 Task: Find connections with filter location Gebre Guracha with filter topic #businesscoachwith filter profile language Spanish with filter current company NTPC Limited with filter school Desh Bhagat University with filter industry Language Schools with filter service category Accounting with filter keywords title Mining Engineer
Action: Mouse moved to (171, 261)
Screenshot: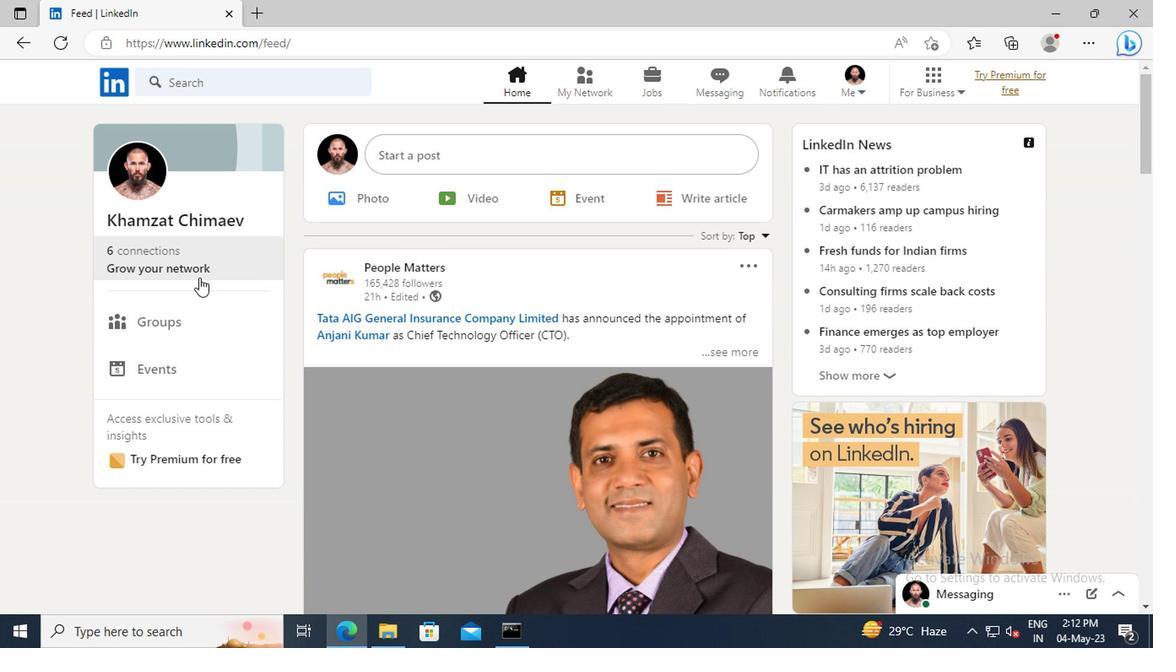
Action: Mouse pressed left at (171, 261)
Screenshot: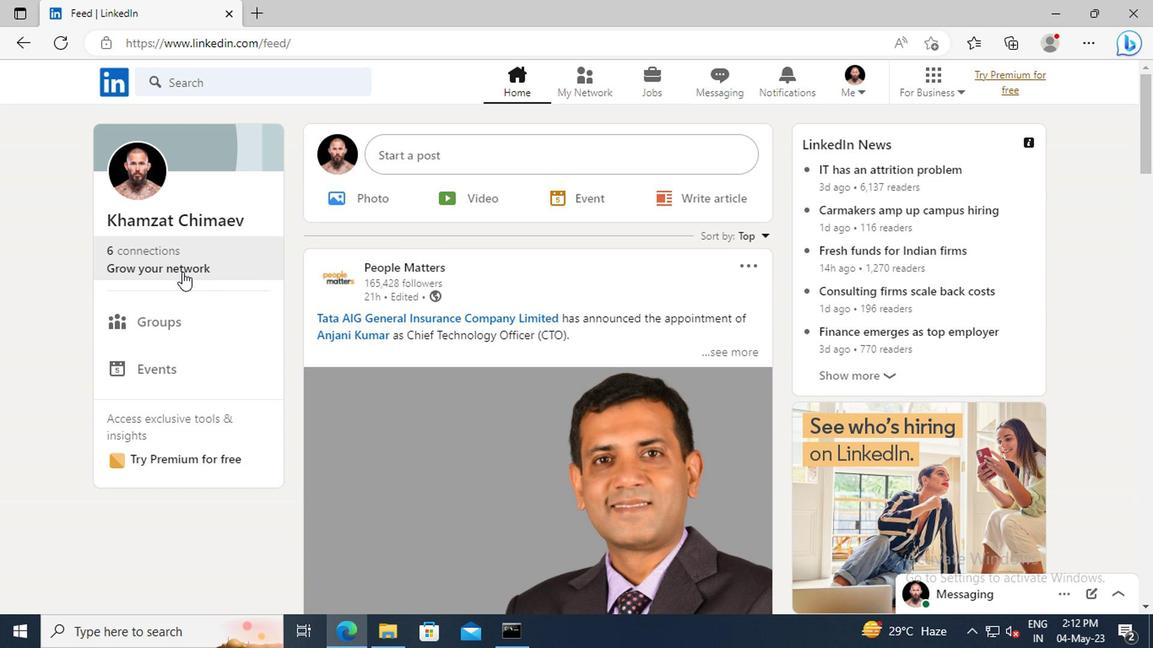 
Action: Mouse moved to (177, 180)
Screenshot: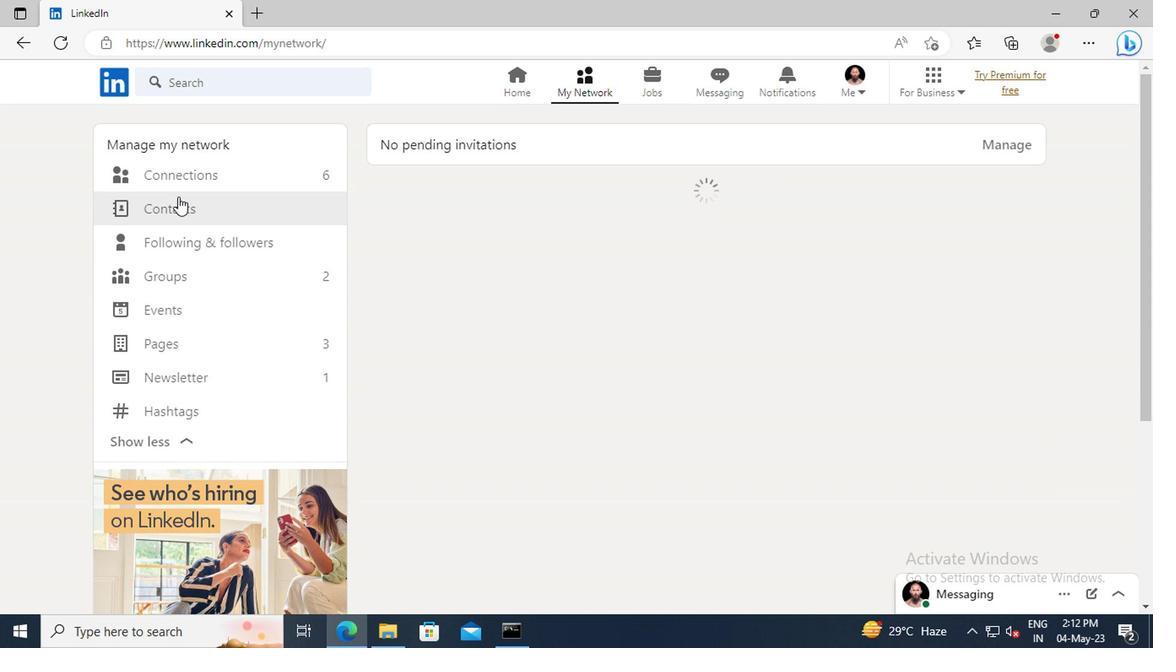 
Action: Mouse pressed left at (177, 180)
Screenshot: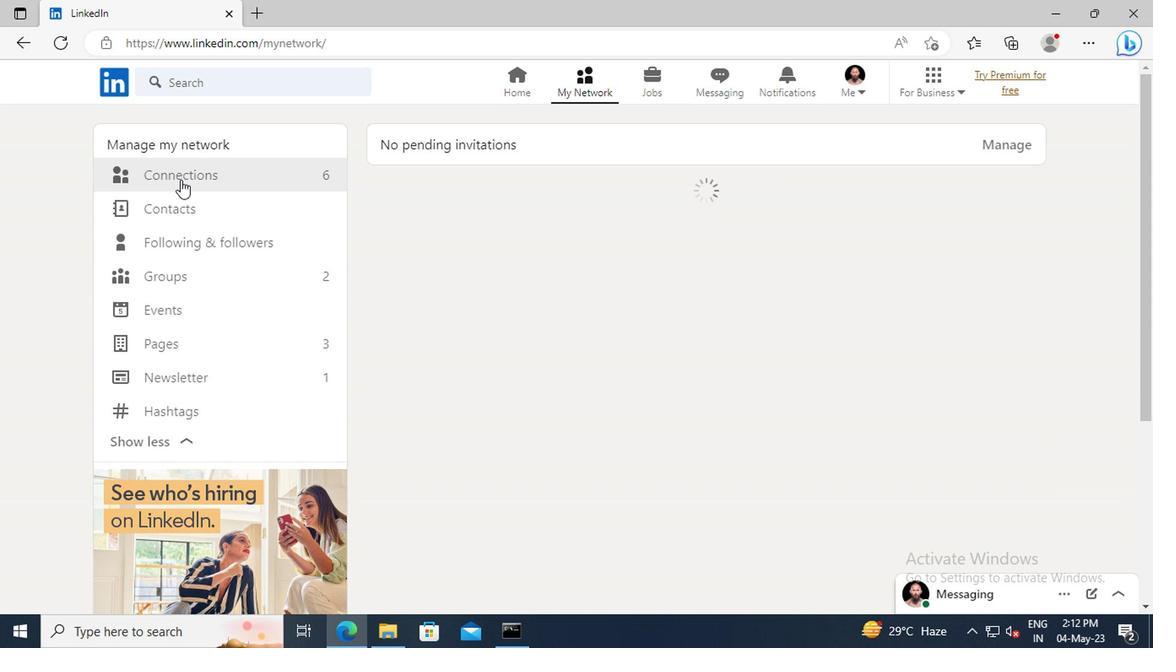 
Action: Mouse moved to (681, 184)
Screenshot: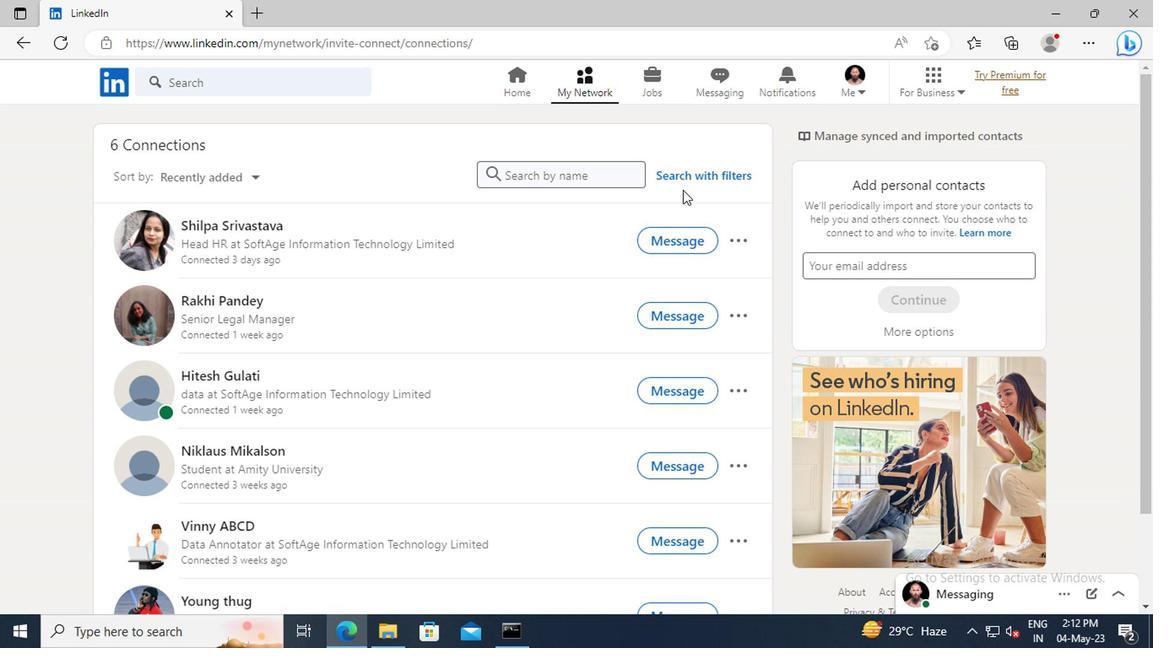 
Action: Mouse pressed left at (681, 184)
Screenshot: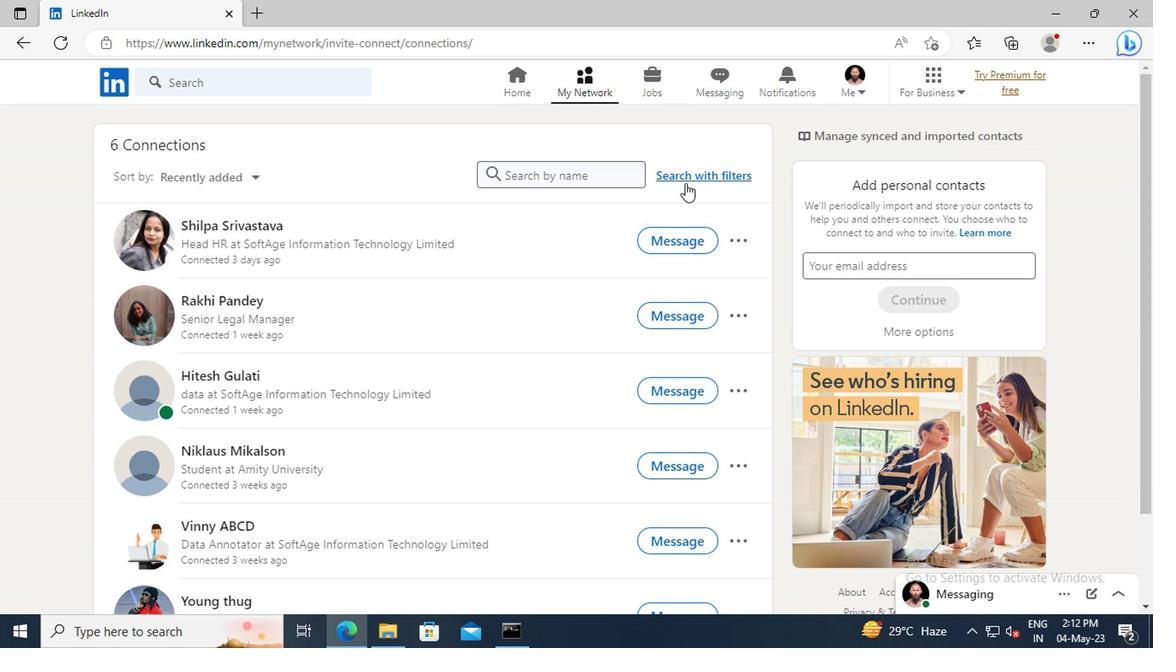 
Action: Mouse moved to (643, 135)
Screenshot: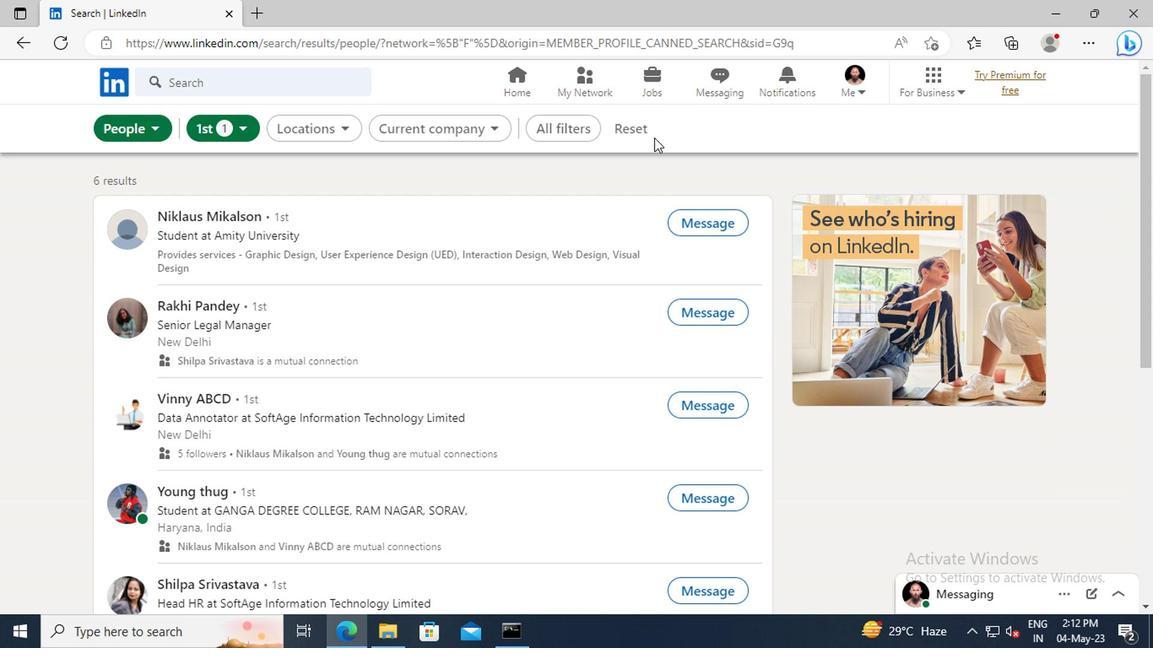 
Action: Mouse pressed left at (643, 135)
Screenshot: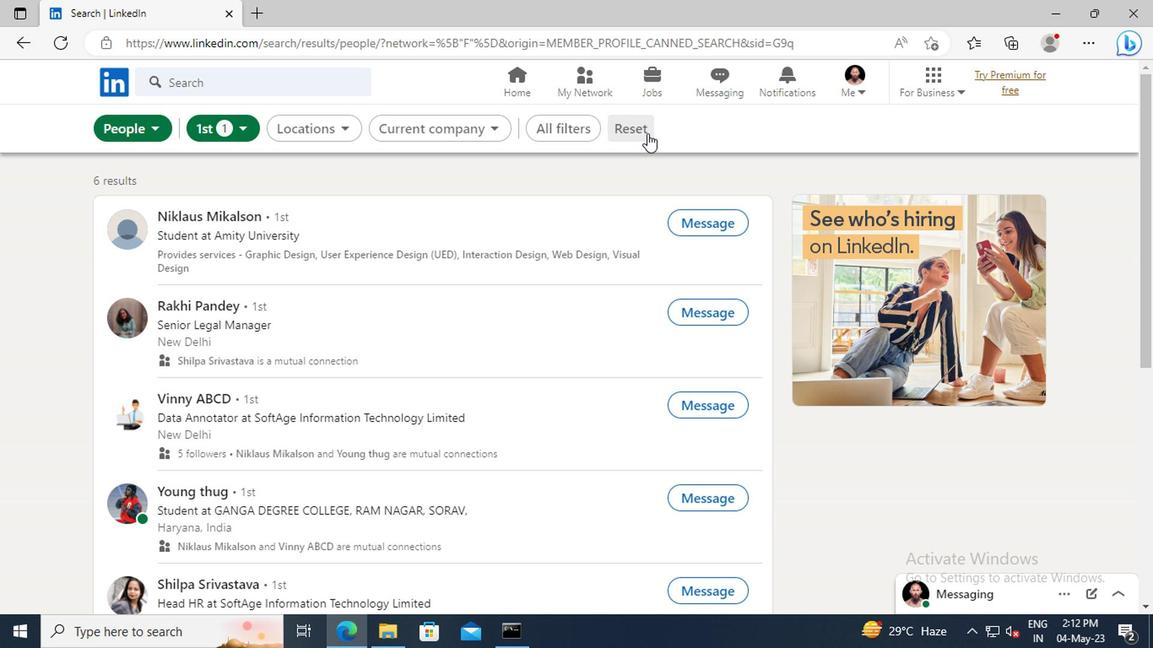 
Action: Mouse moved to (607, 135)
Screenshot: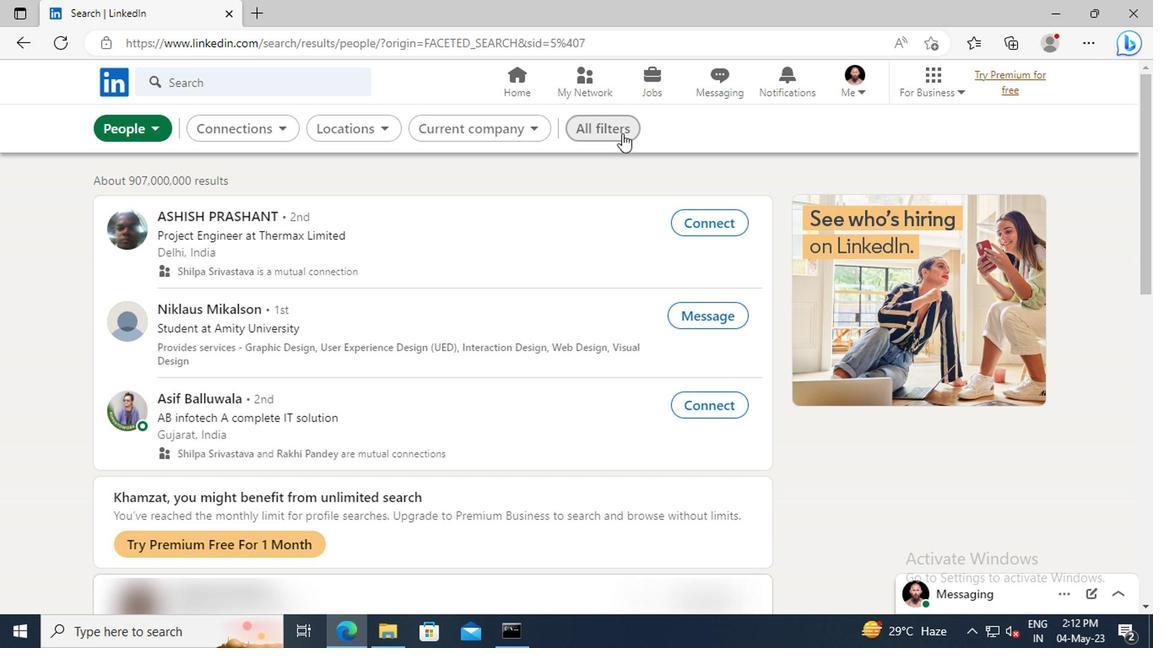 
Action: Mouse pressed left at (607, 135)
Screenshot: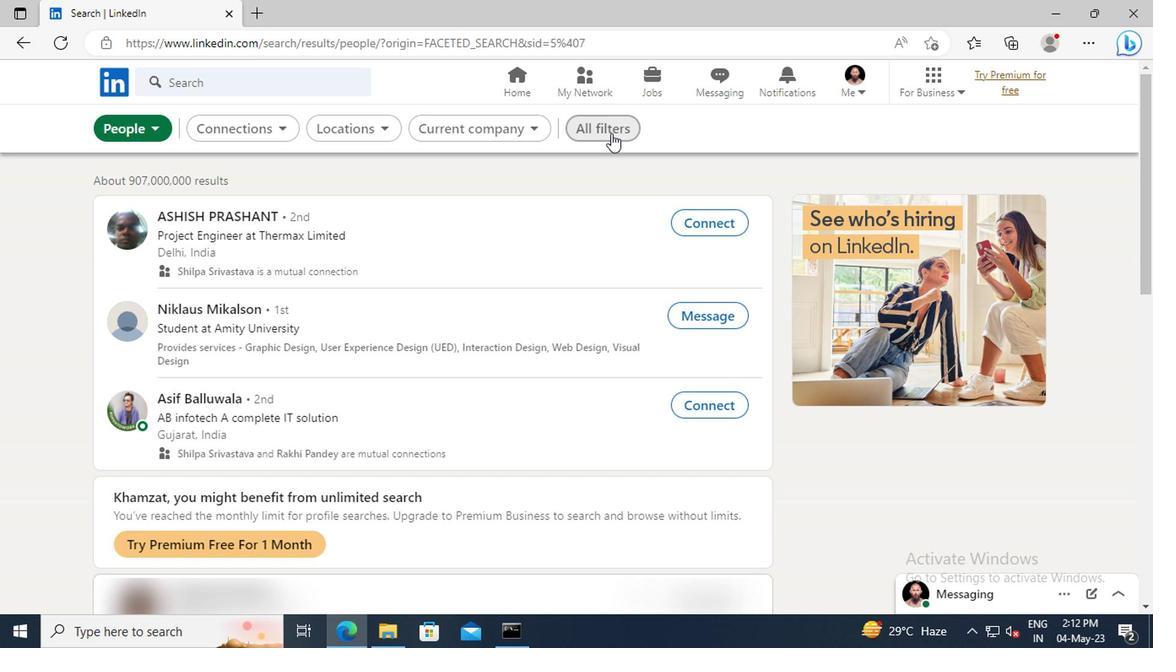 
Action: Mouse moved to (915, 304)
Screenshot: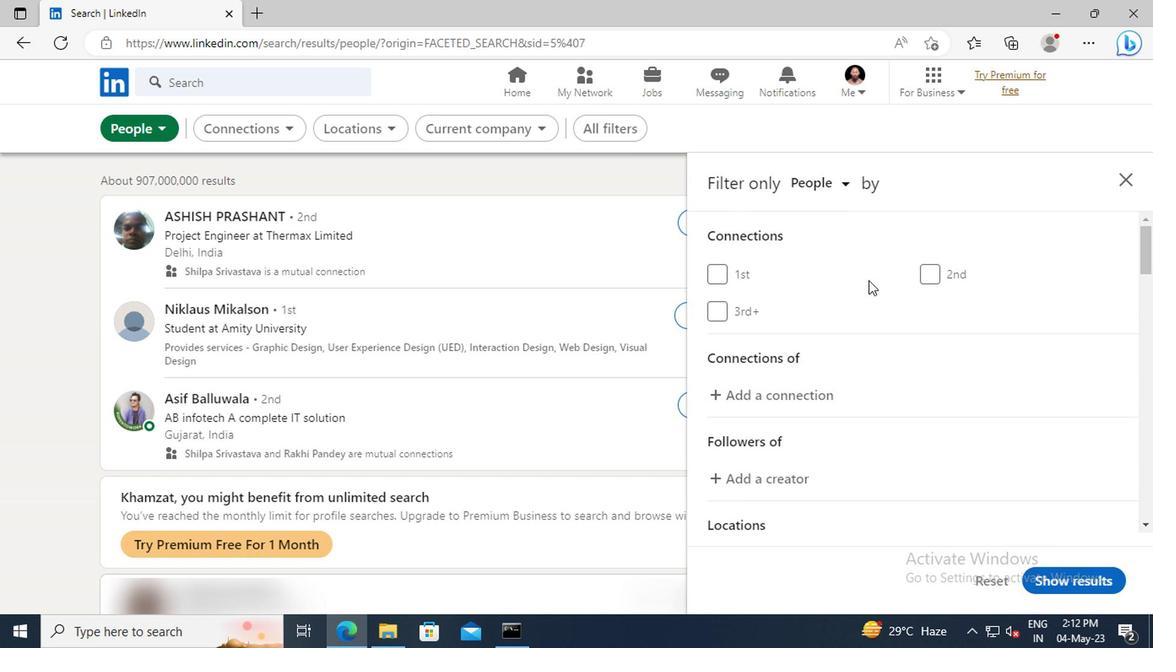 
Action: Mouse scrolled (915, 303) with delta (0, 0)
Screenshot: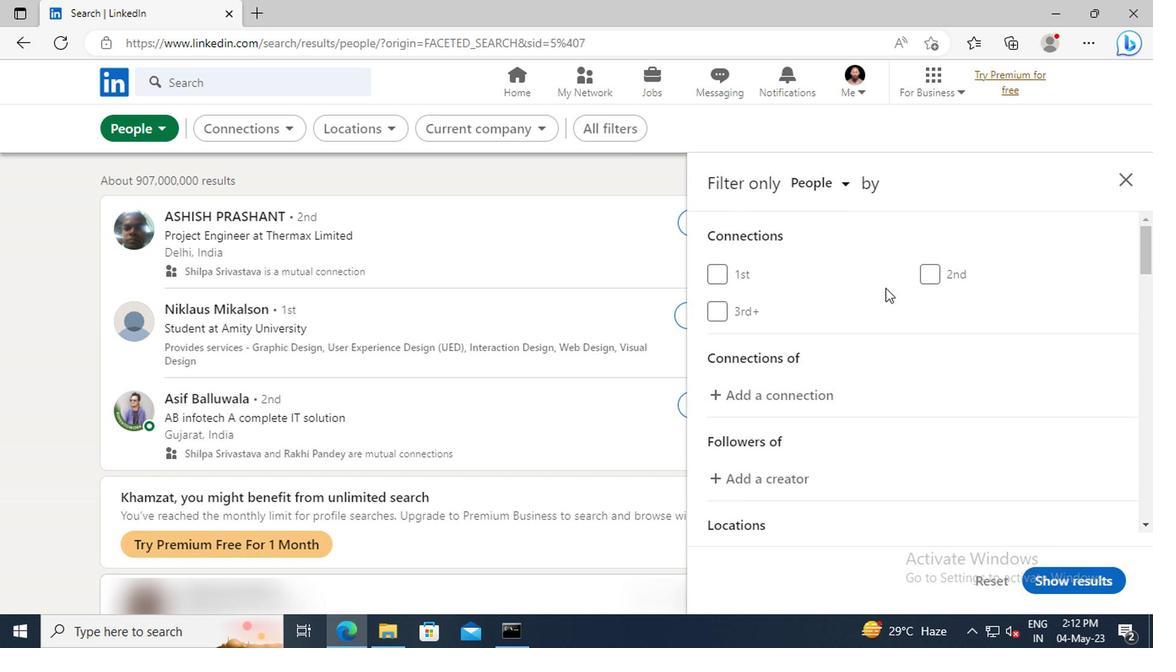 
Action: Mouse scrolled (915, 303) with delta (0, 0)
Screenshot: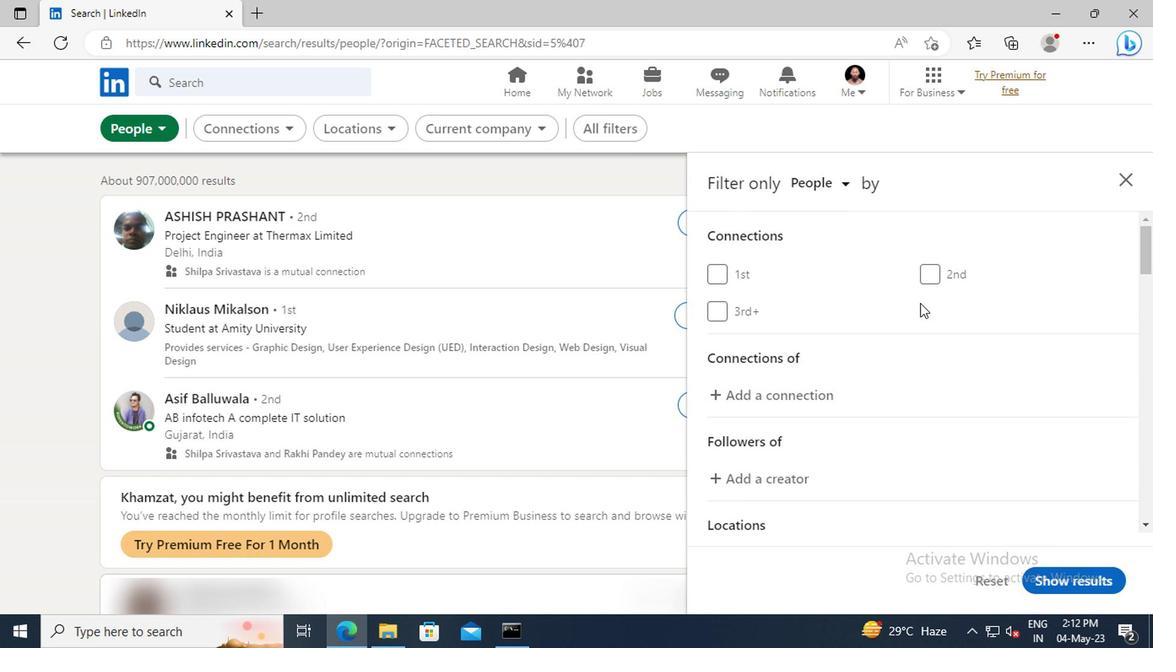 
Action: Mouse scrolled (915, 303) with delta (0, 0)
Screenshot: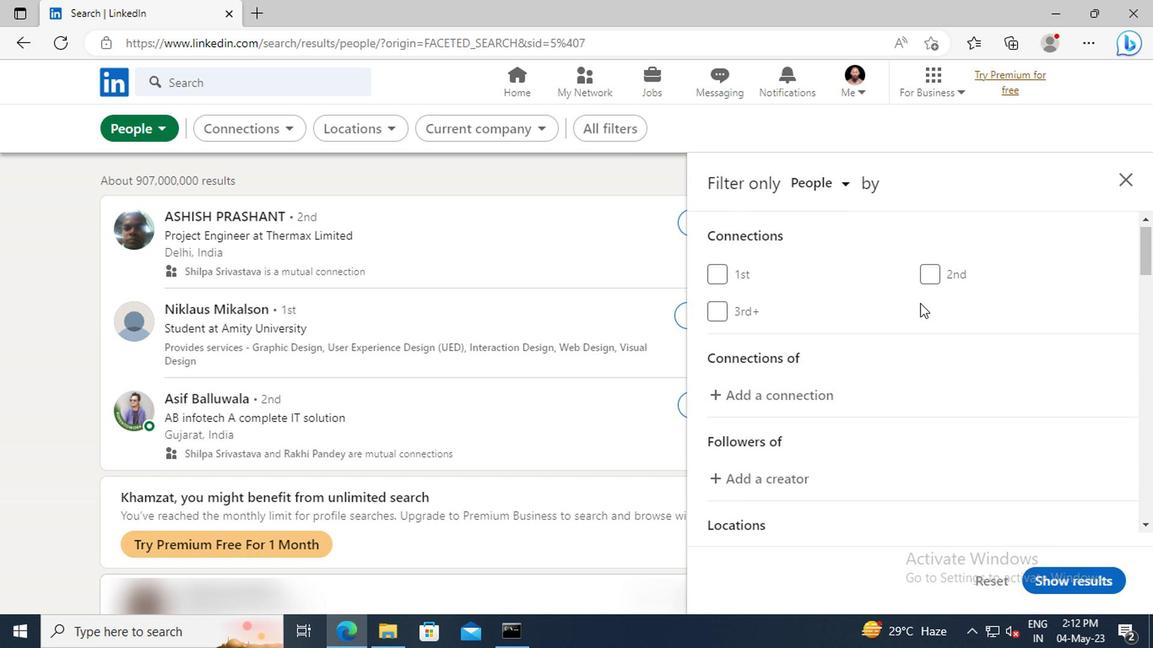 
Action: Mouse scrolled (915, 303) with delta (0, 0)
Screenshot: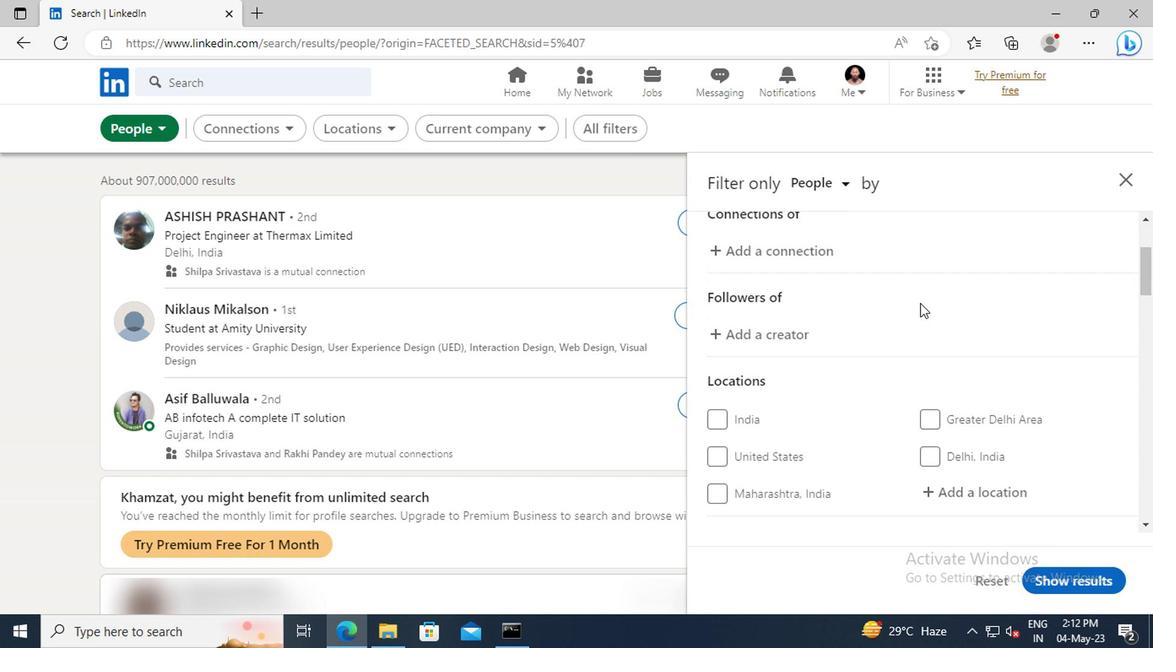 
Action: Mouse scrolled (915, 303) with delta (0, 0)
Screenshot: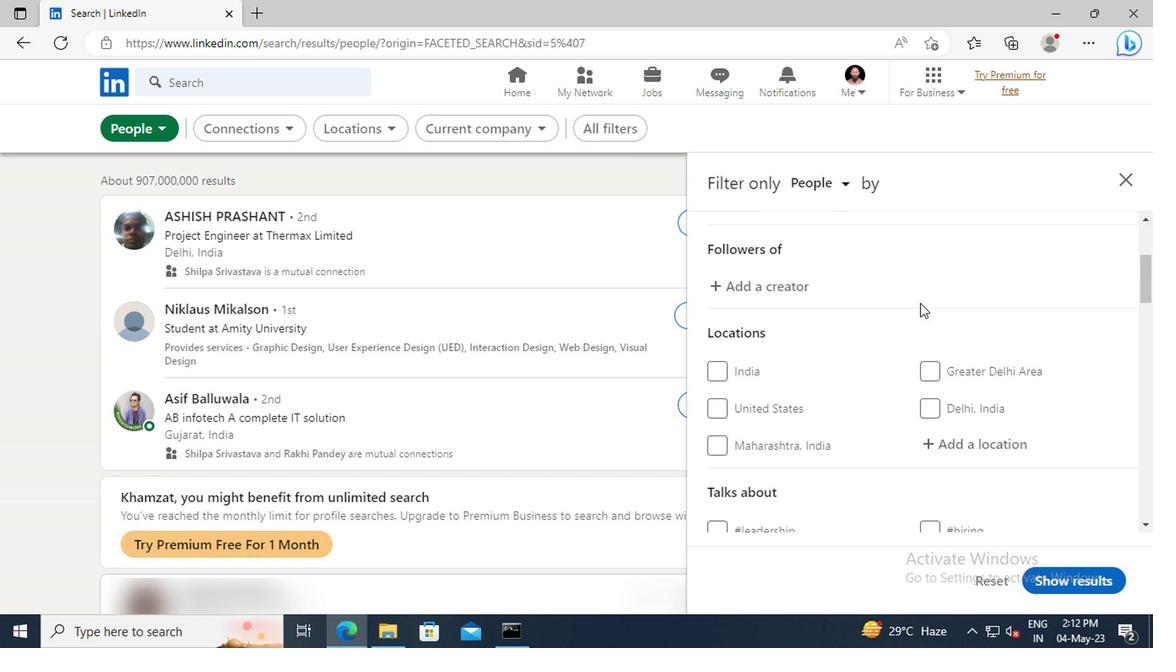 
Action: Mouse scrolled (915, 303) with delta (0, 0)
Screenshot: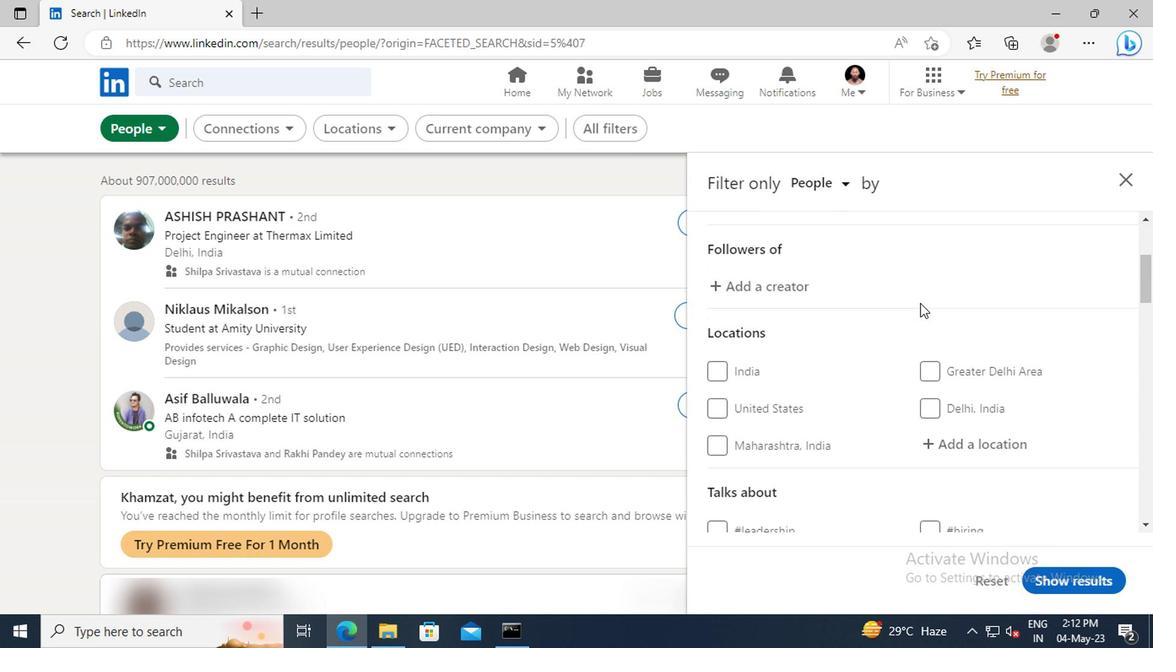 
Action: Mouse moved to (930, 347)
Screenshot: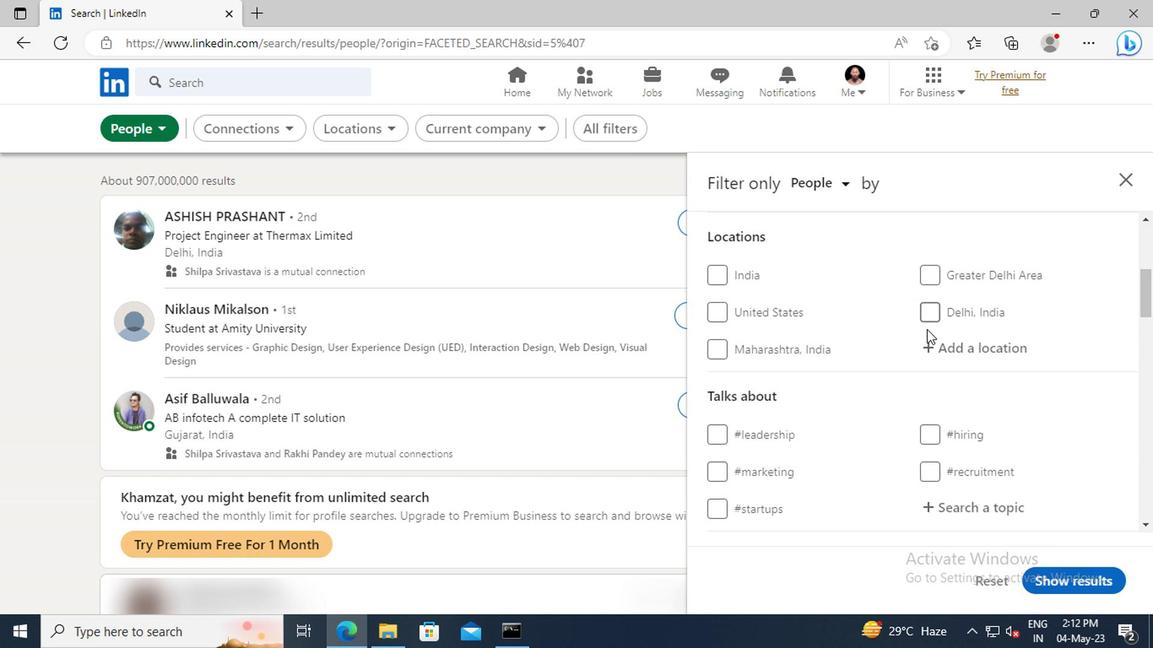 
Action: Mouse pressed left at (930, 347)
Screenshot: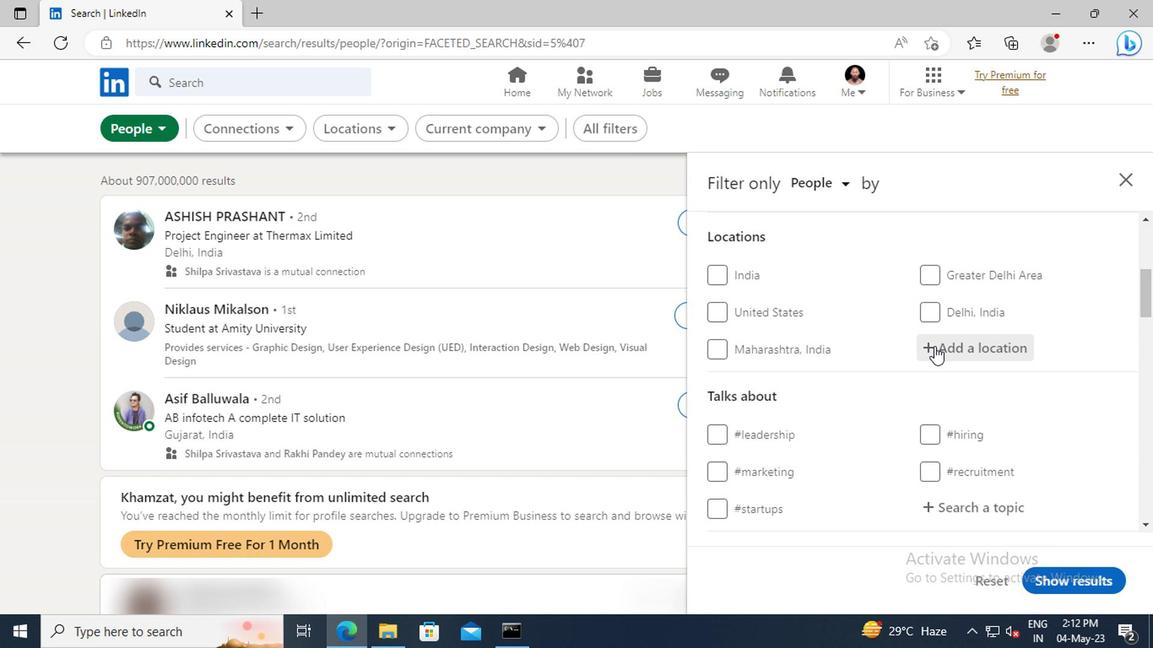 
Action: Key pressed <Key.shift>GEBRE<Key.space><Key.shift>GURACHA<Key.enter>
Screenshot: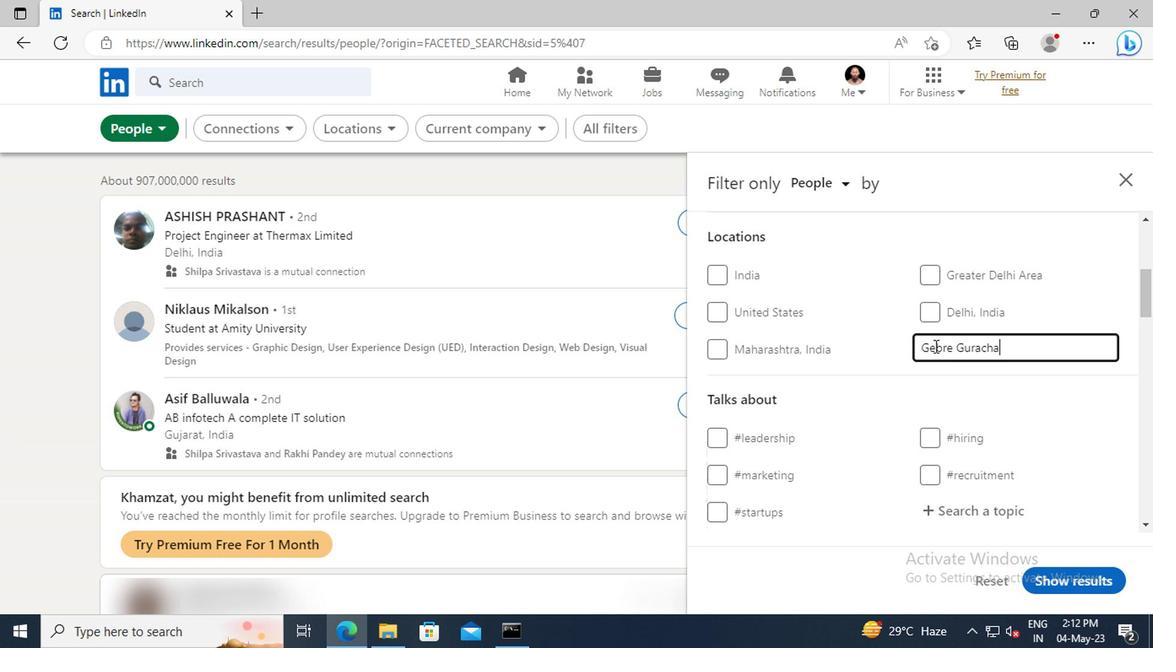 
Action: Mouse scrolled (930, 346) with delta (0, -1)
Screenshot: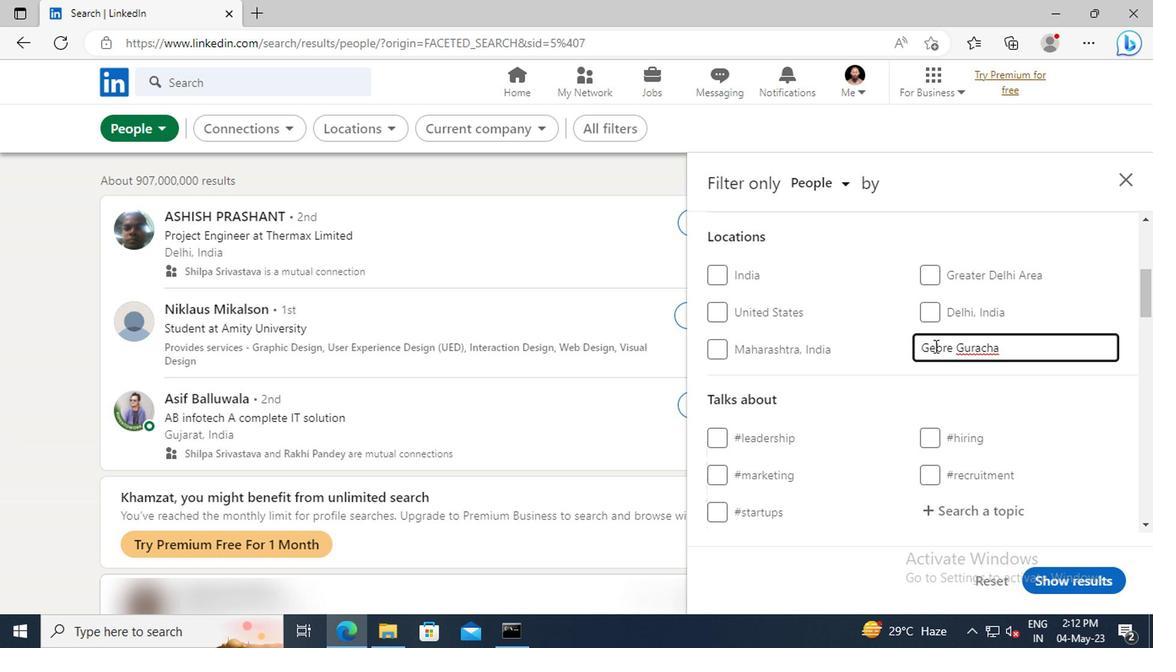 
Action: Mouse scrolled (930, 346) with delta (0, -1)
Screenshot: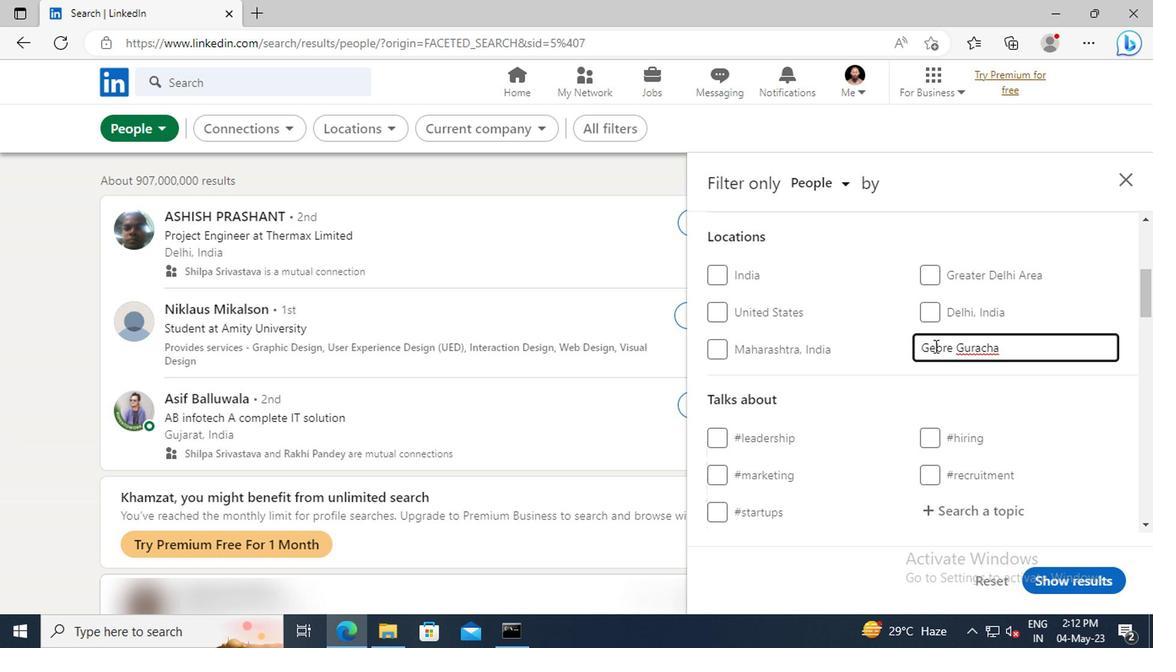 
Action: Mouse scrolled (930, 346) with delta (0, -1)
Screenshot: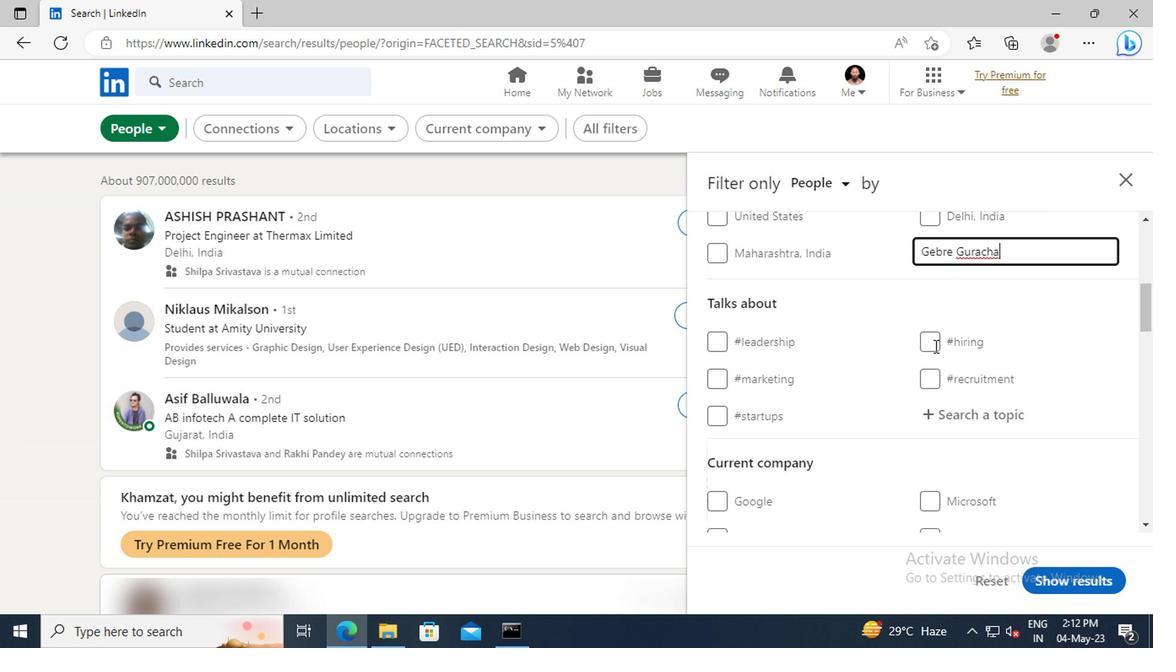 
Action: Mouse moved to (937, 364)
Screenshot: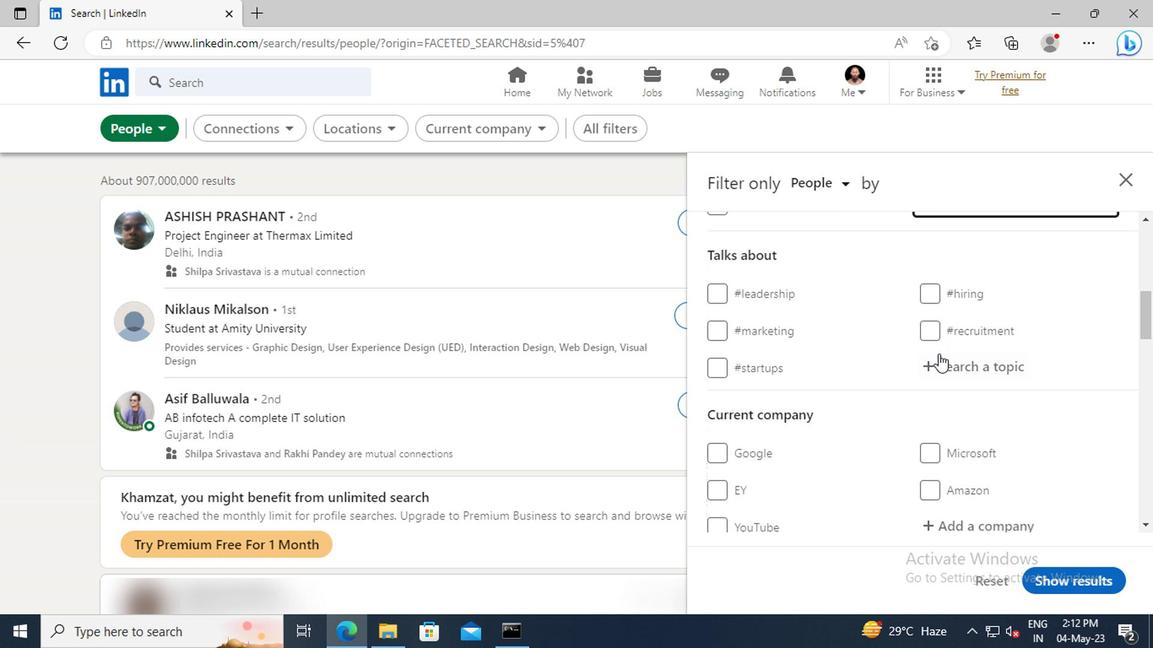 
Action: Mouse pressed left at (937, 364)
Screenshot: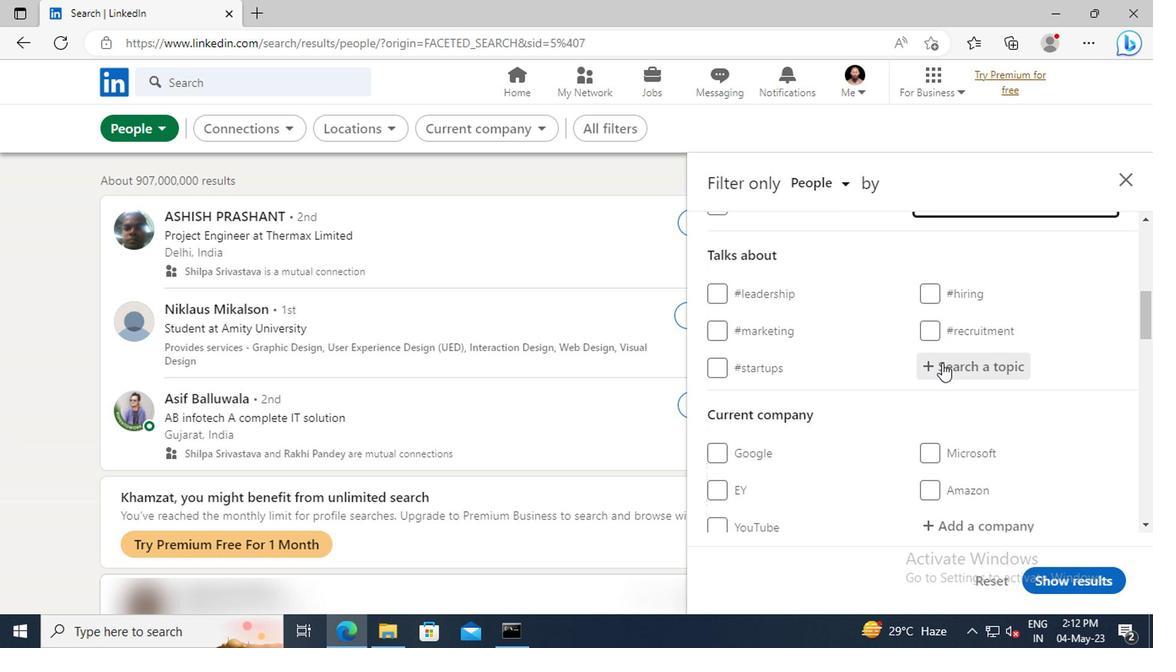 
Action: Key pressed BUSINESSCOA
Screenshot: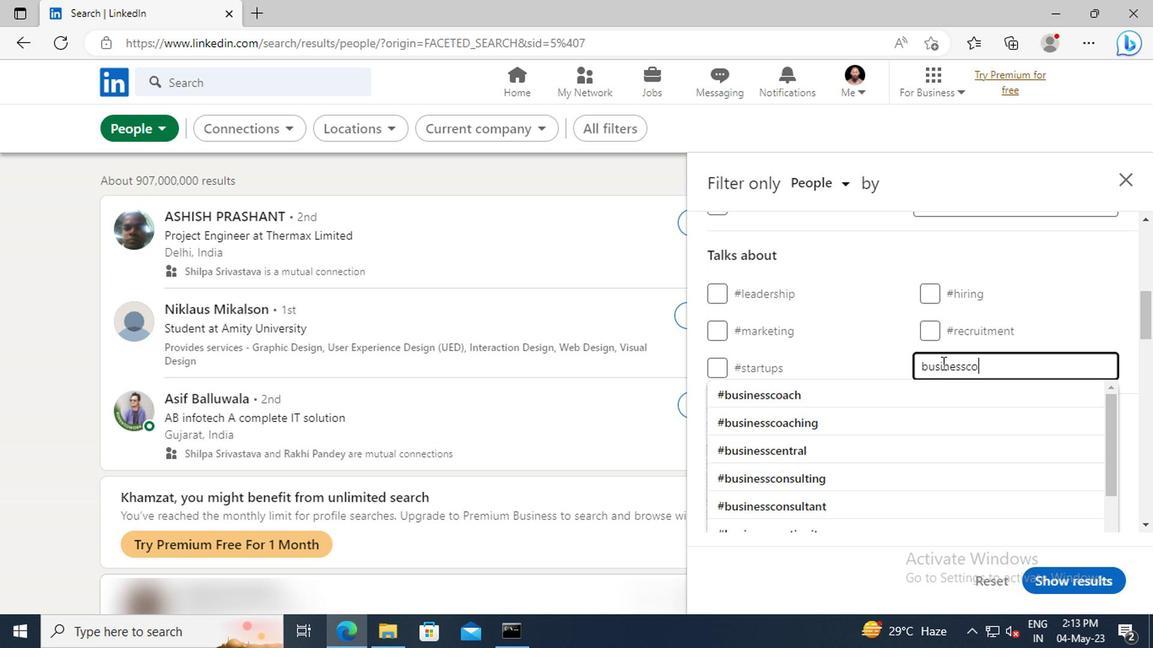 
Action: Mouse moved to (940, 387)
Screenshot: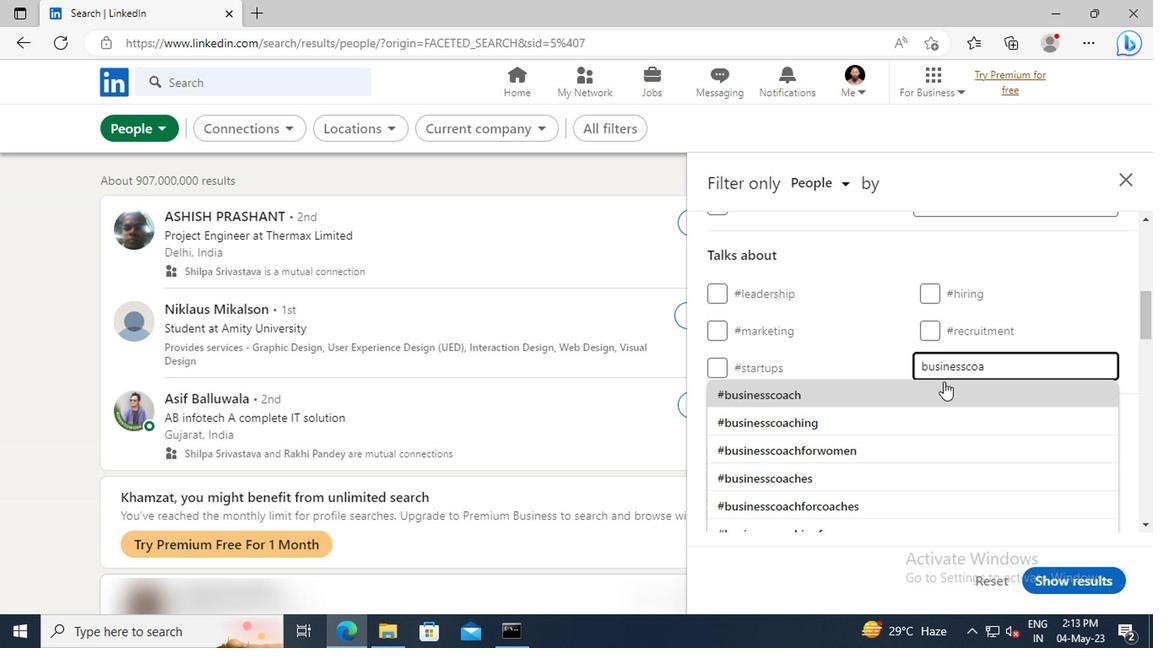 
Action: Mouse pressed left at (940, 387)
Screenshot: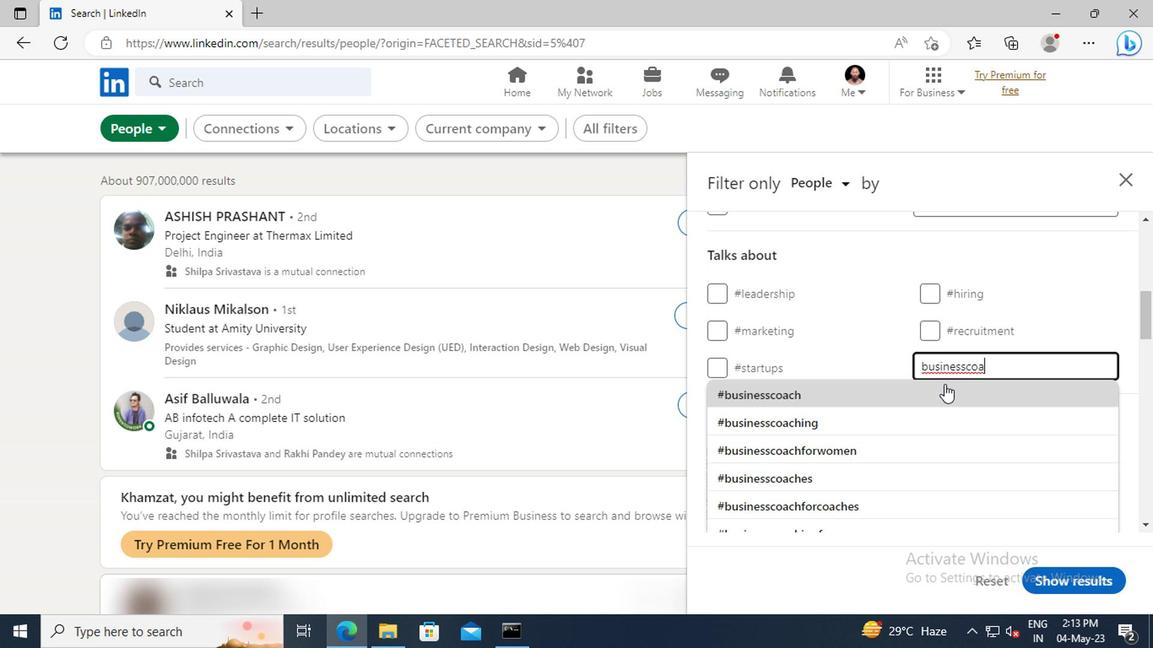 
Action: Mouse moved to (940, 388)
Screenshot: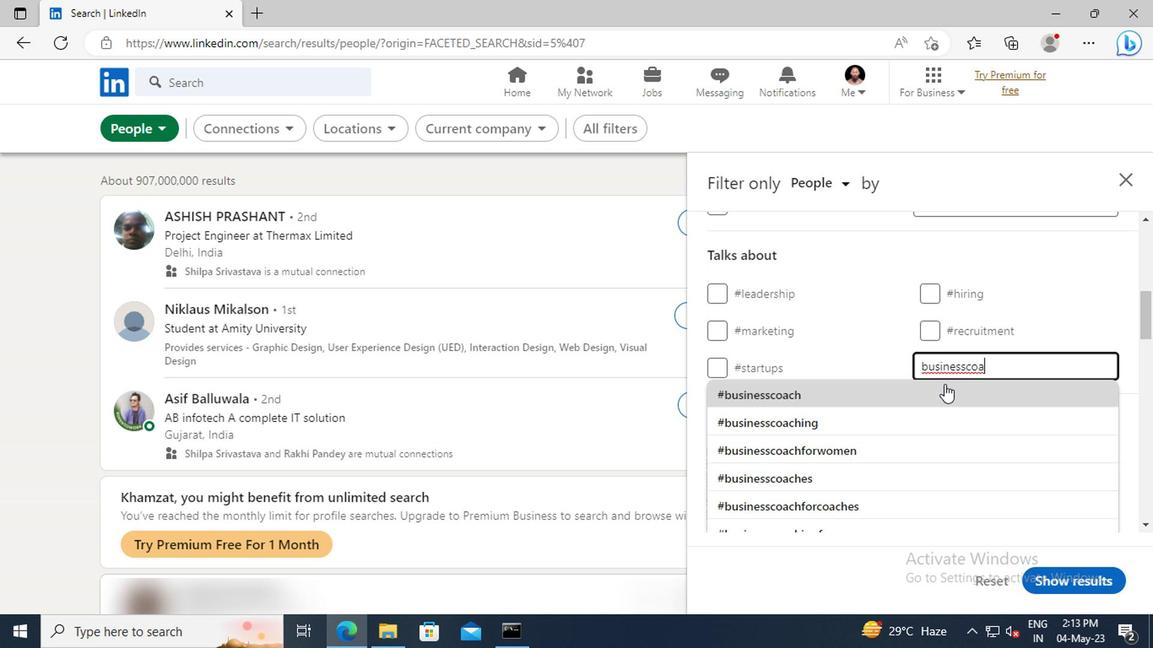 
Action: Mouse scrolled (940, 387) with delta (0, 0)
Screenshot: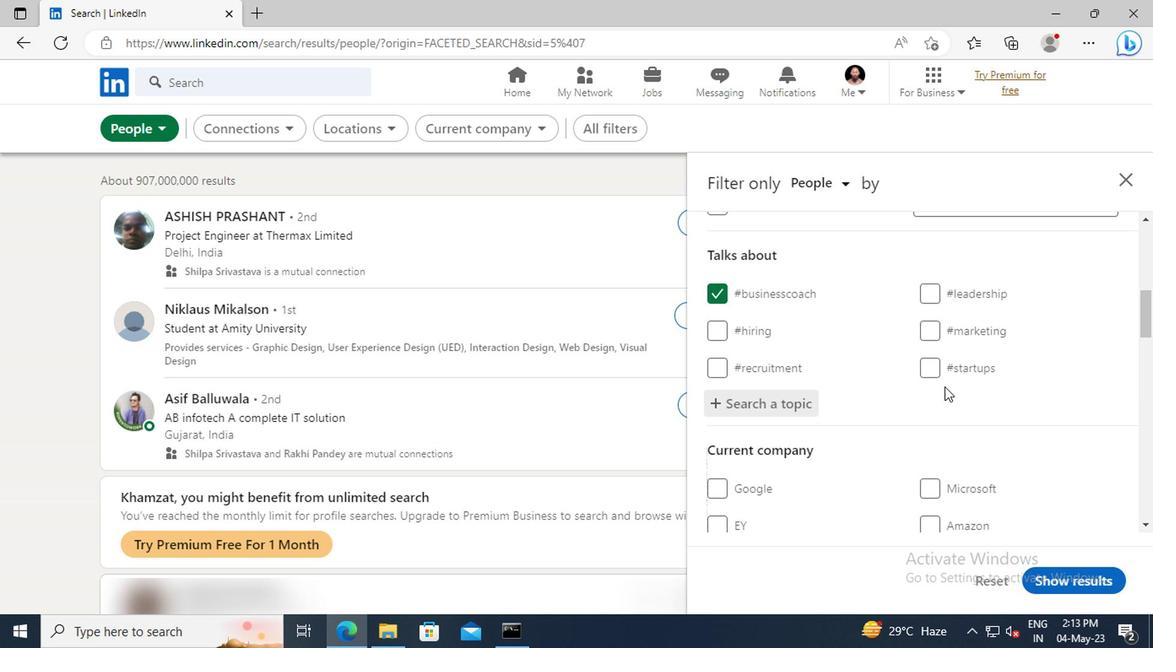 
Action: Mouse scrolled (940, 387) with delta (0, 0)
Screenshot: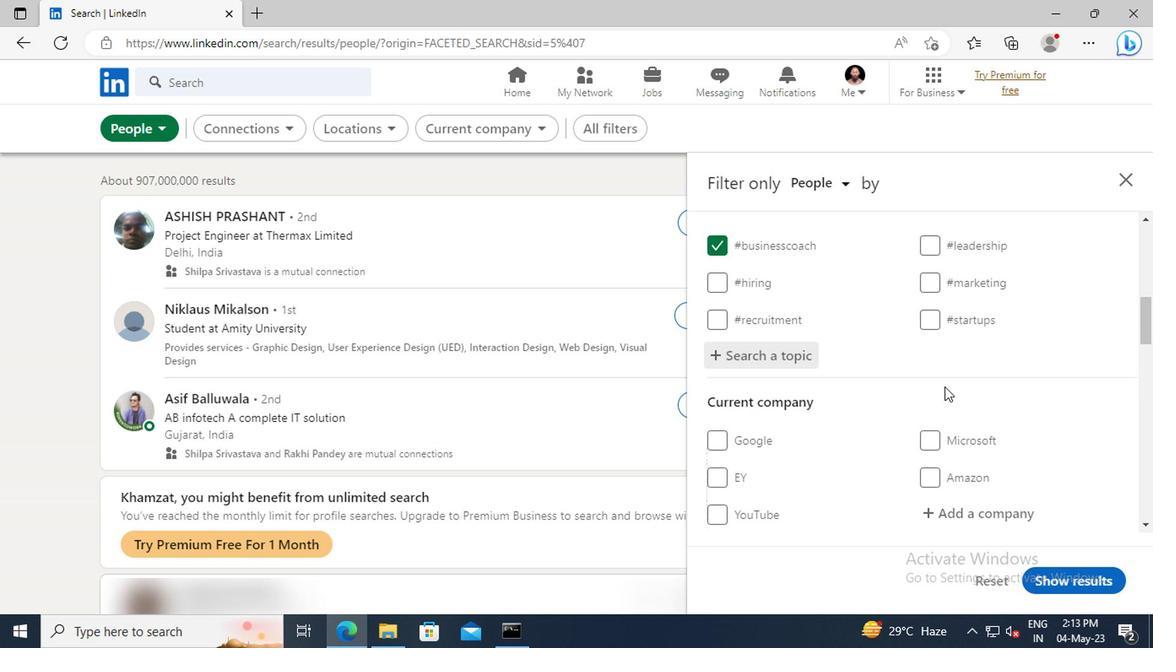 
Action: Mouse scrolled (940, 387) with delta (0, 0)
Screenshot: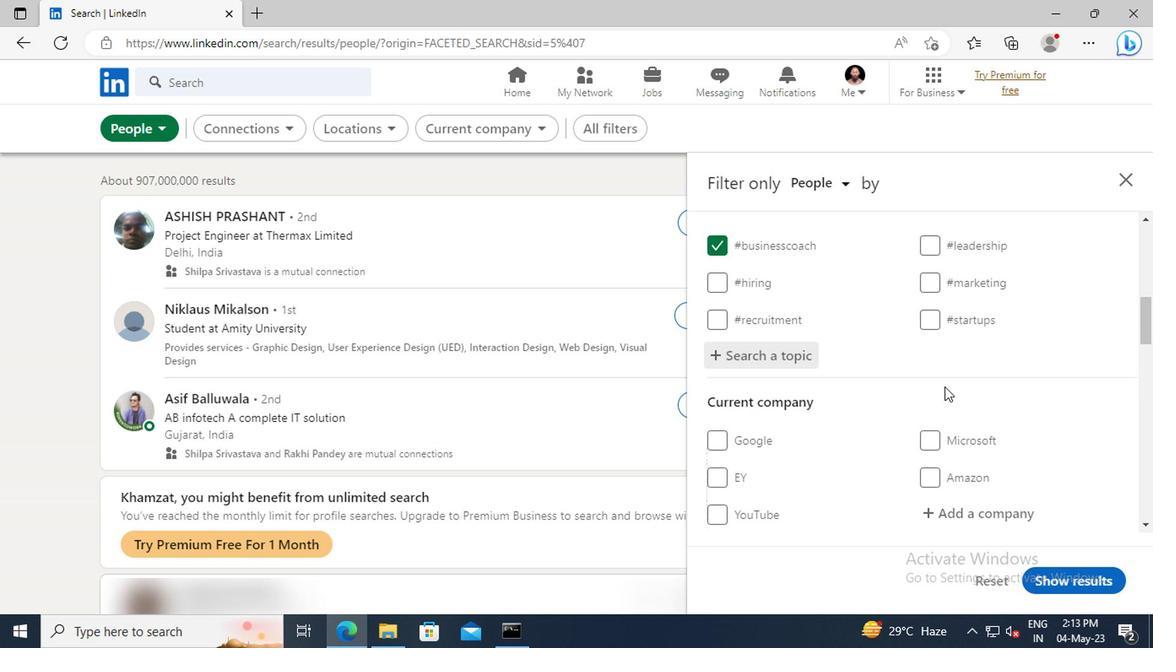 
Action: Mouse scrolled (940, 387) with delta (0, 0)
Screenshot: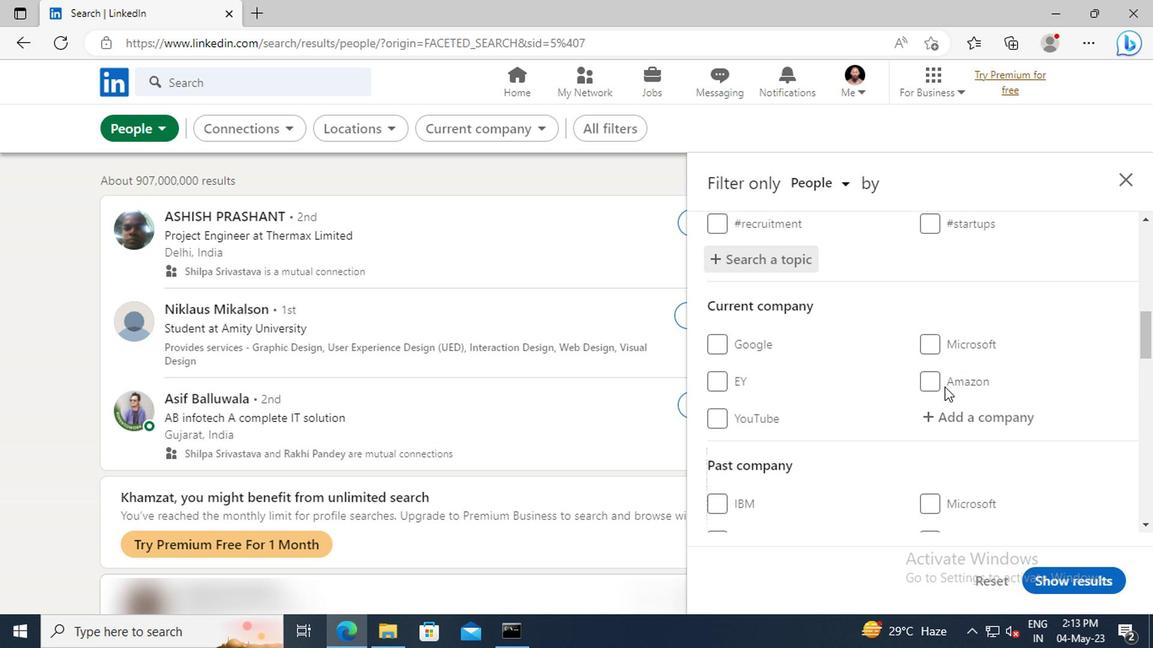 
Action: Mouse scrolled (940, 387) with delta (0, 0)
Screenshot: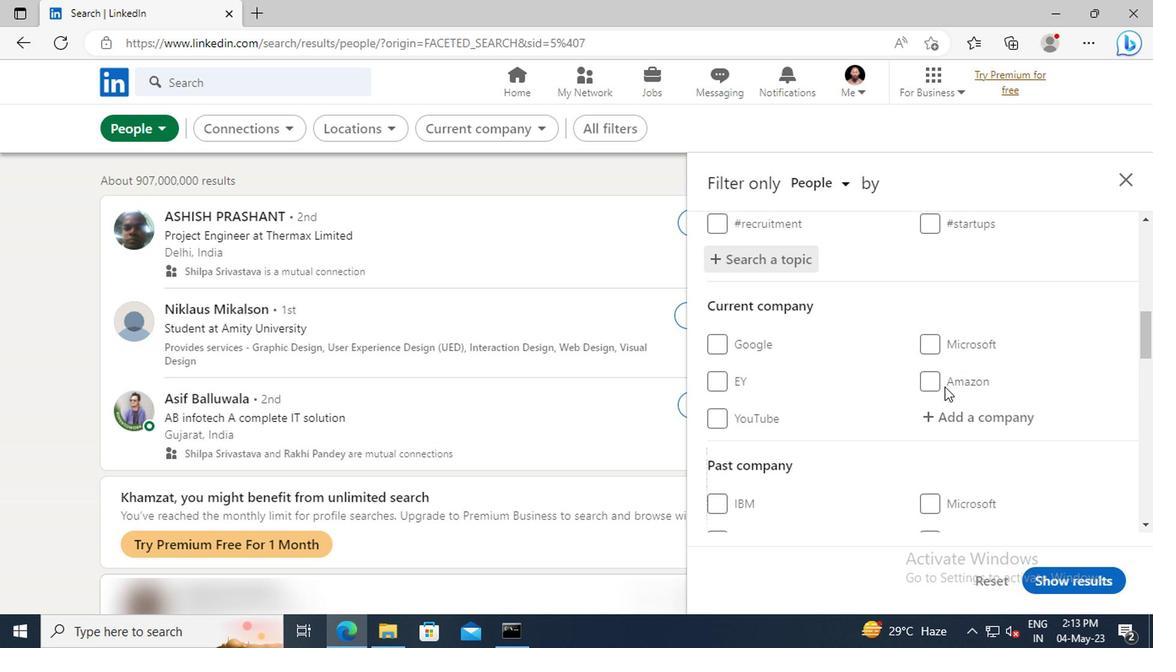 
Action: Mouse scrolled (940, 387) with delta (0, 0)
Screenshot: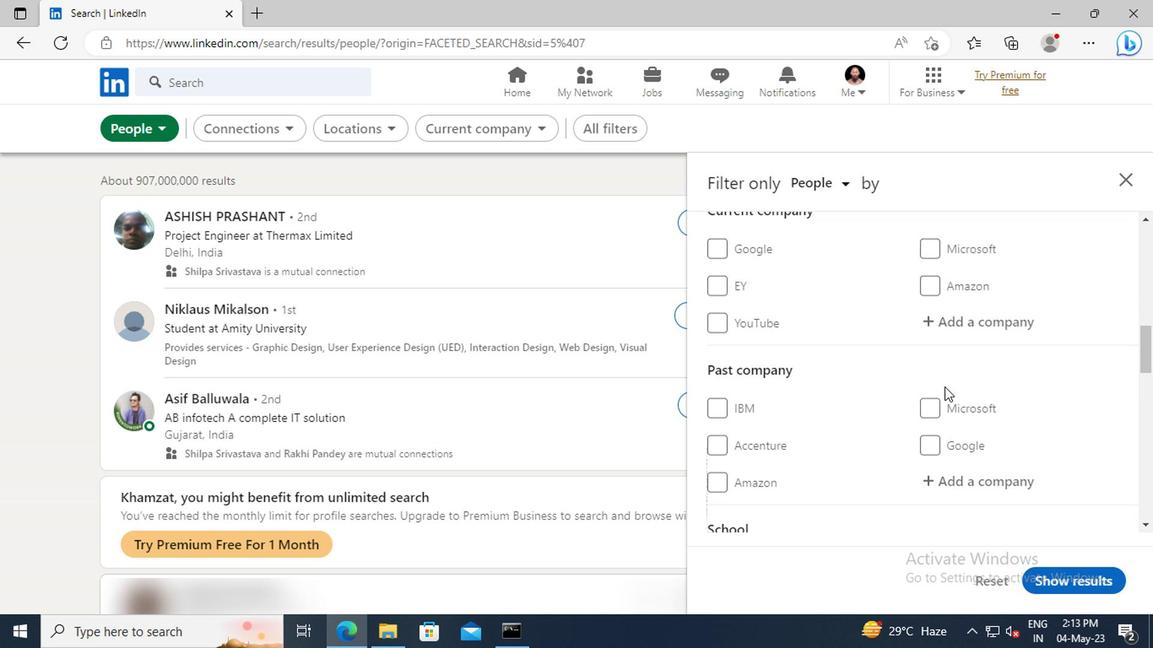 
Action: Mouse scrolled (940, 387) with delta (0, 0)
Screenshot: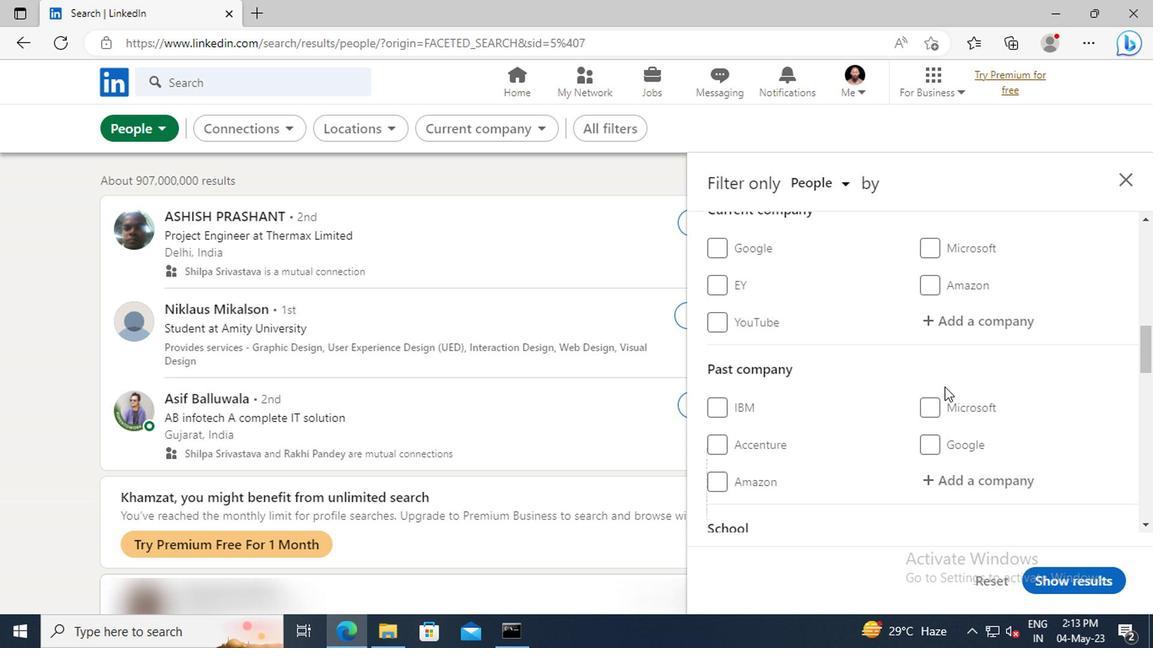 
Action: Mouse scrolled (940, 387) with delta (0, 0)
Screenshot: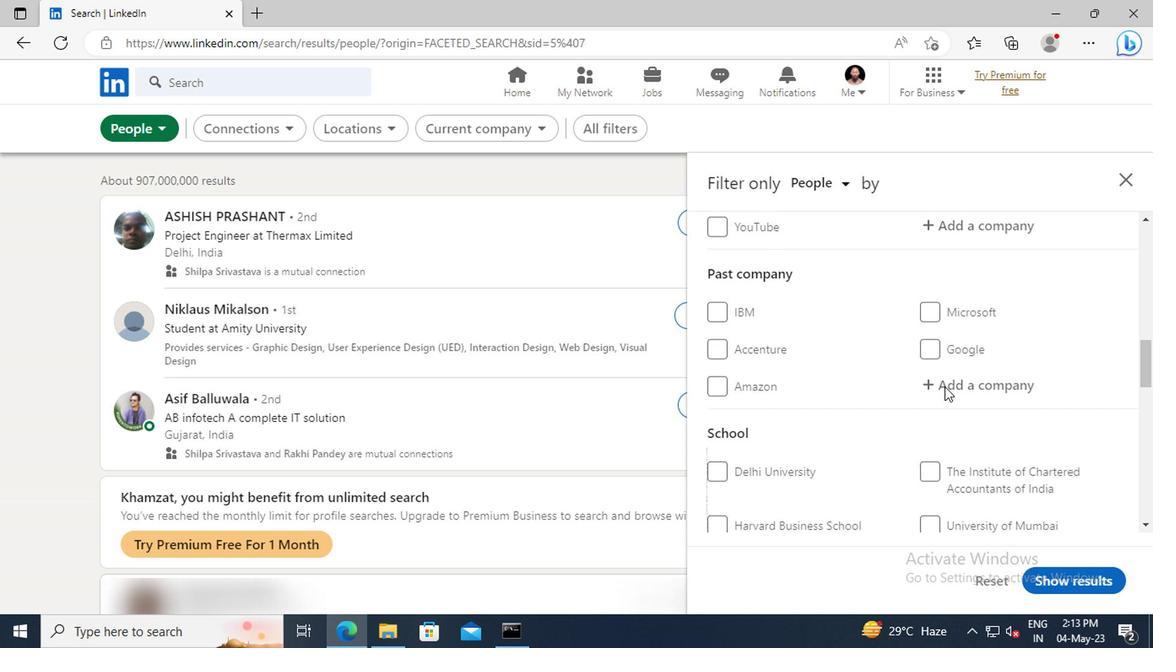 
Action: Mouse scrolled (940, 387) with delta (0, 0)
Screenshot: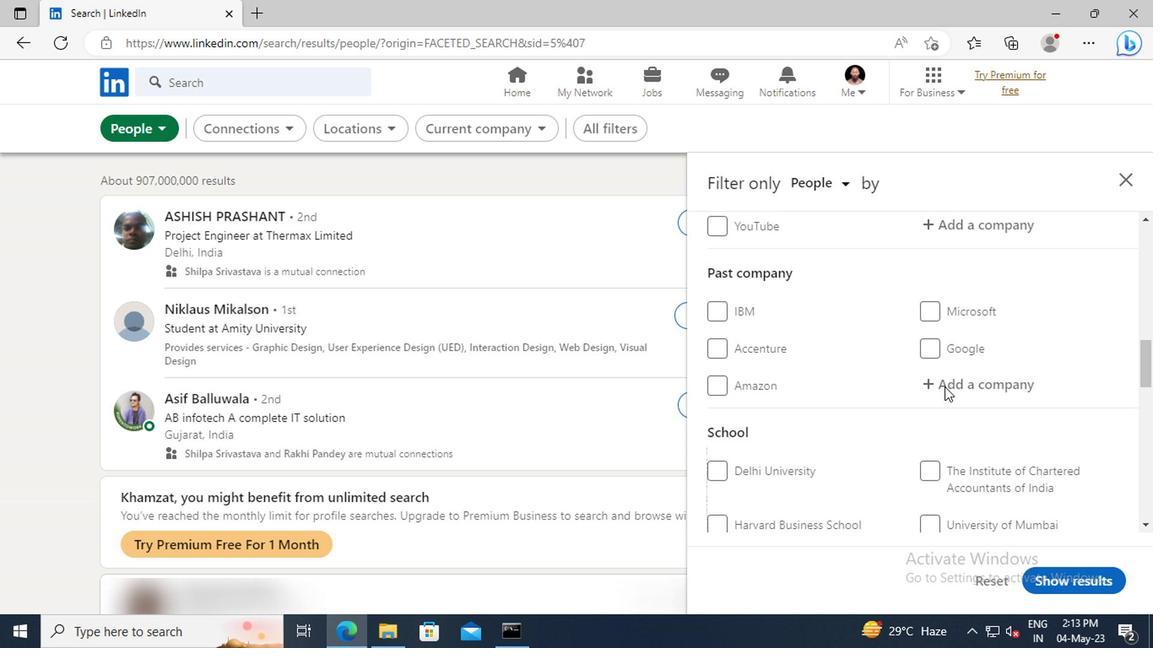 
Action: Mouse scrolled (940, 387) with delta (0, 0)
Screenshot: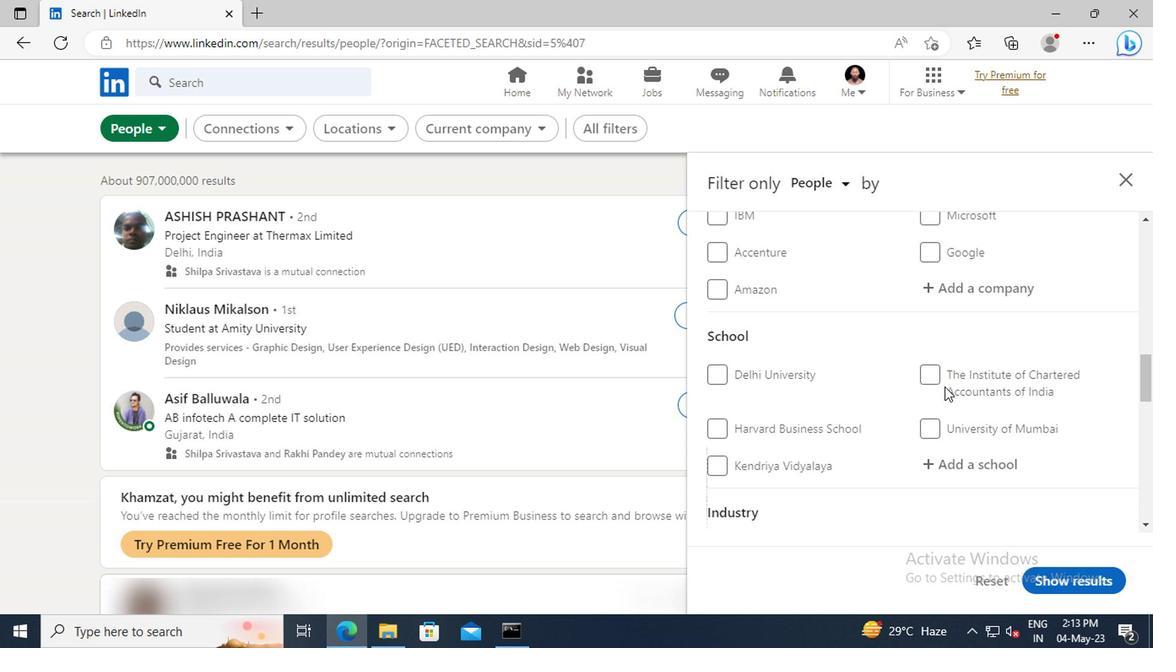 
Action: Mouse scrolled (940, 387) with delta (0, 0)
Screenshot: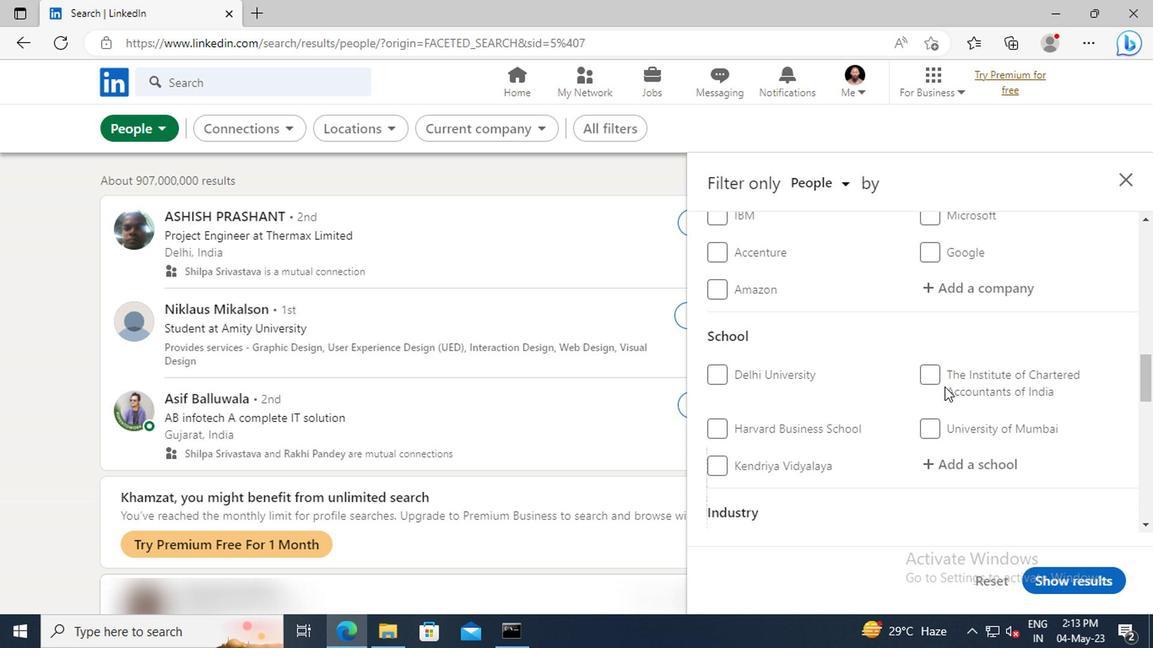 
Action: Mouse scrolled (940, 387) with delta (0, 0)
Screenshot: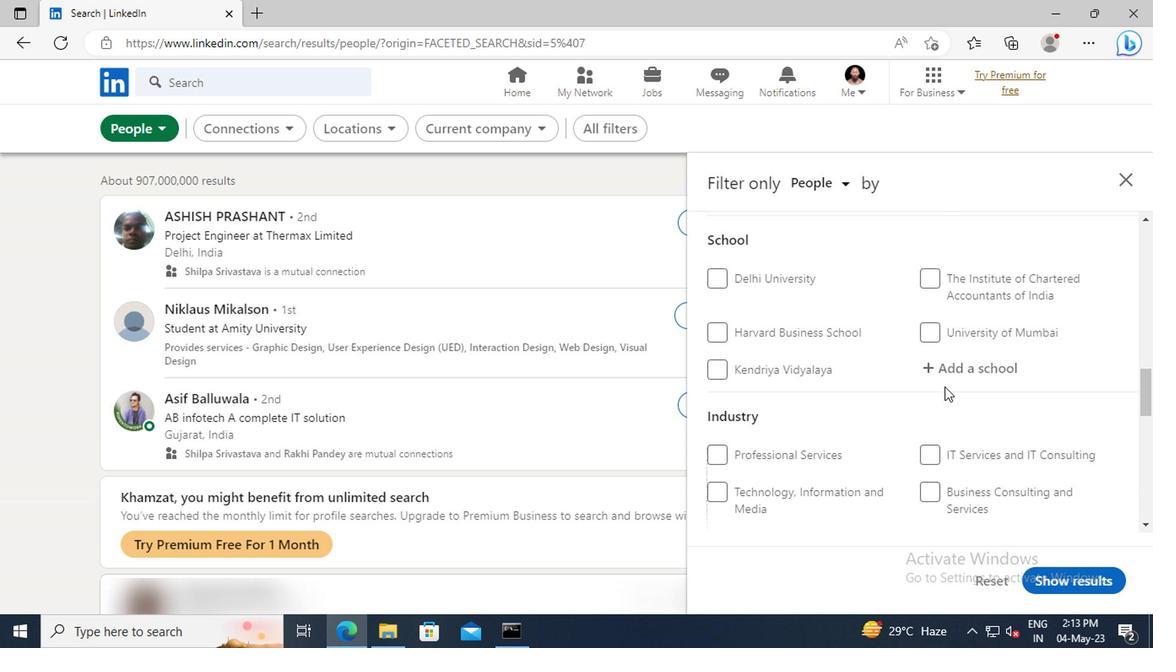
Action: Mouse scrolled (940, 387) with delta (0, 0)
Screenshot: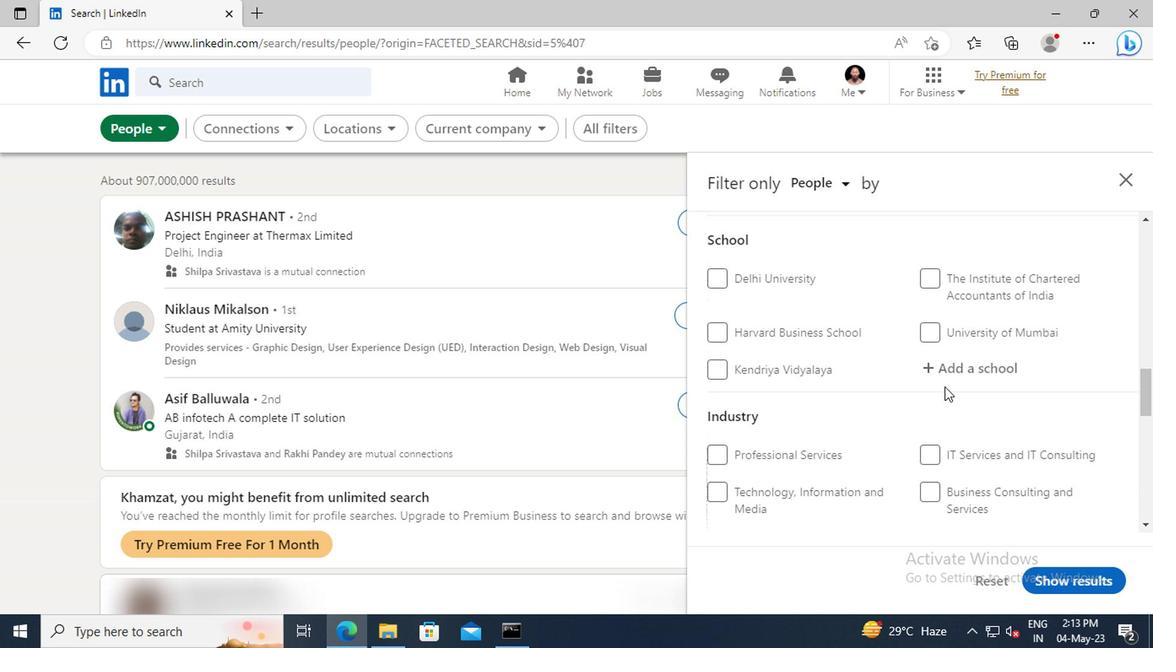 
Action: Mouse scrolled (940, 387) with delta (0, 0)
Screenshot: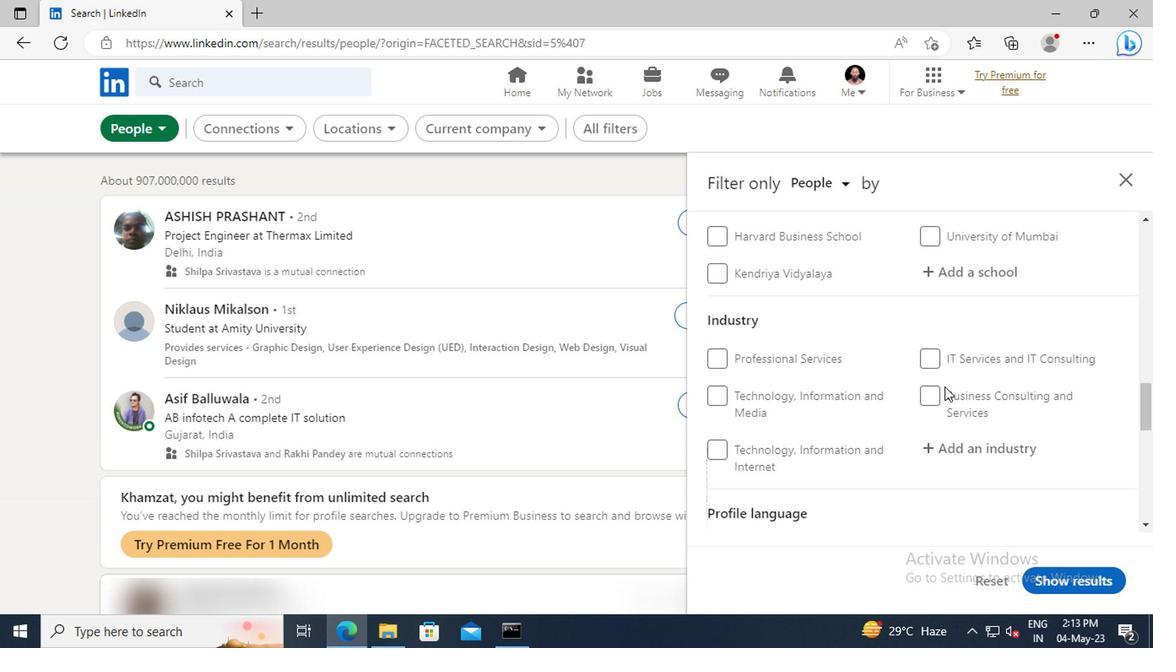 
Action: Mouse scrolled (940, 387) with delta (0, 0)
Screenshot: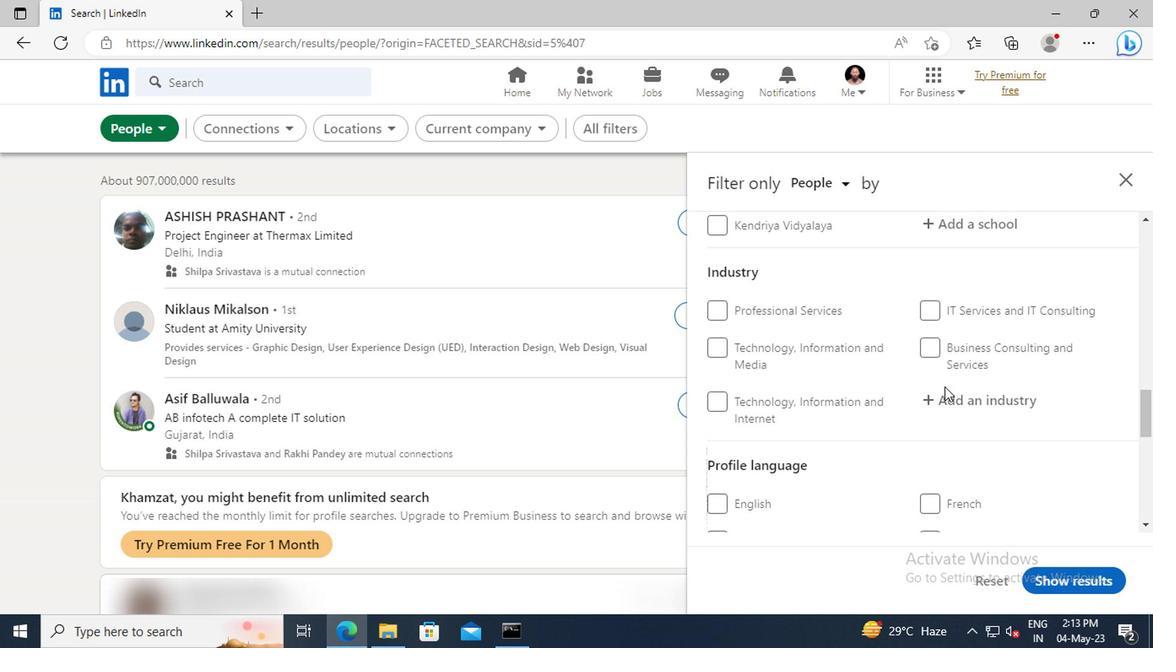 
Action: Mouse scrolled (940, 387) with delta (0, 0)
Screenshot: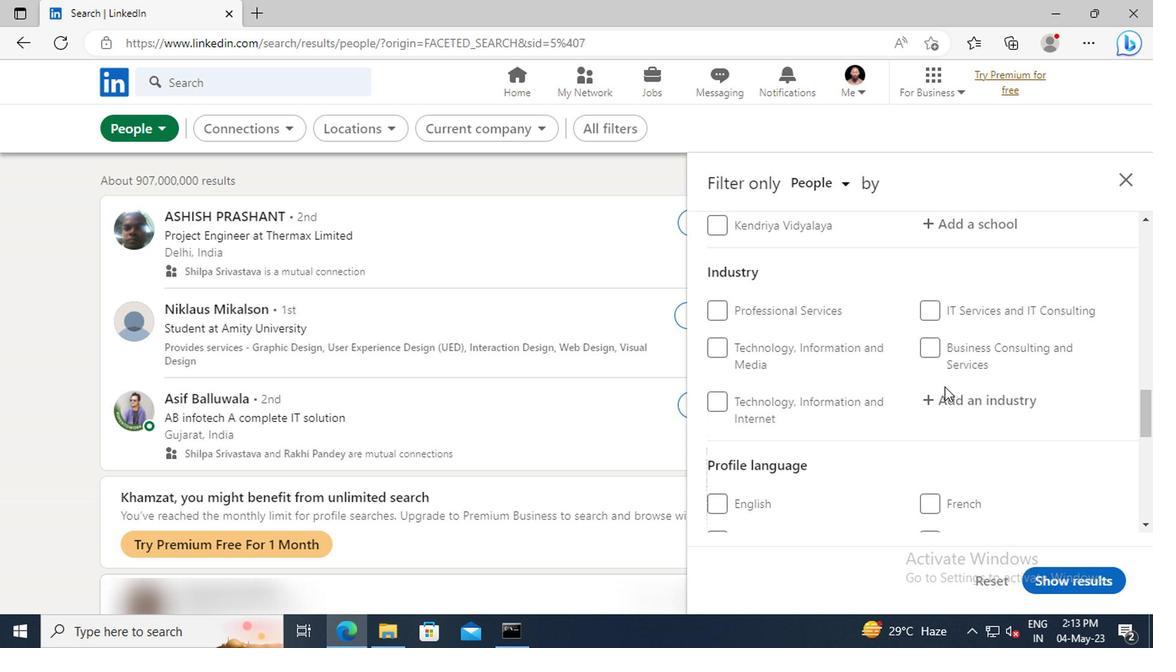 
Action: Mouse moved to (714, 448)
Screenshot: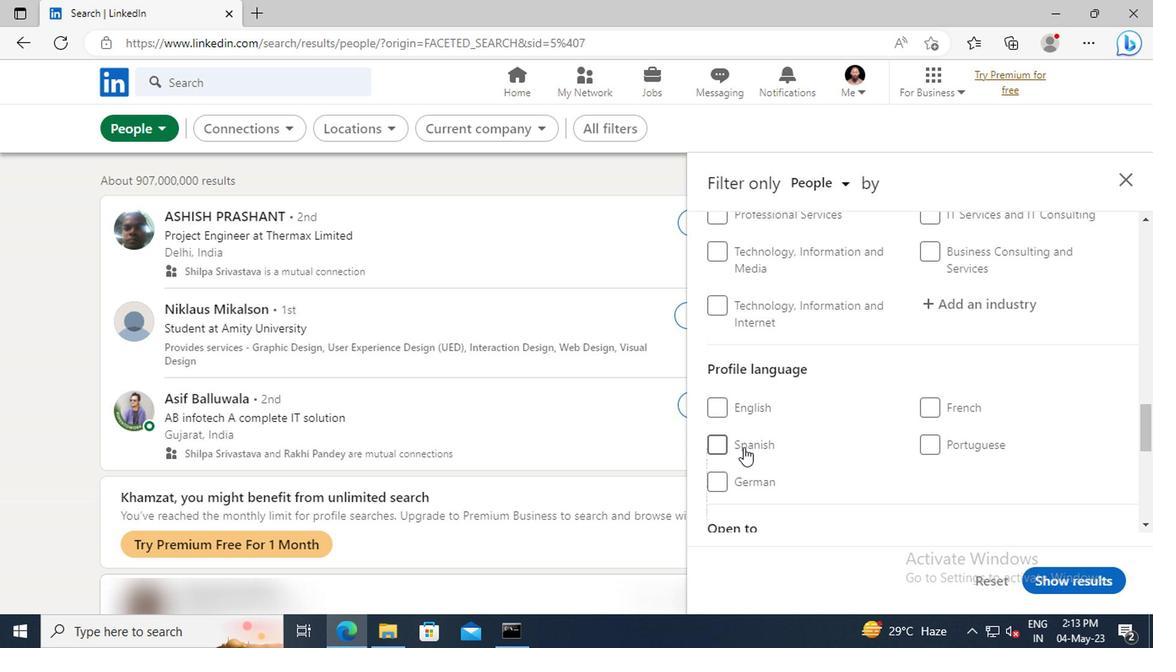 
Action: Mouse pressed left at (714, 448)
Screenshot: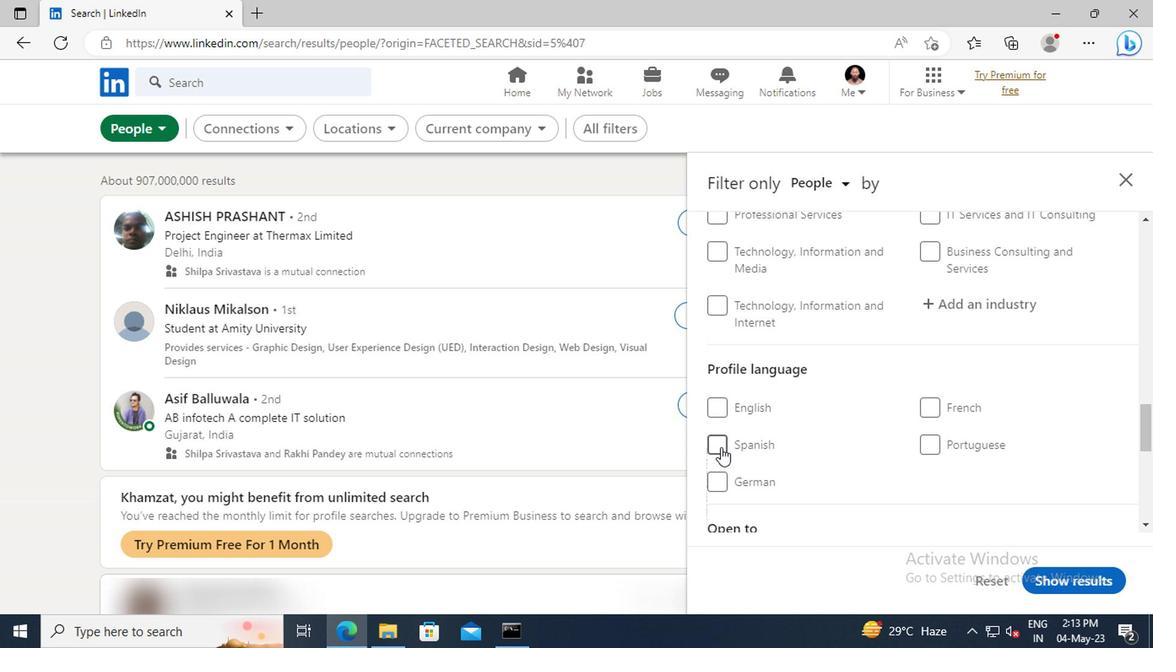 
Action: Mouse moved to (935, 418)
Screenshot: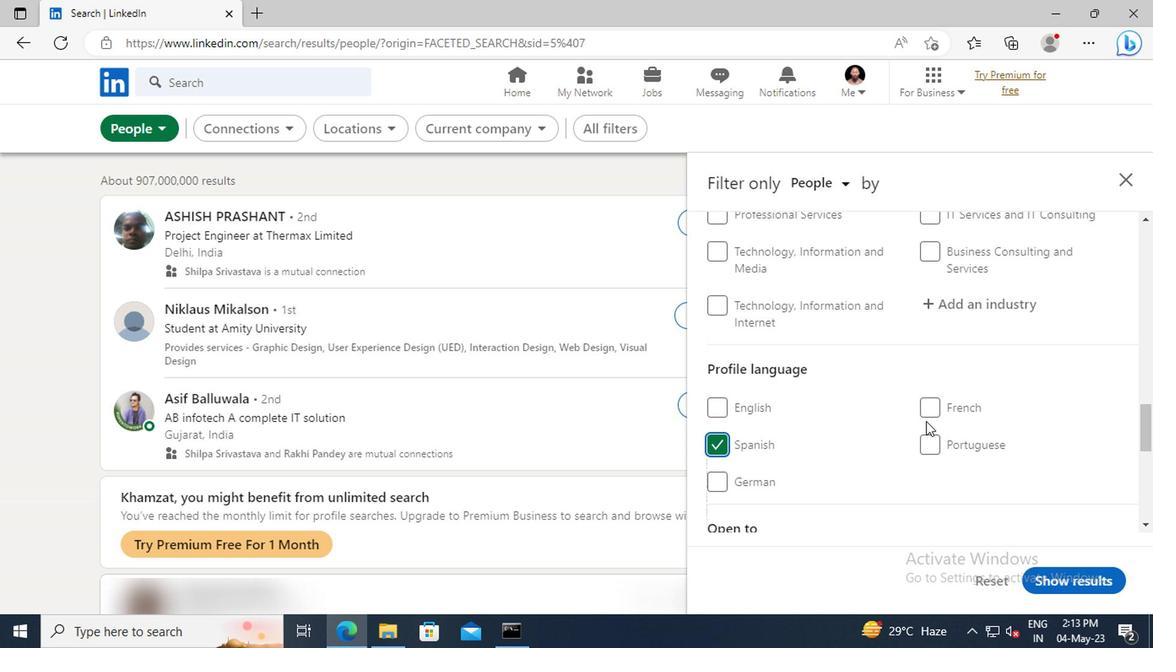 
Action: Mouse scrolled (935, 419) with delta (0, 1)
Screenshot: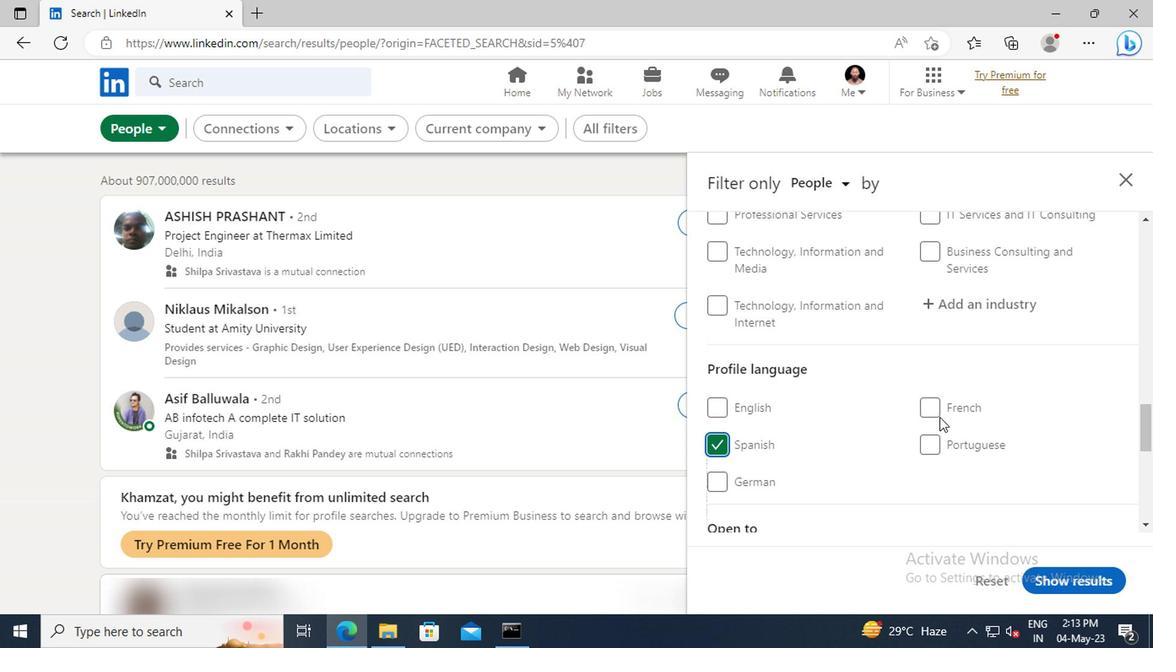 
Action: Mouse scrolled (935, 419) with delta (0, 1)
Screenshot: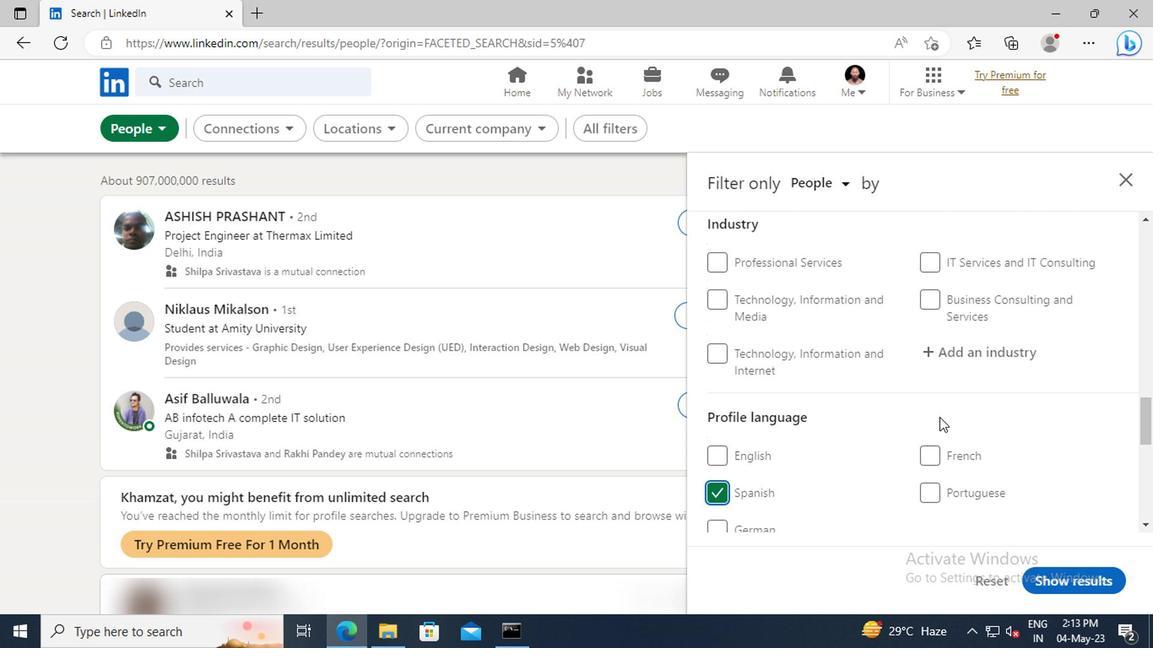 
Action: Mouse scrolled (935, 419) with delta (0, 1)
Screenshot: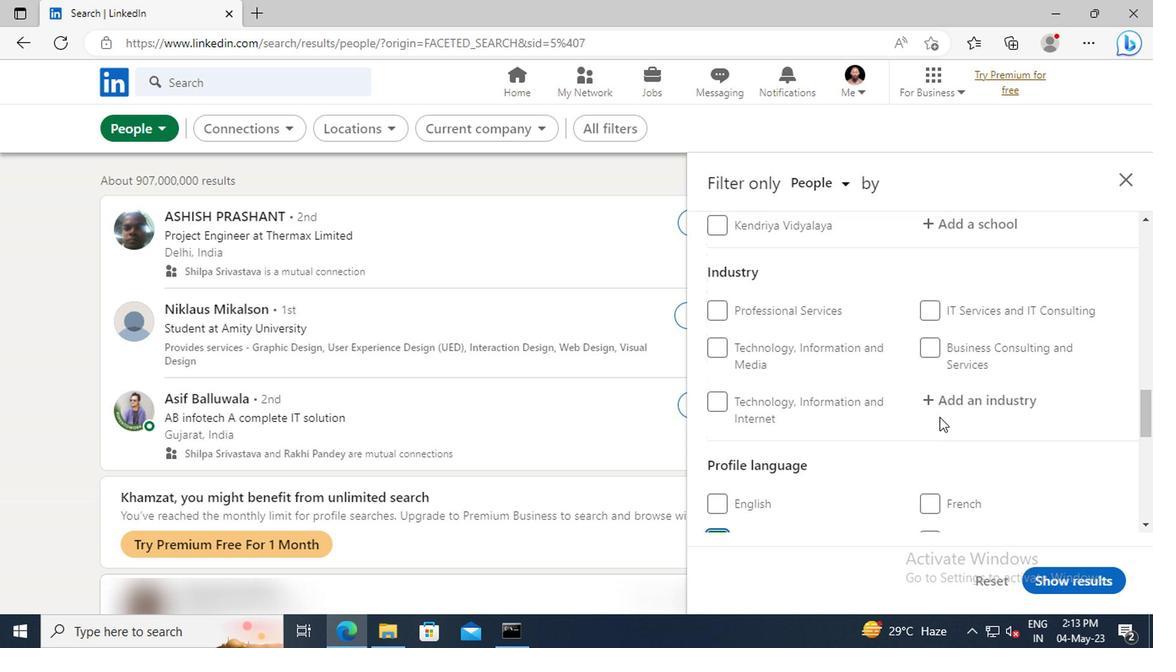 
Action: Mouse scrolled (935, 419) with delta (0, 1)
Screenshot: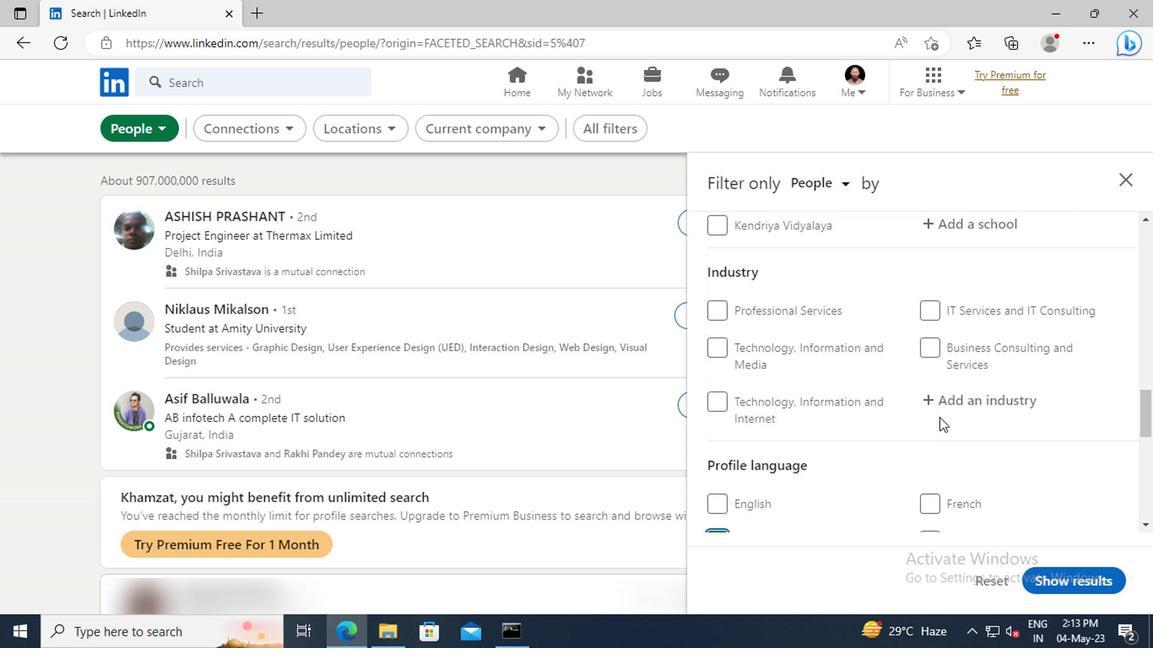 
Action: Mouse scrolled (935, 419) with delta (0, 1)
Screenshot: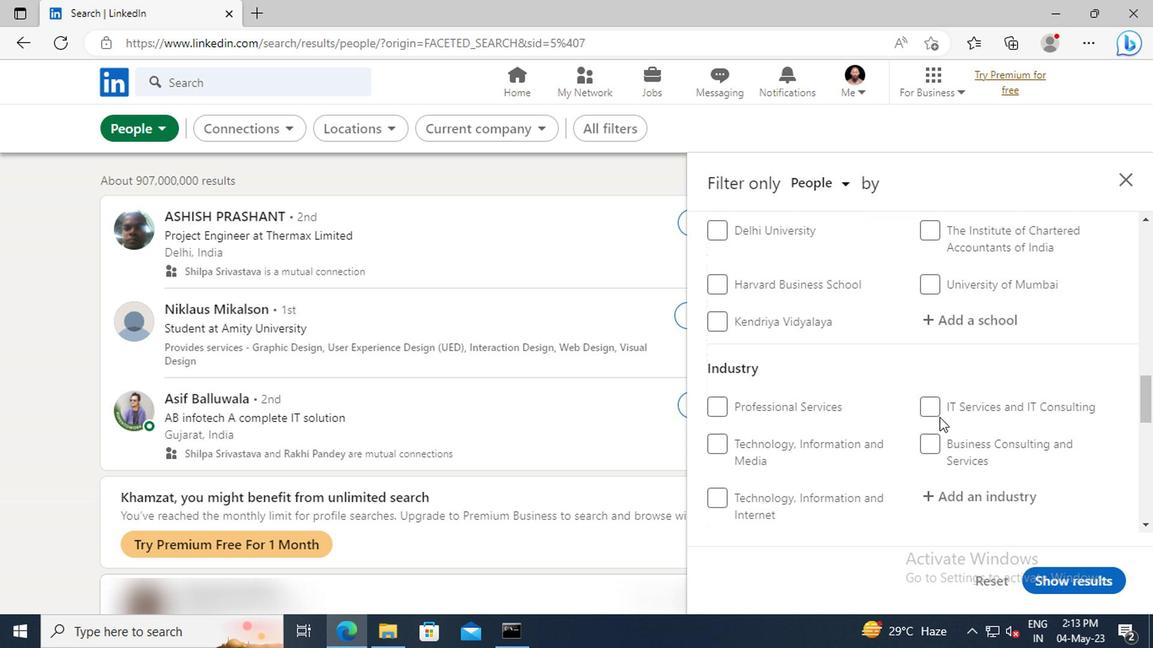 
Action: Mouse scrolled (935, 419) with delta (0, 1)
Screenshot: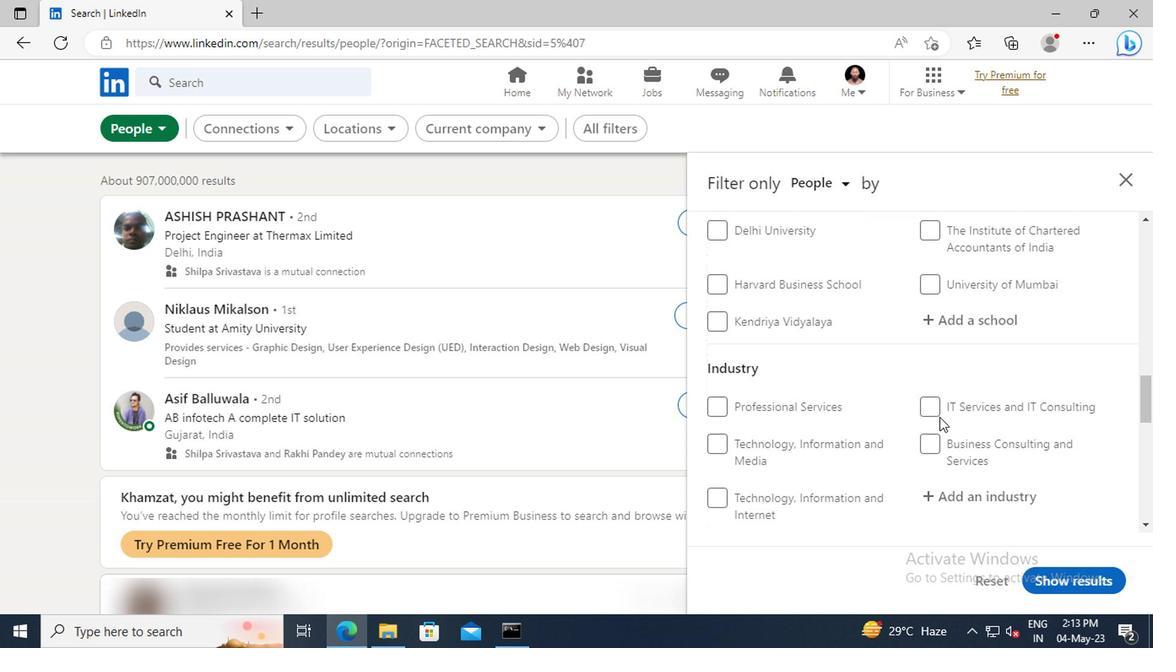 
Action: Mouse scrolled (935, 419) with delta (0, 1)
Screenshot: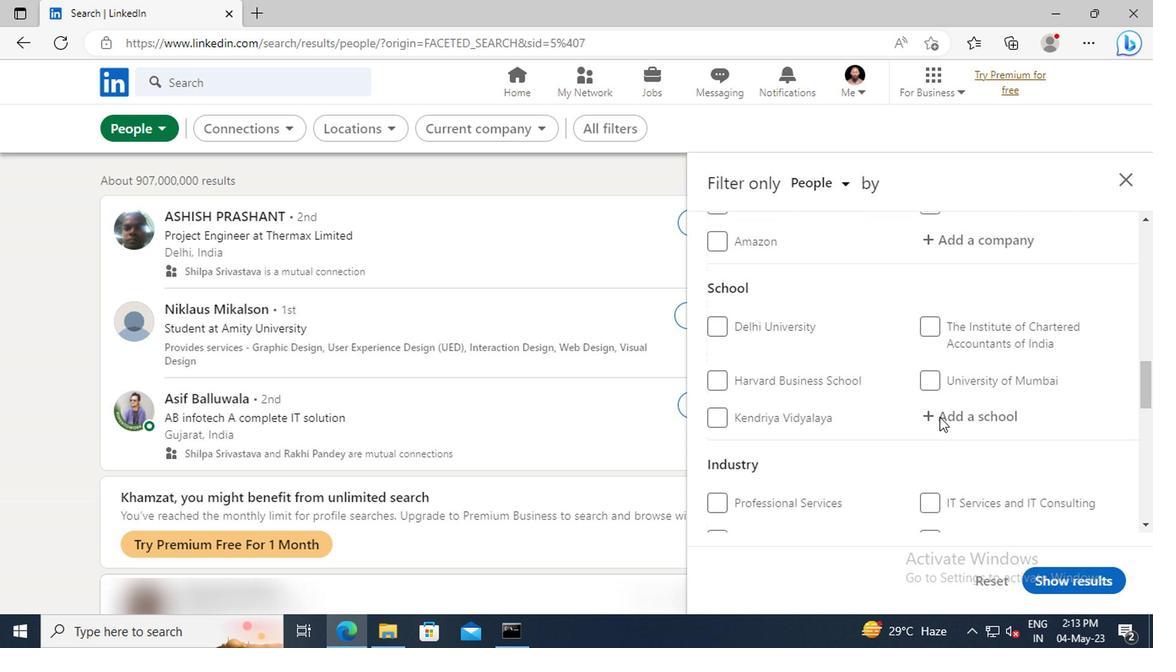 
Action: Mouse scrolled (935, 419) with delta (0, 1)
Screenshot: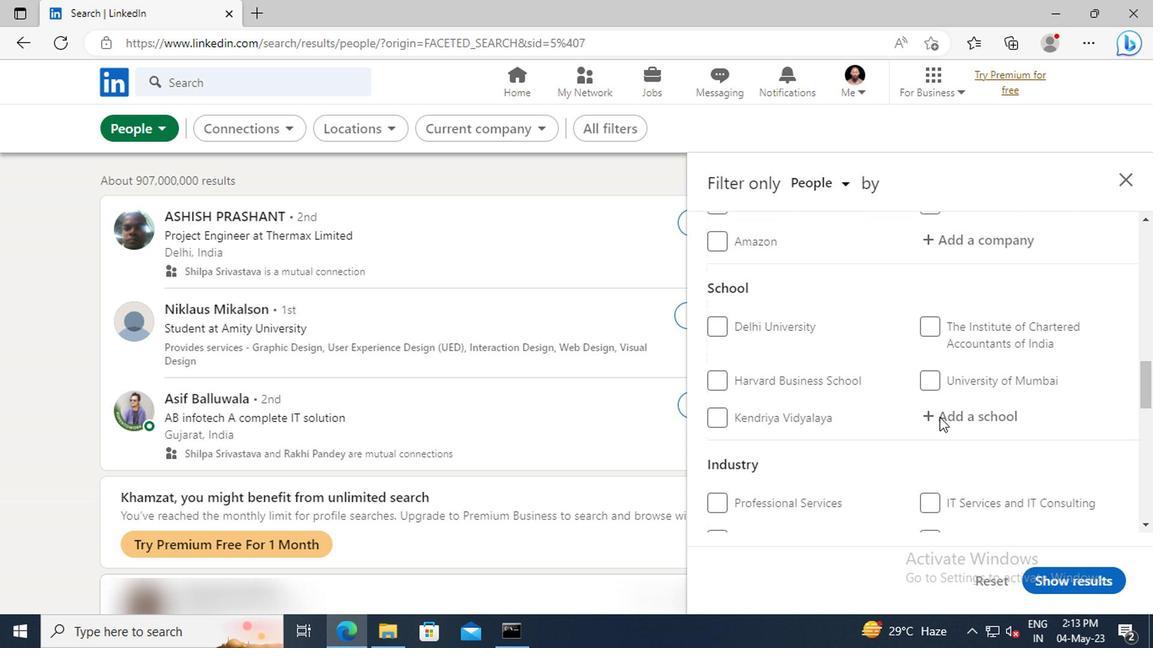 
Action: Mouse scrolled (935, 419) with delta (0, 1)
Screenshot: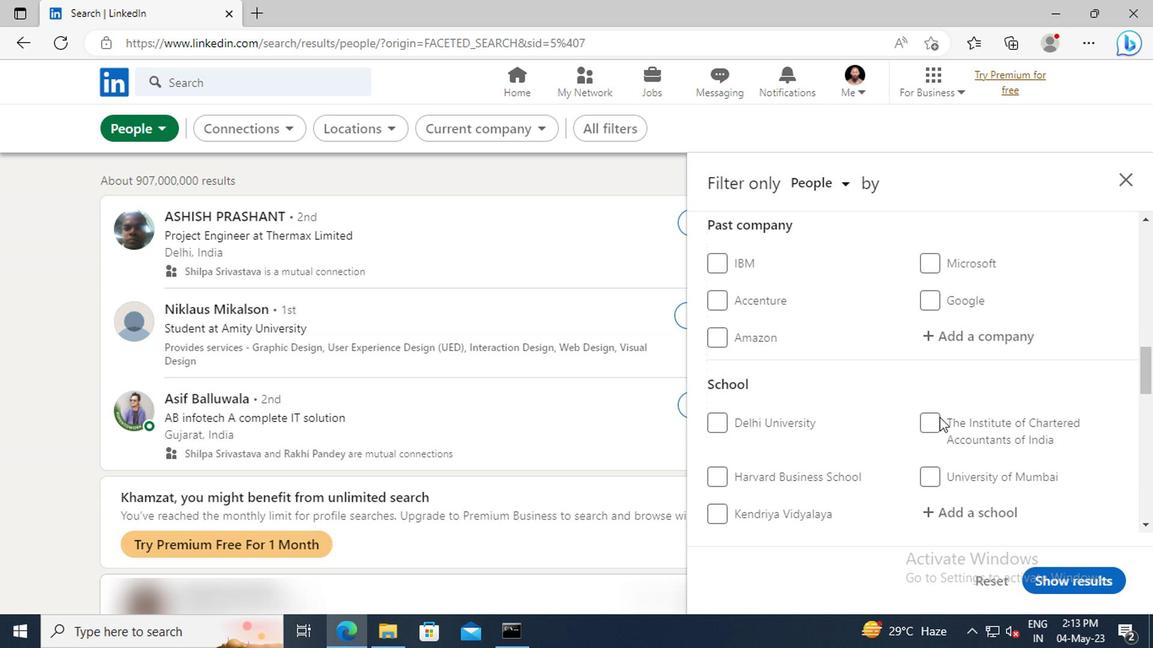 
Action: Mouse scrolled (935, 419) with delta (0, 1)
Screenshot: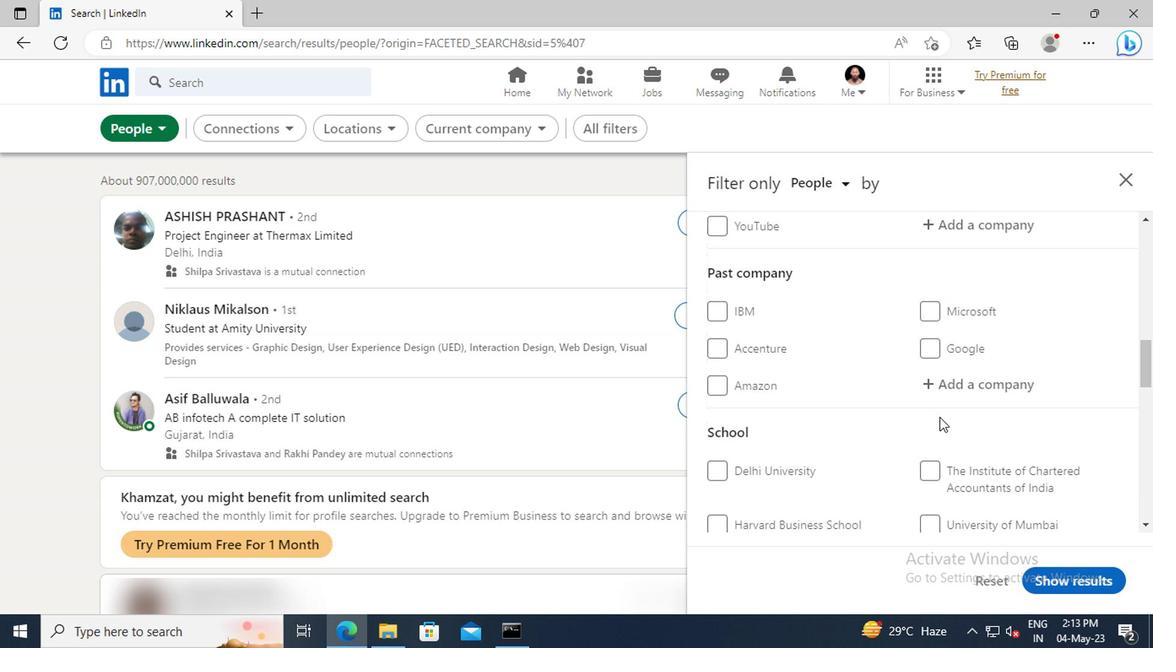 
Action: Mouse scrolled (935, 419) with delta (0, 1)
Screenshot: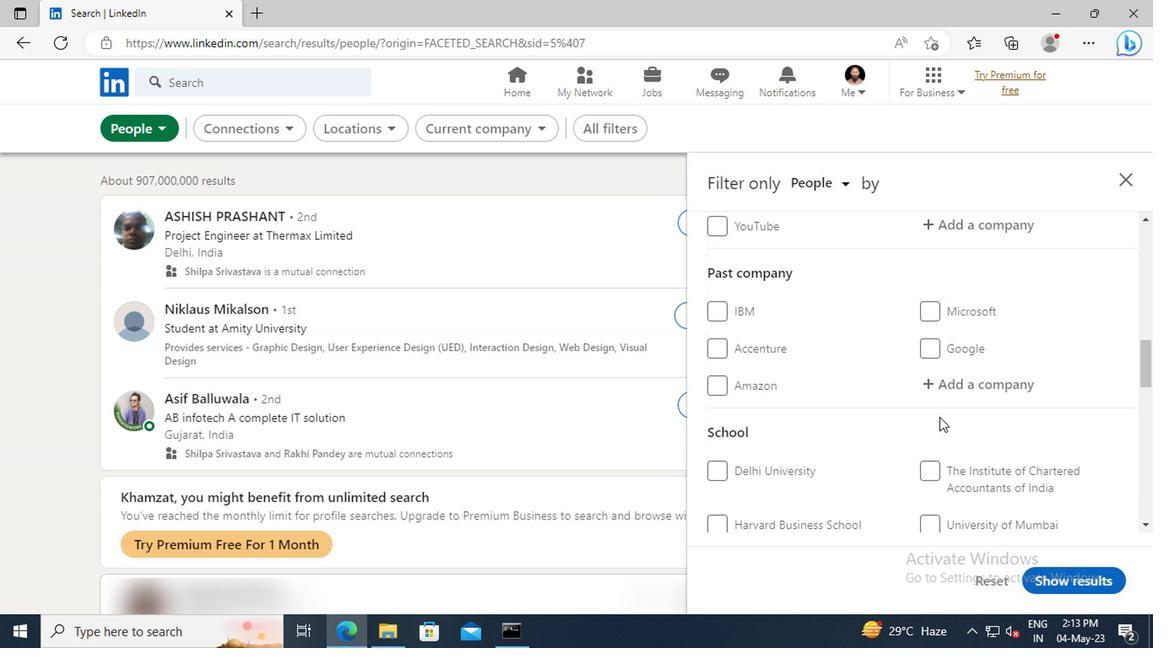
Action: Mouse scrolled (935, 419) with delta (0, 1)
Screenshot: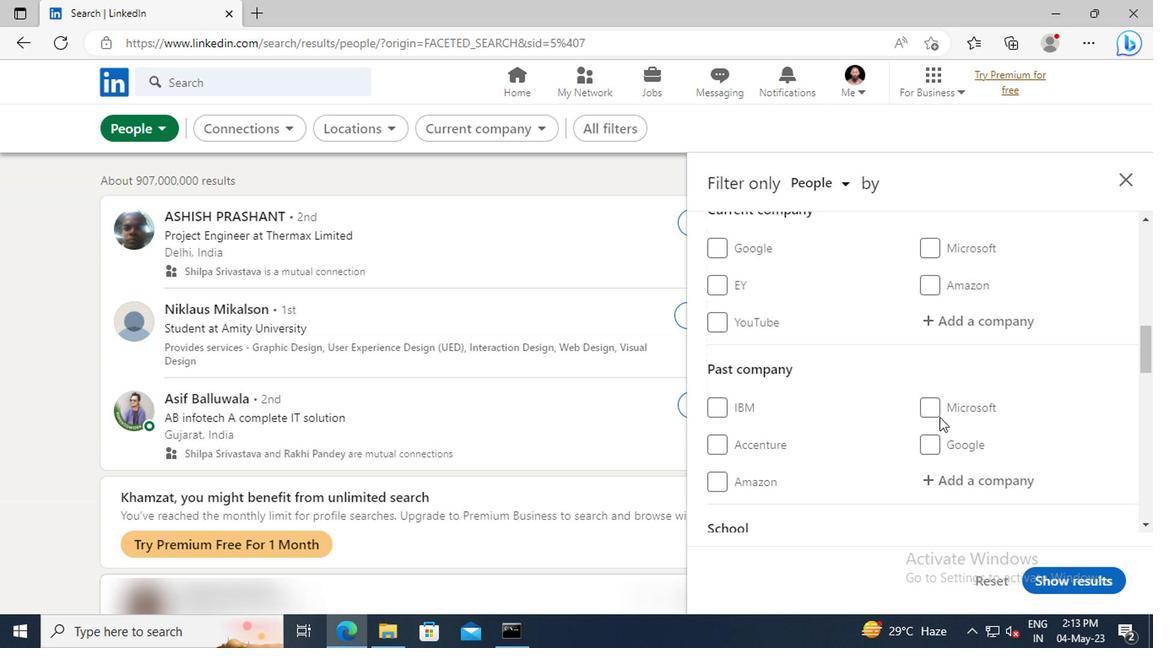 
Action: Mouse moved to (938, 382)
Screenshot: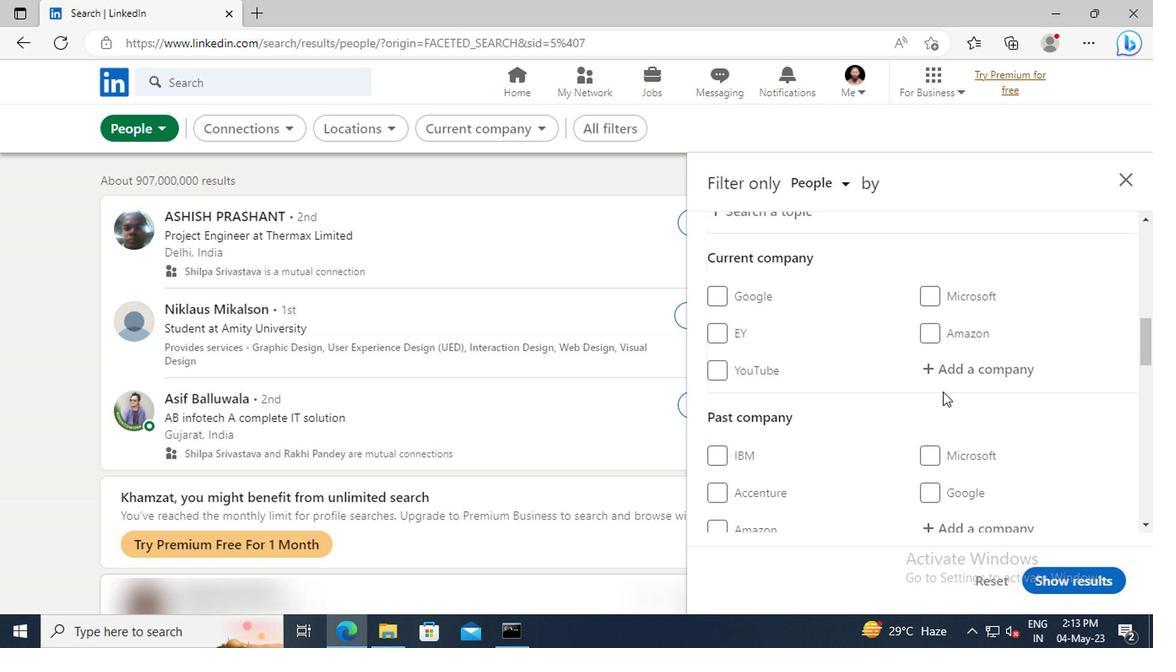 
Action: Mouse pressed left at (938, 382)
Screenshot: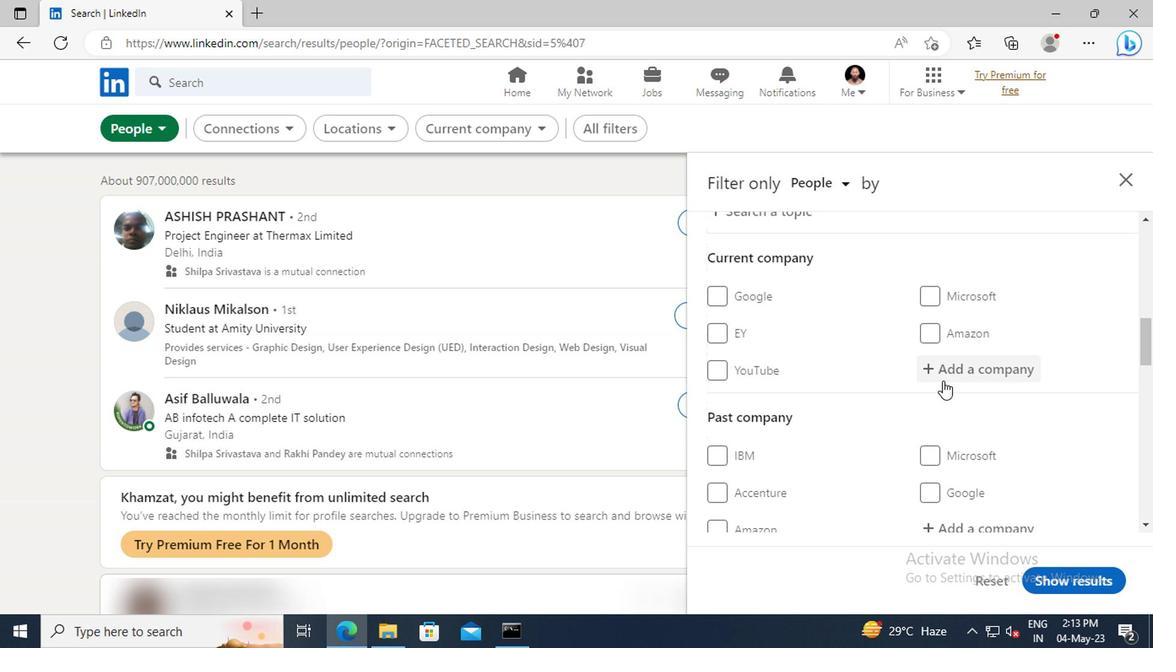 
Action: Key pressed <Key.shift>NTPC<Key.space><Key.shift>LIM
Screenshot: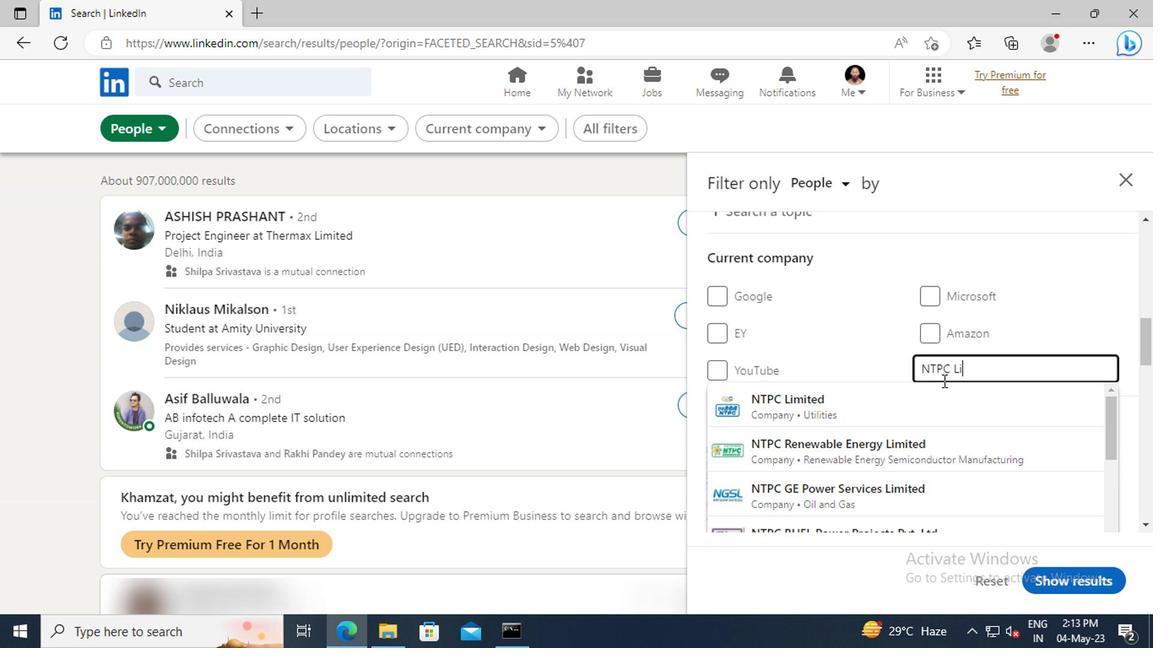 
Action: Mouse moved to (937, 401)
Screenshot: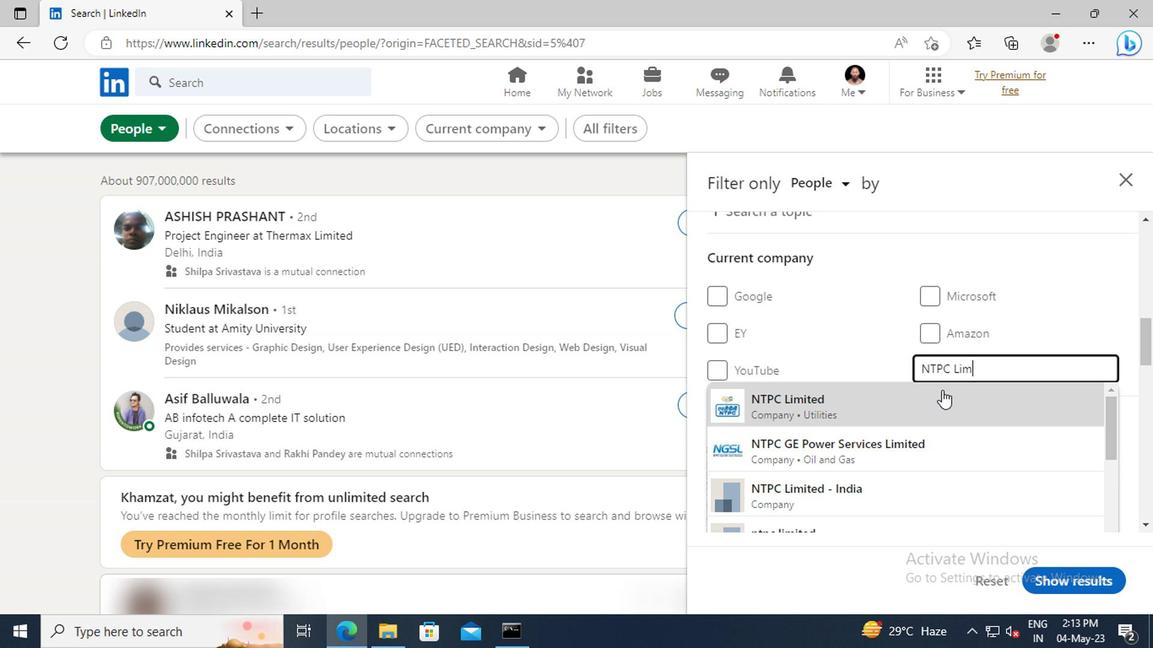 
Action: Mouse pressed left at (937, 401)
Screenshot: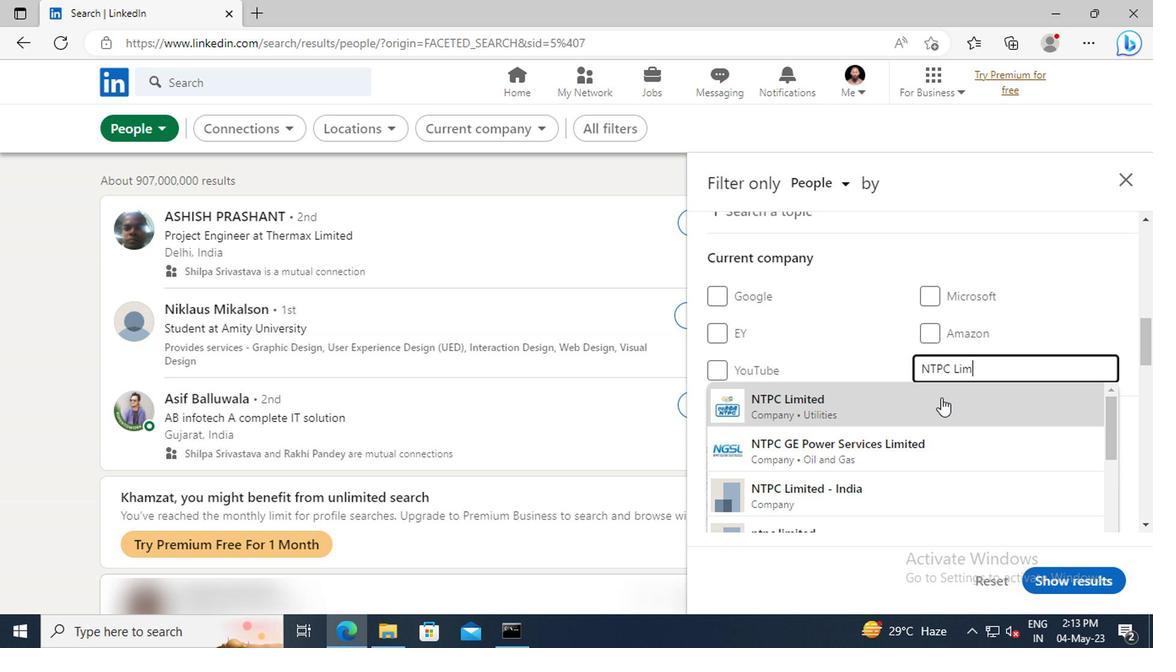 
Action: Mouse scrolled (937, 400) with delta (0, 0)
Screenshot: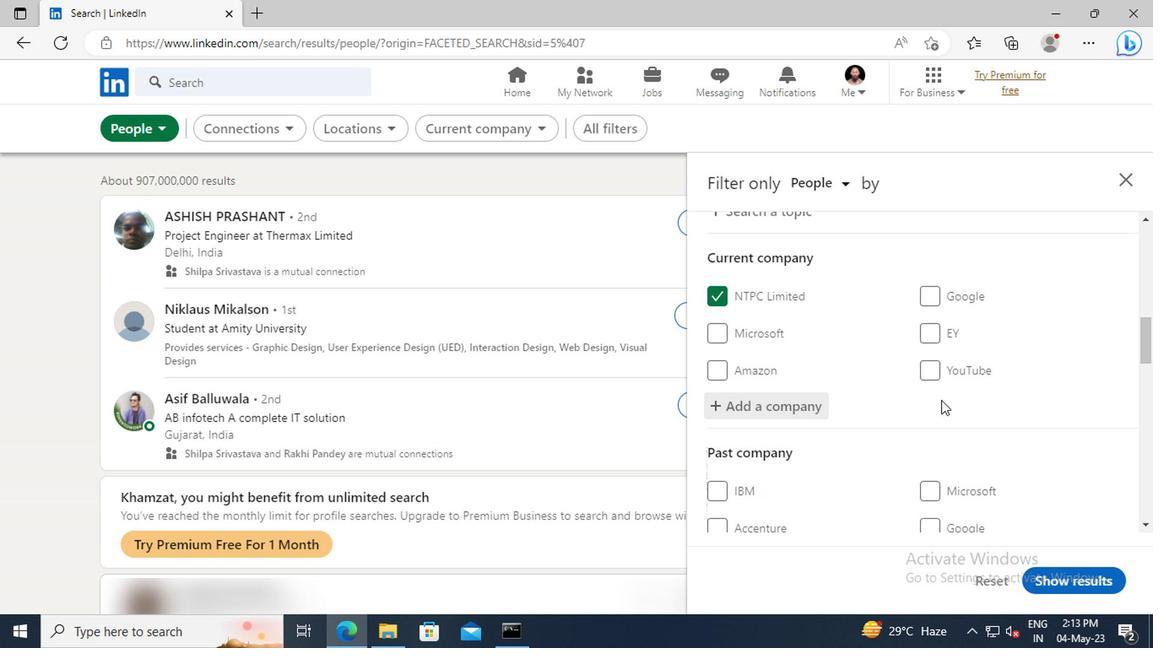 
Action: Mouse scrolled (937, 400) with delta (0, 0)
Screenshot: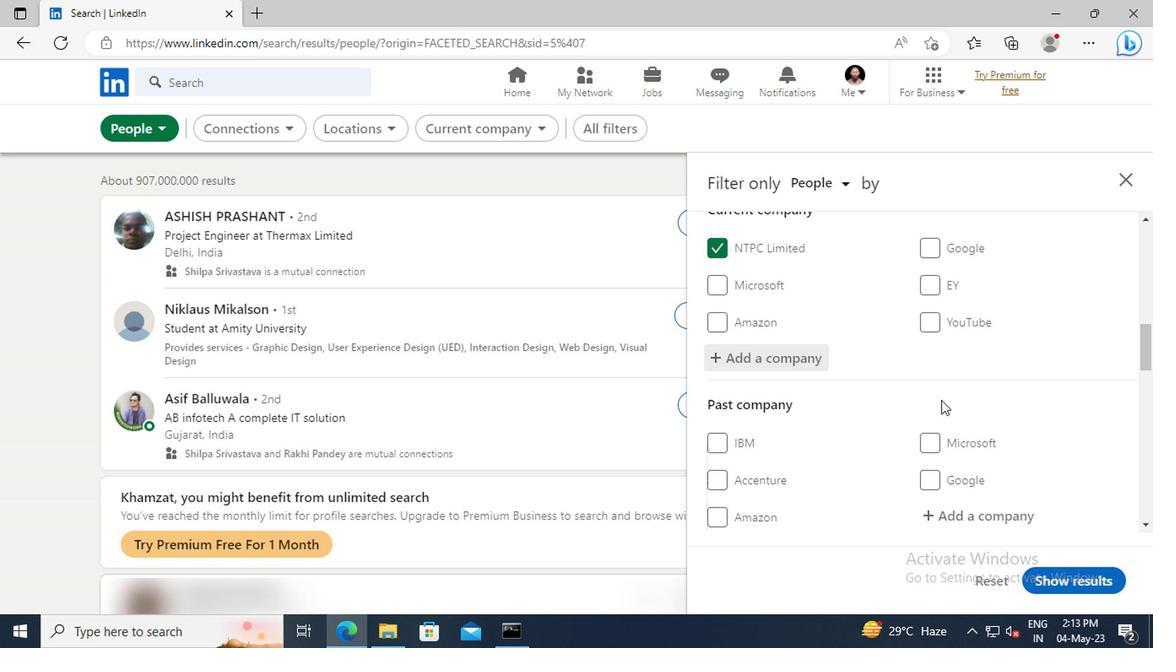 
Action: Mouse scrolled (937, 400) with delta (0, 0)
Screenshot: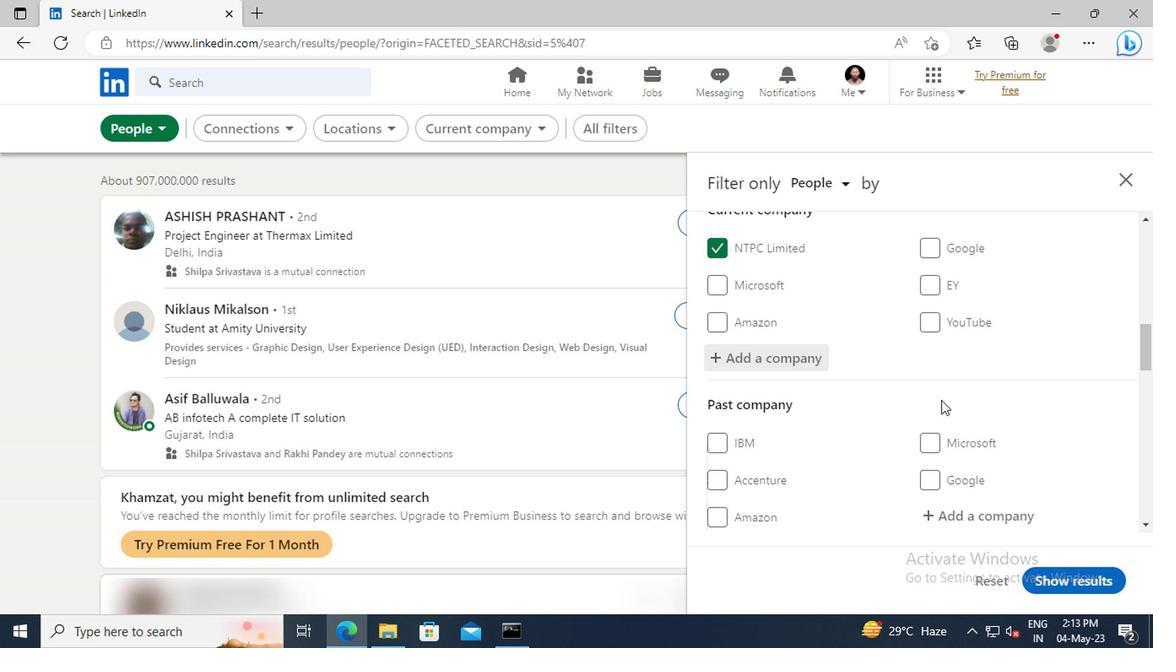 
Action: Mouse moved to (933, 397)
Screenshot: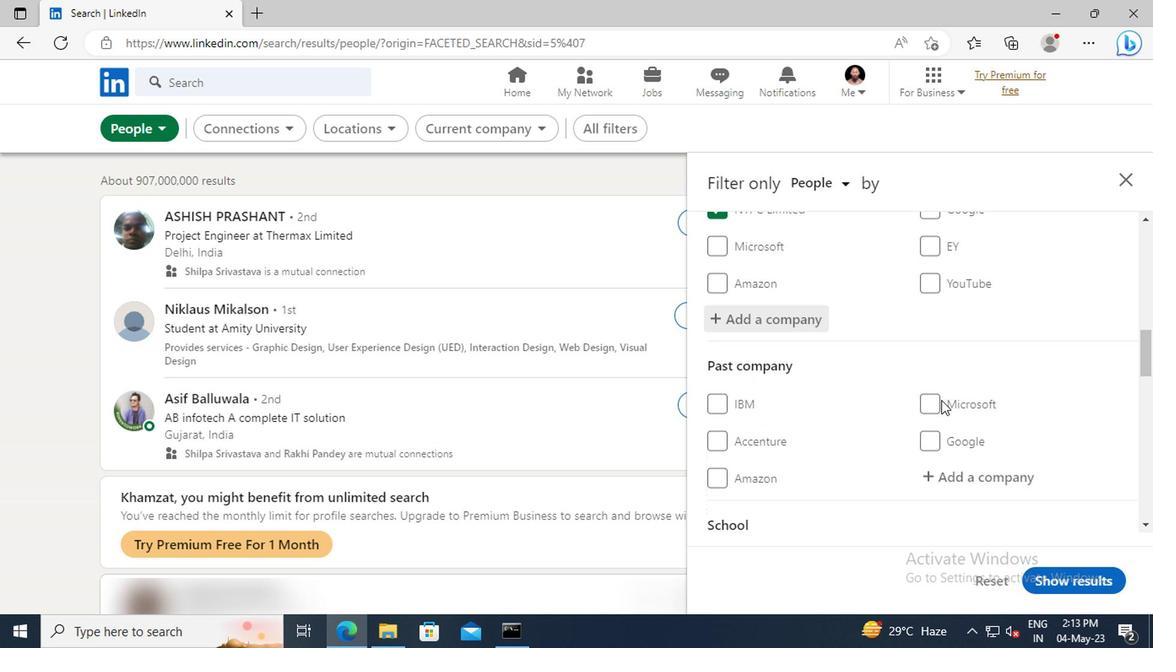 
Action: Mouse scrolled (933, 396) with delta (0, 0)
Screenshot: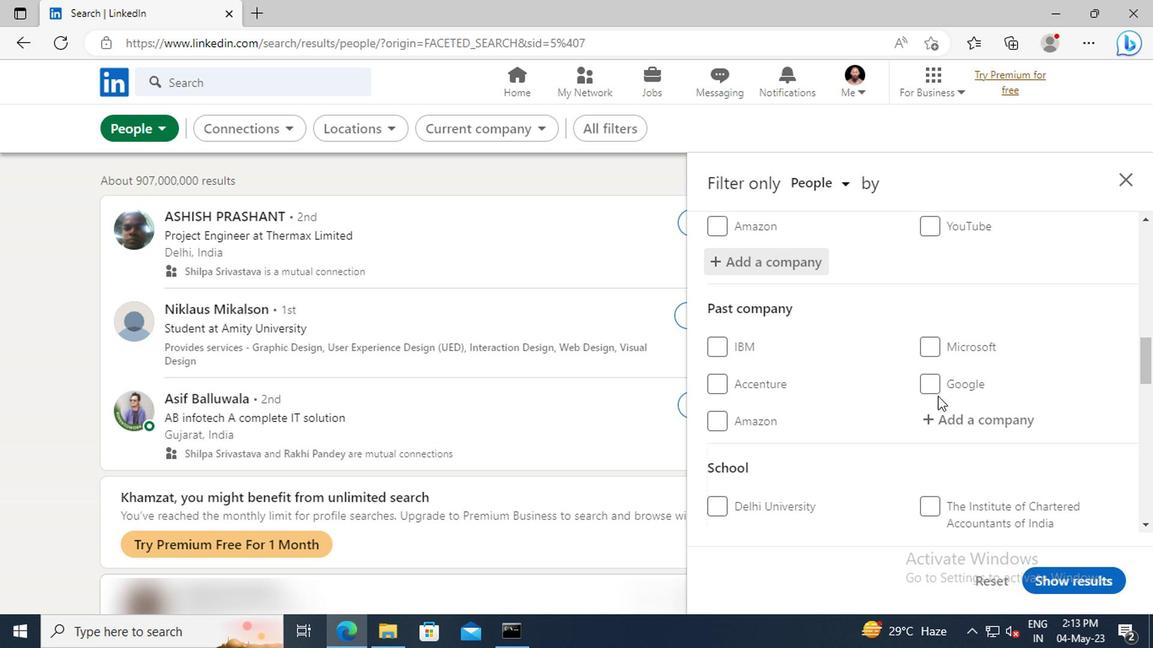 
Action: Mouse moved to (933, 394)
Screenshot: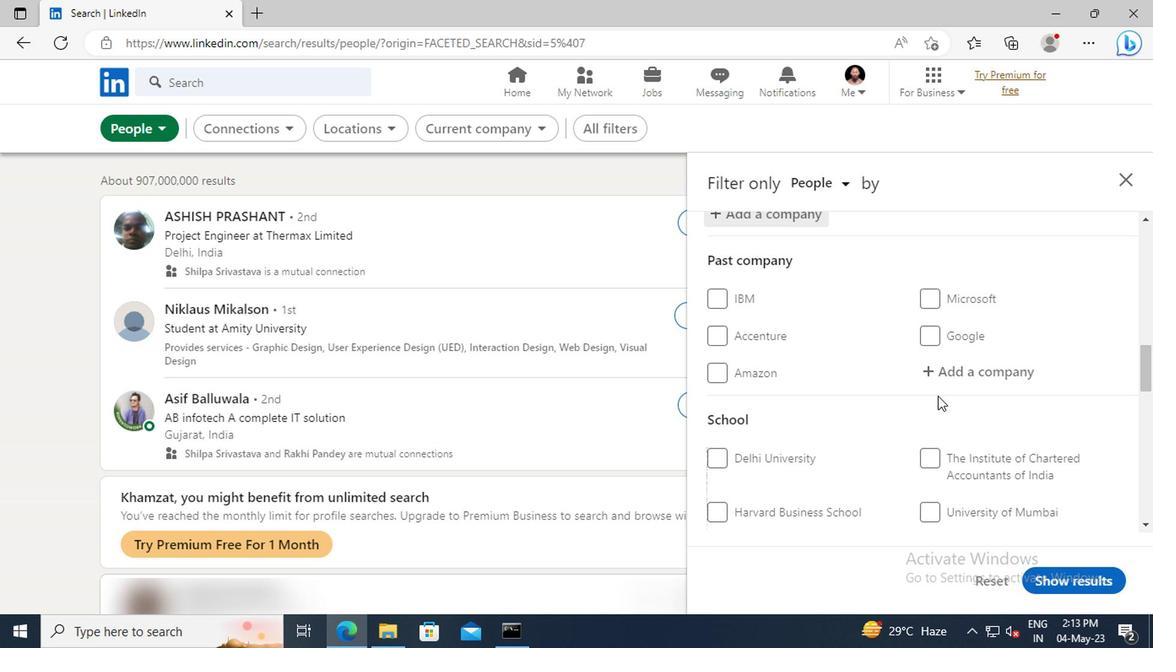 
Action: Mouse scrolled (933, 394) with delta (0, 0)
Screenshot: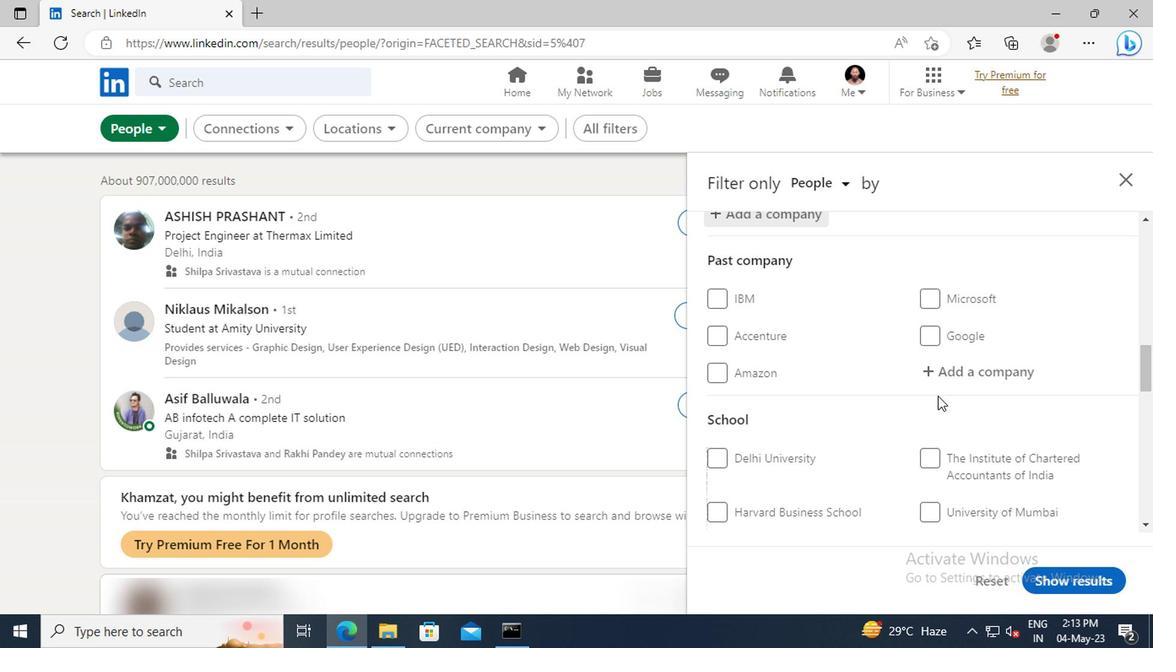 
Action: Mouse scrolled (933, 394) with delta (0, 0)
Screenshot: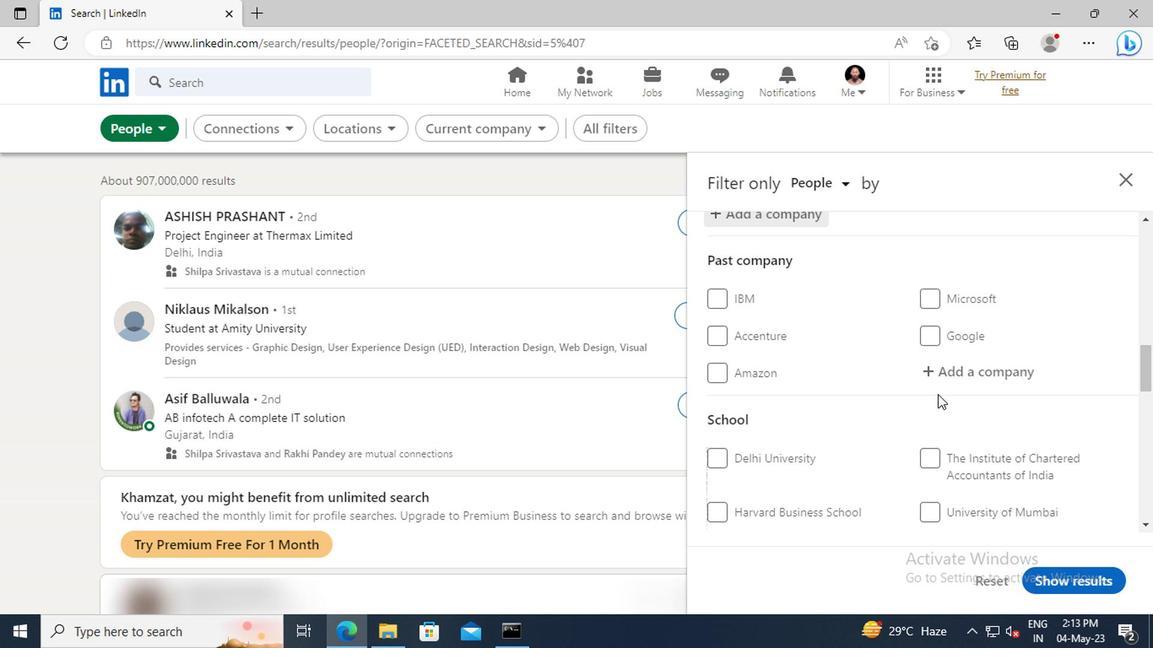 
Action: Mouse moved to (931, 389)
Screenshot: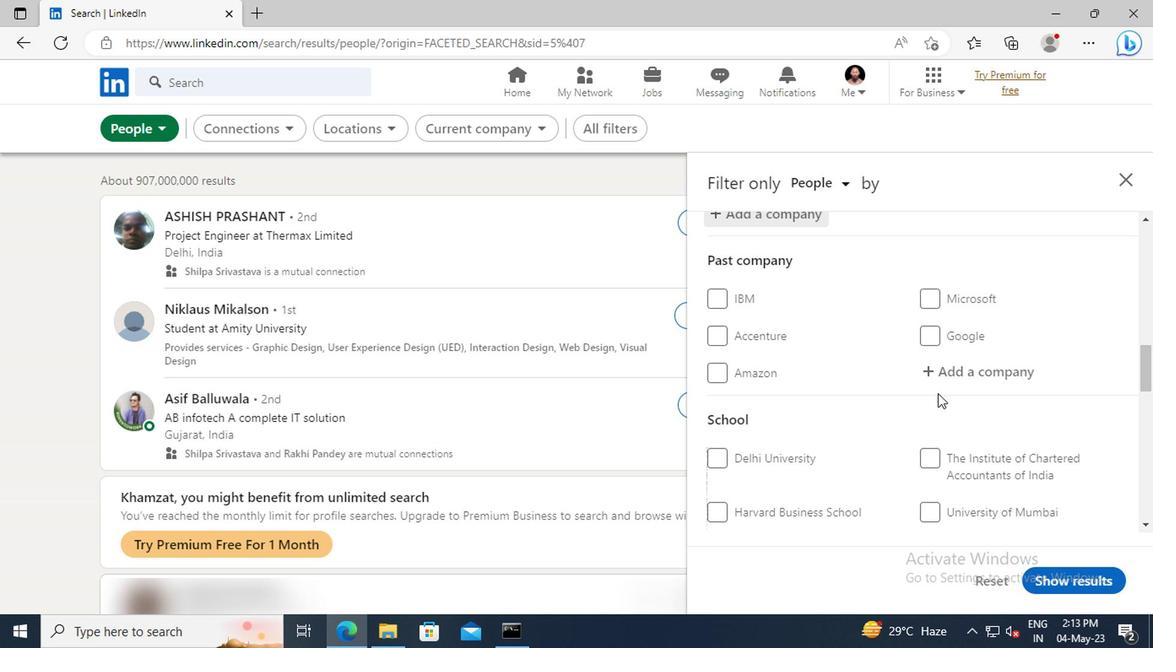 
Action: Mouse scrolled (931, 388) with delta (0, -1)
Screenshot: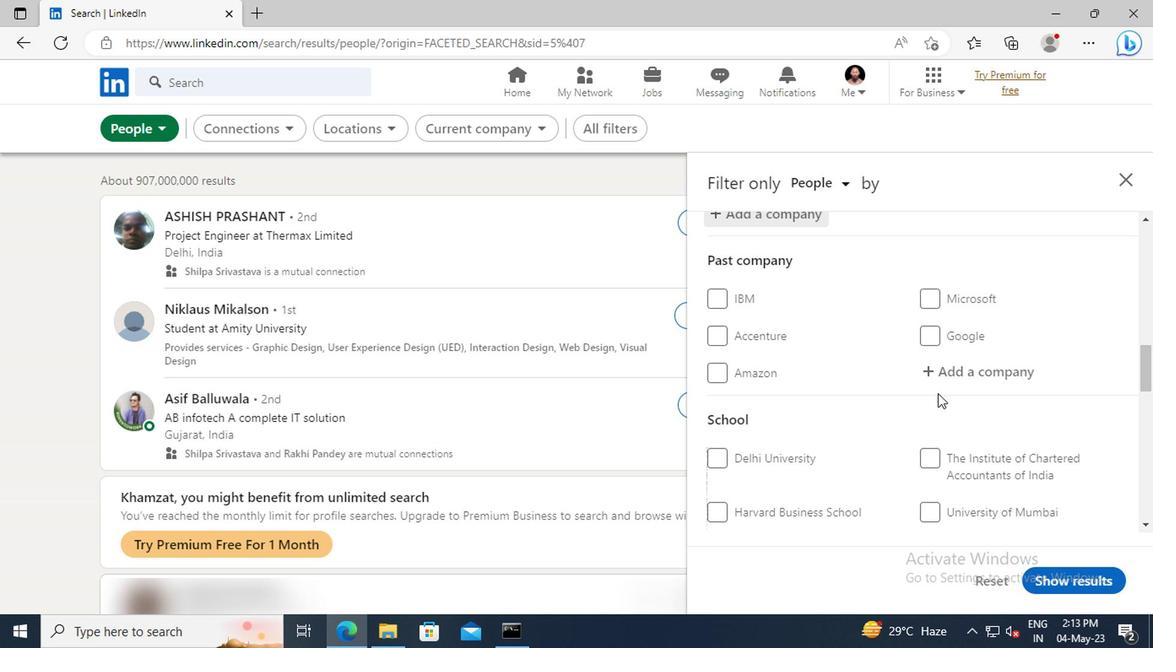
Action: Mouse moved to (926, 371)
Screenshot: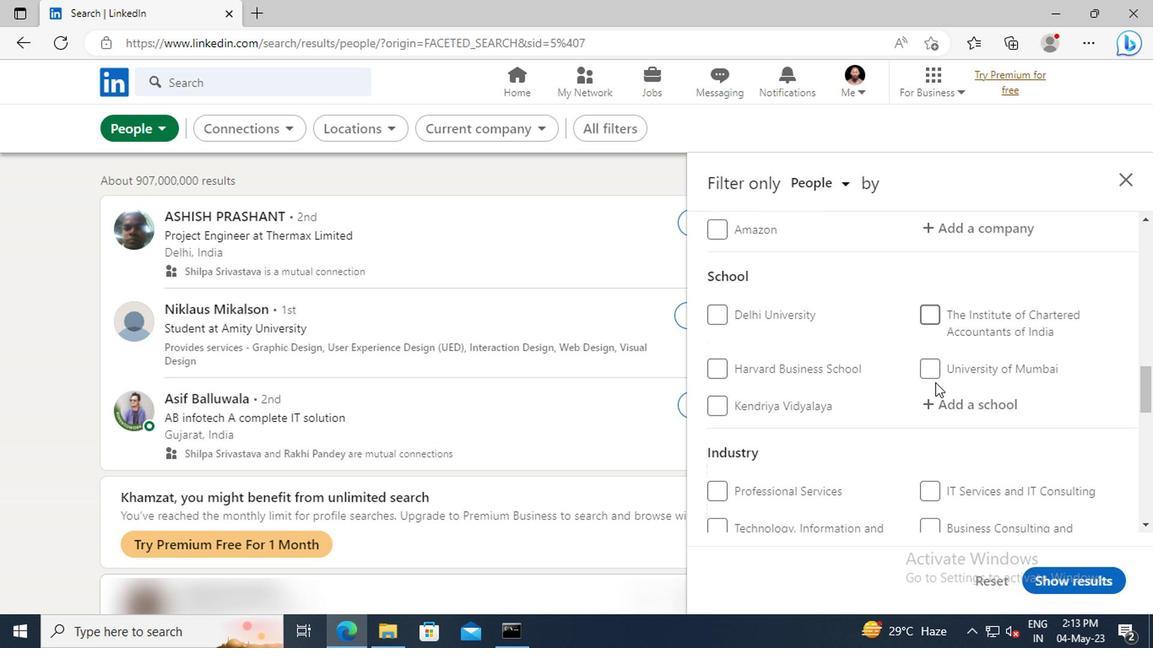 
Action: Mouse scrolled (926, 371) with delta (0, 0)
Screenshot: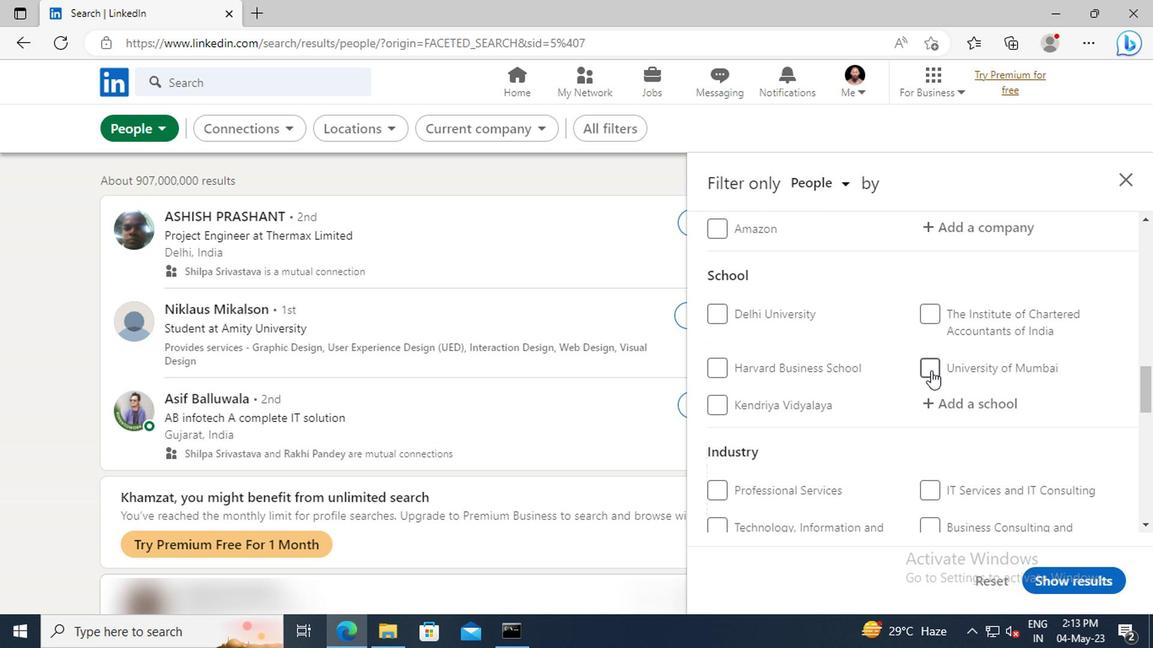 
Action: Mouse moved to (927, 366)
Screenshot: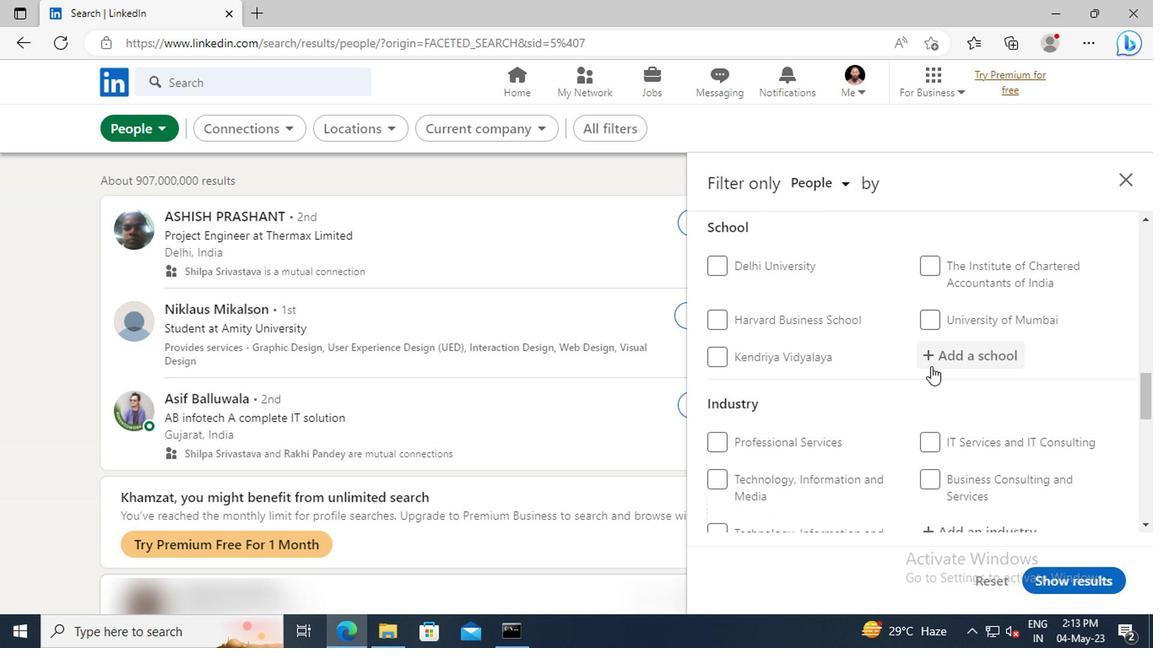 
Action: Mouse pressed left at (927, 366)
Screenshot: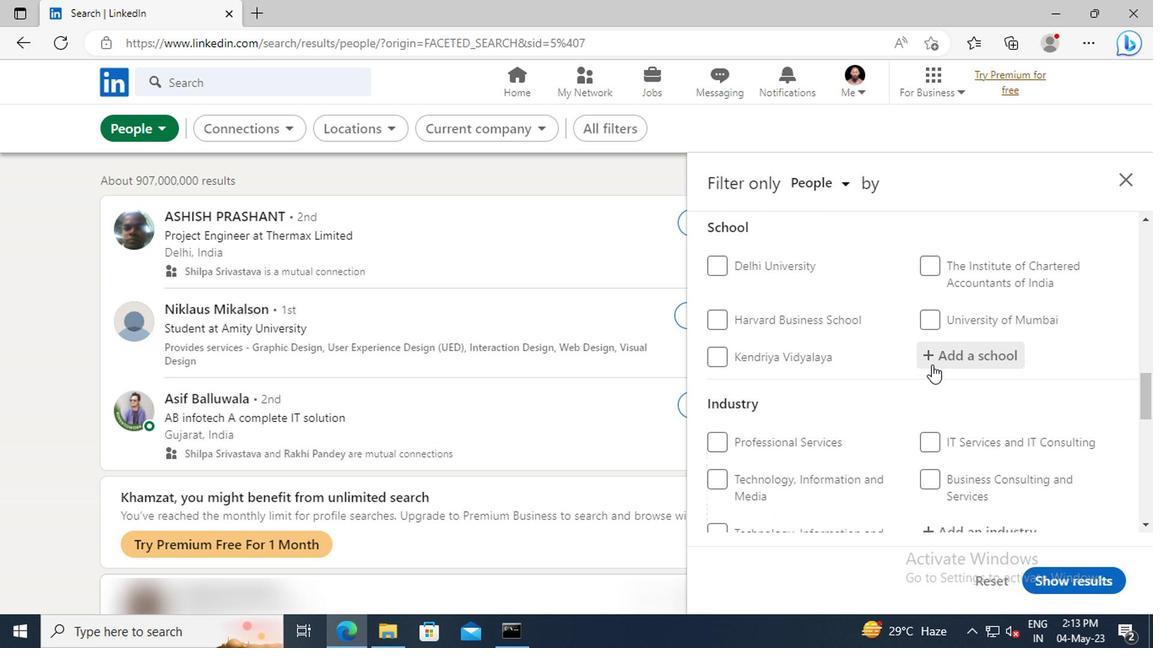
Action: Key pressed <Key.shift>DESH<Key.space><Key.shift>BHA
Screenshot: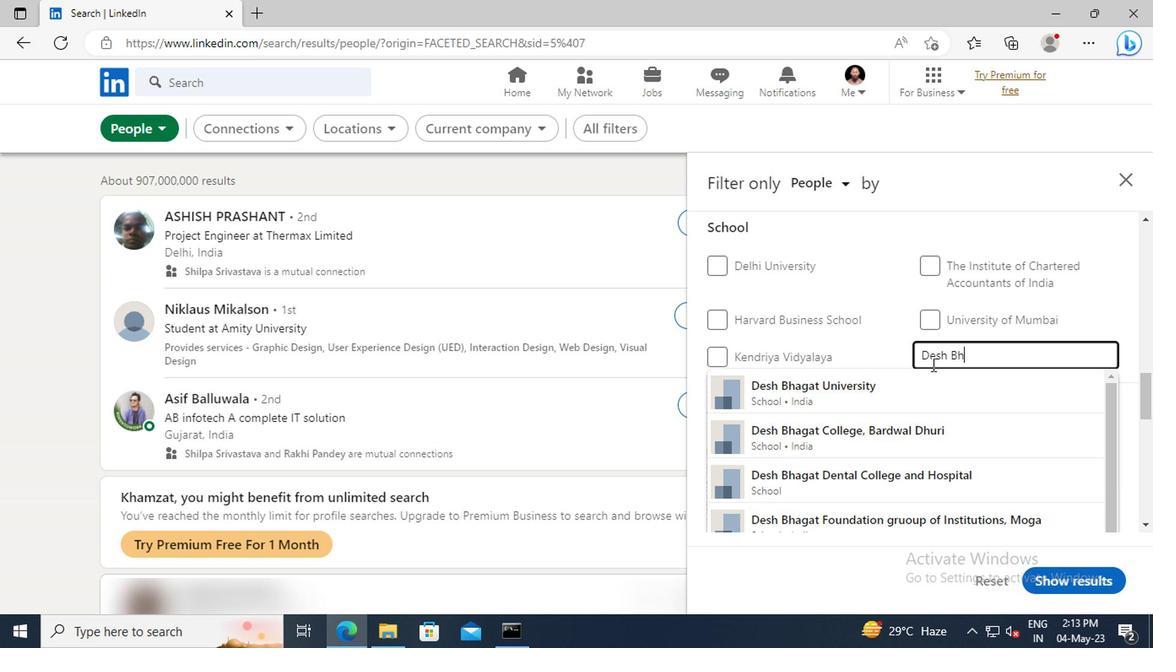
Action: Mouse moved to (928, 384)
Screenshot: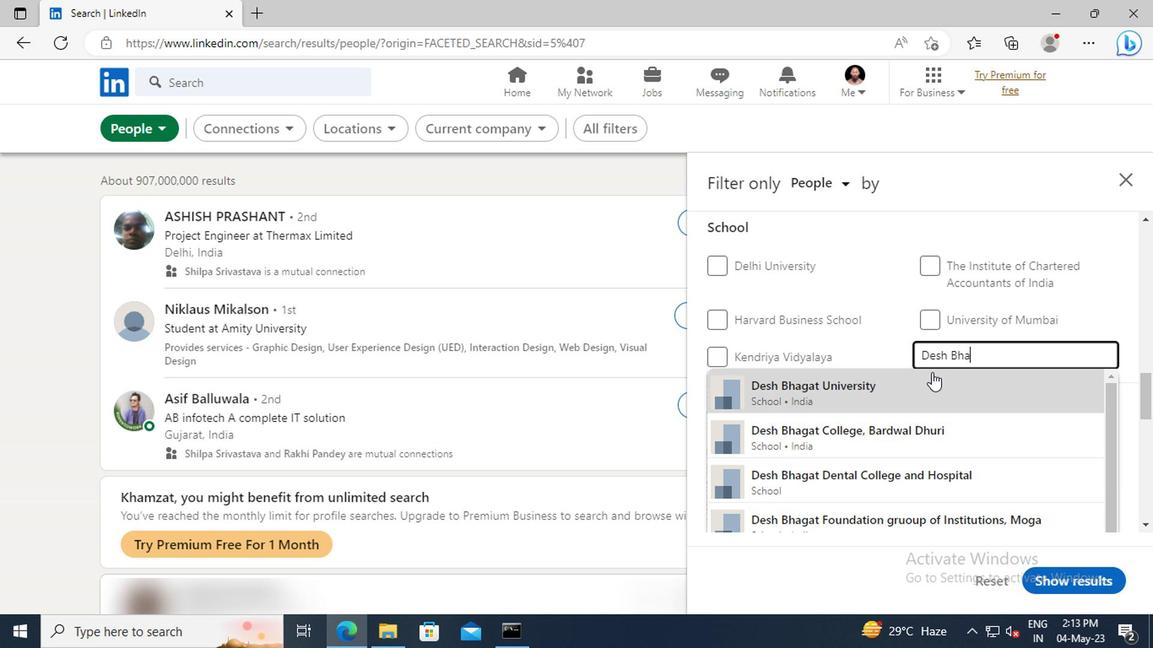 
Action: Mouse pressed left at (928, 384)
Screenshot: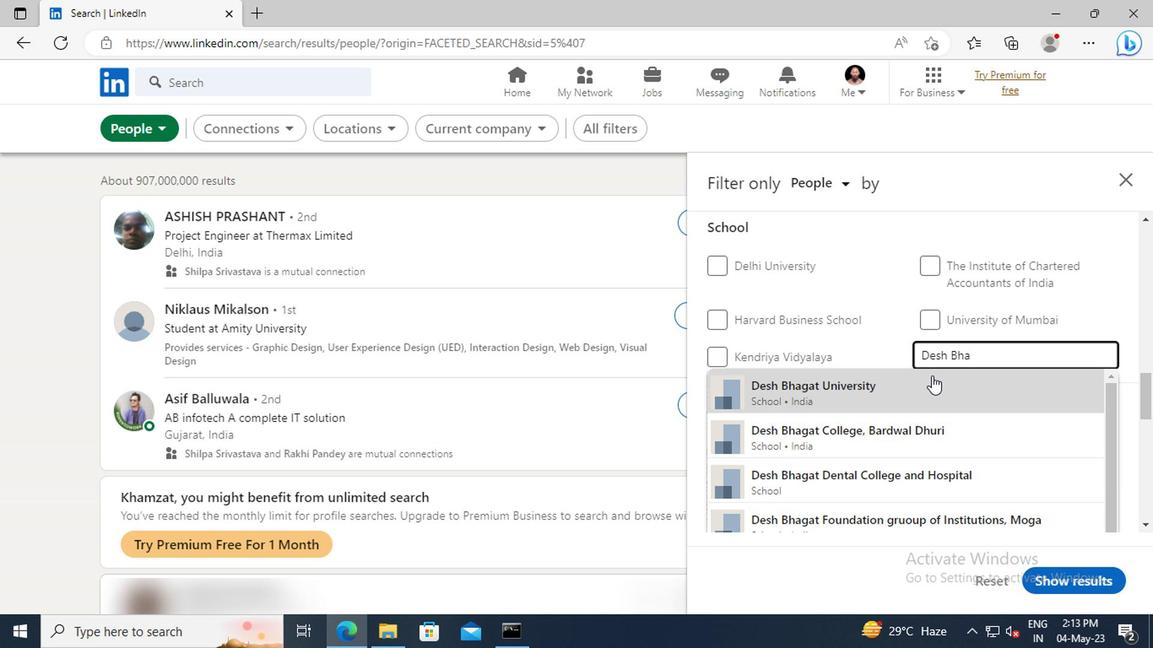 
Action: Mouse scrolled (928, 383) with delta (0, 0)
Screenshot: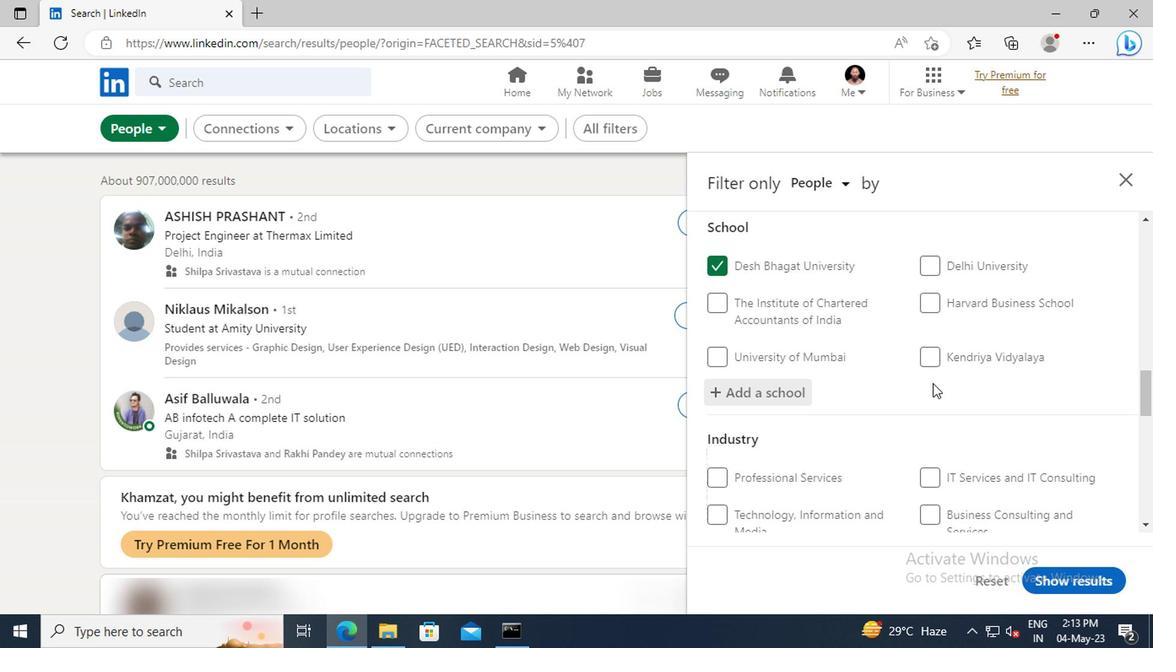 
Action: Mouse scrolled (928, 383) with delta (0, 0)
Screenshot: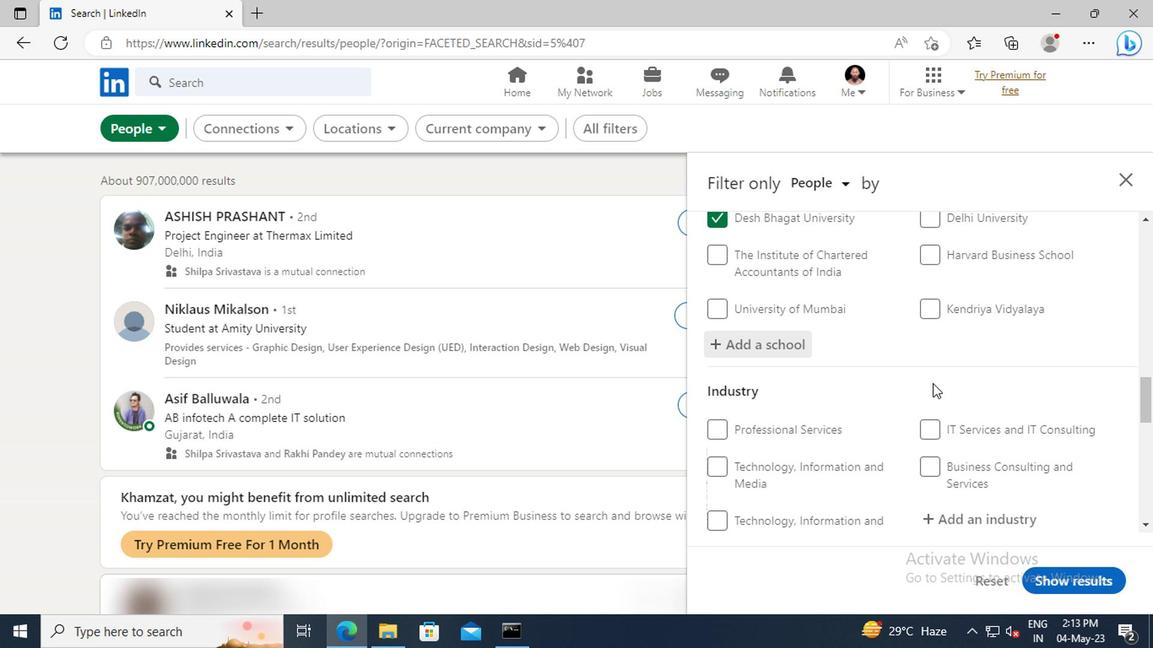 
Action: Mouse scrolled (928, 383) with delta (0, 0)
Screenshot: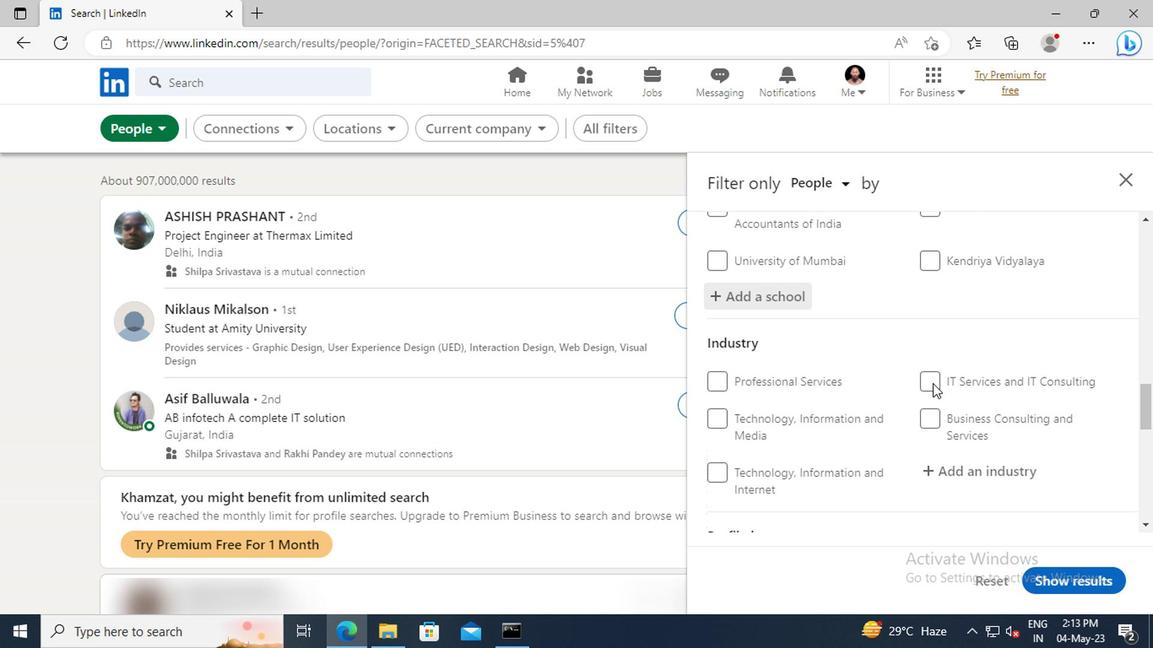 
Action: Mouse scrolled (928, 383) with delta (0, 0)
Screenshot: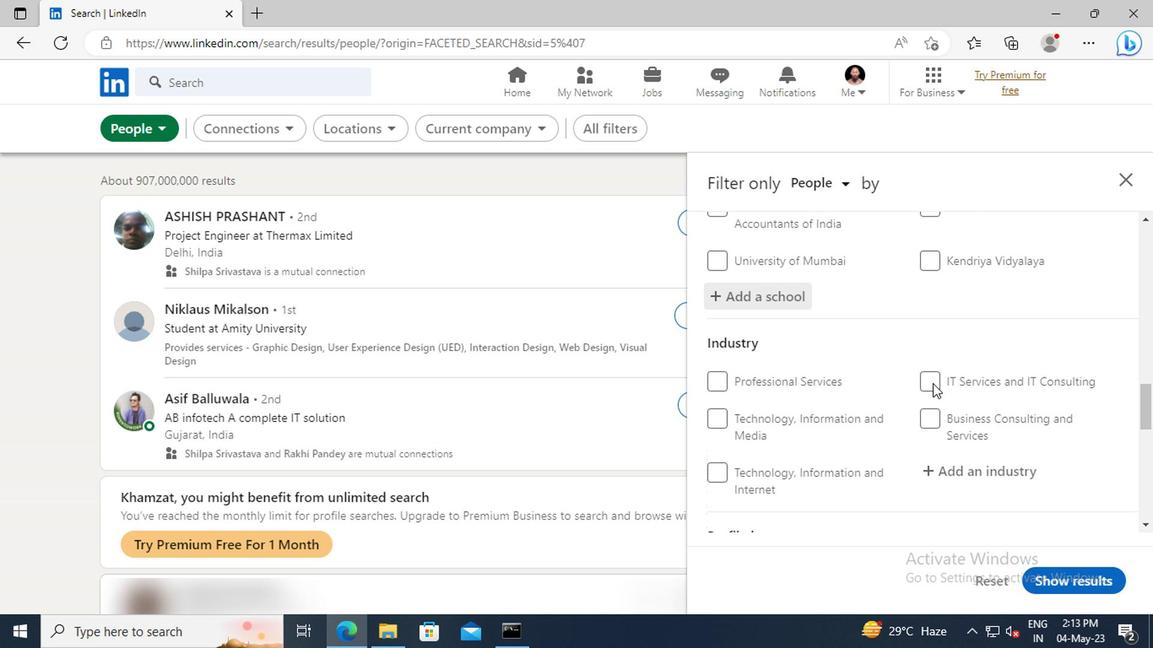 
Action: Mouse moved to (931, 383)
Screenshot: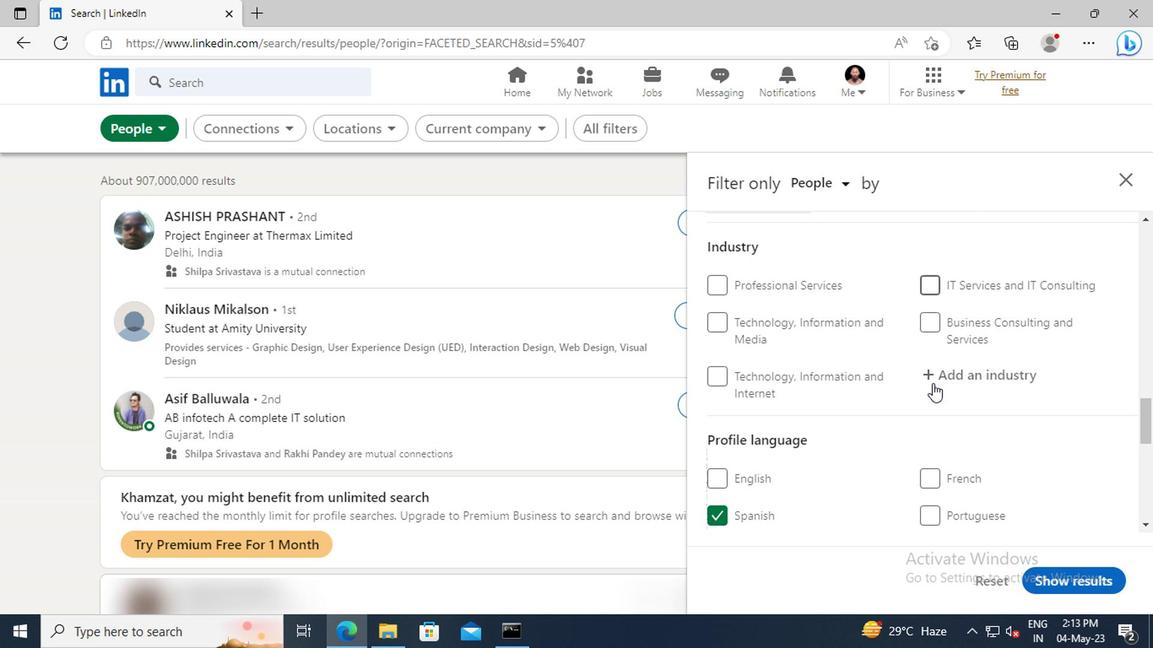
Action: Mouse pressed left at (931, 383)
Screenshot: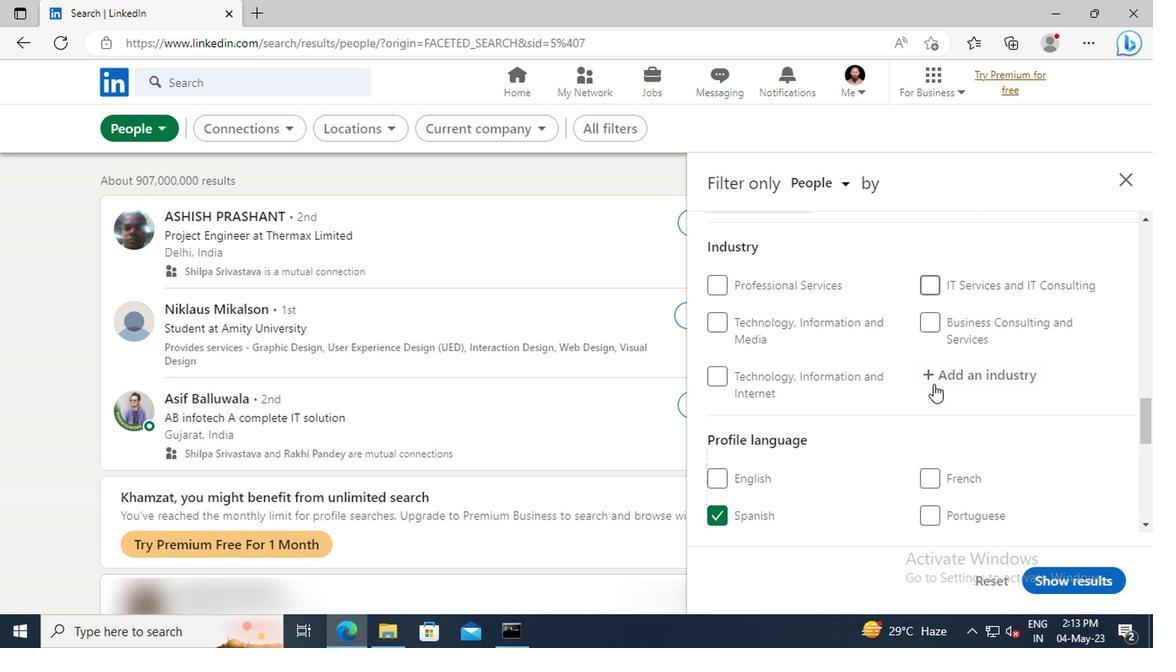 
Action: Key pressed <Key.shift>LANGUA
Screenshot: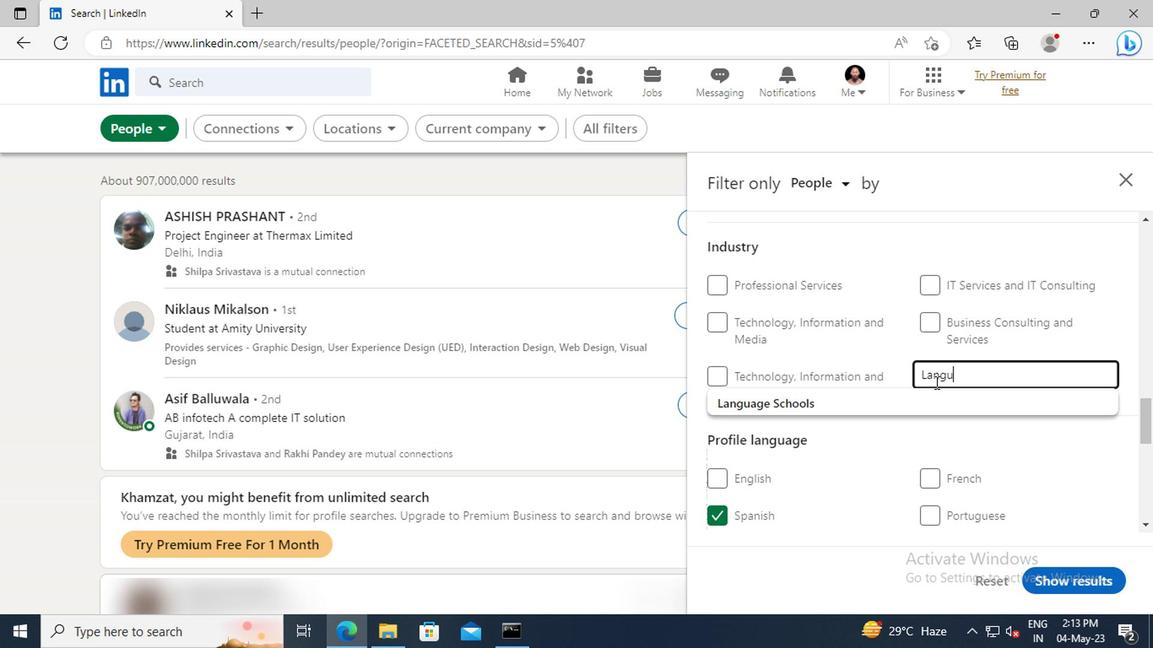 
Action: Mouse moved to (932, 400)
Screenshot: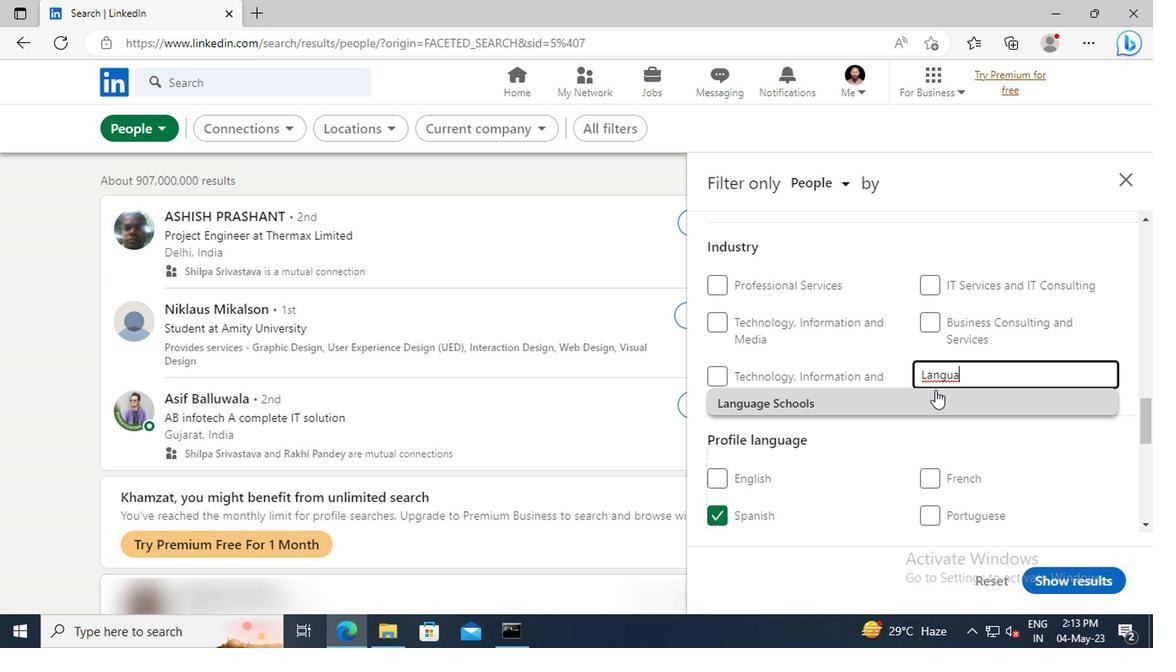 
Action: Mouse pressed left at (932, 400)
Screenshot: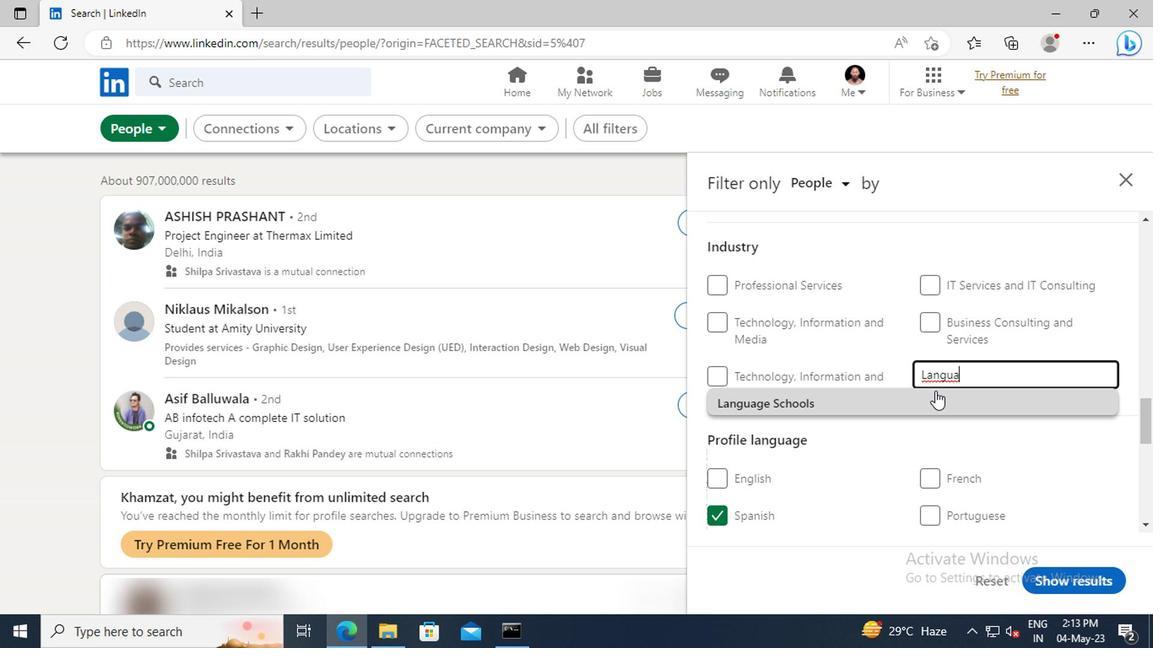 
Action: Mouse scrolled (932, 398) with delta (0, -1)
Screenshot: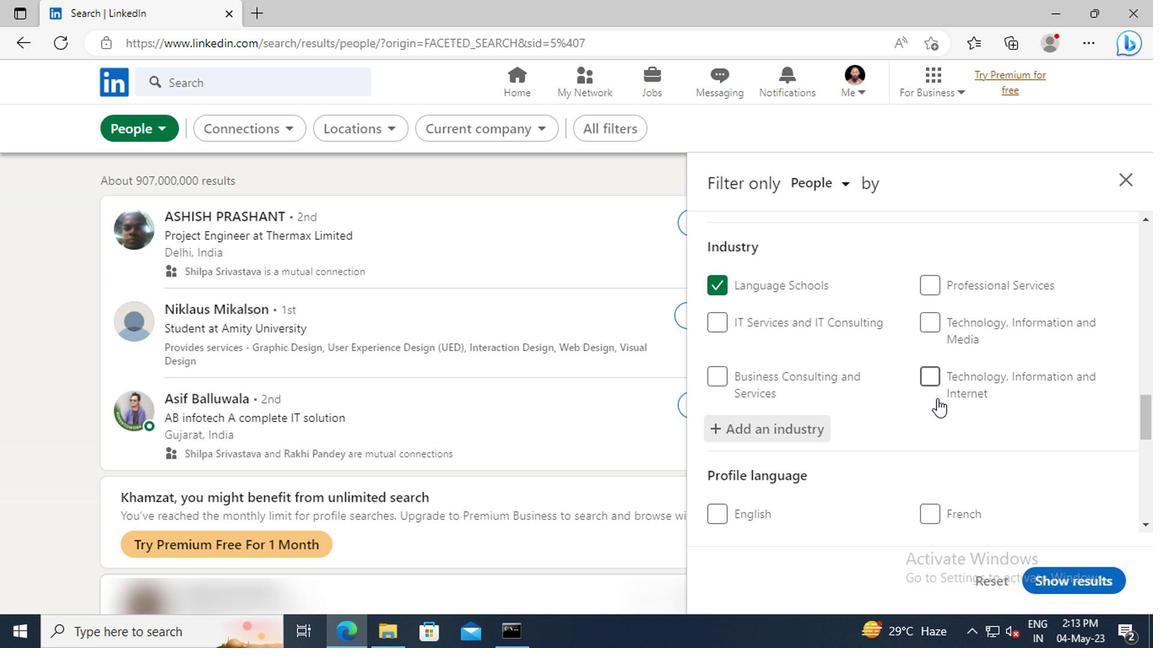 
Action: Mouse scrolled (932, 398) with delta (0, -1)
Screenshot: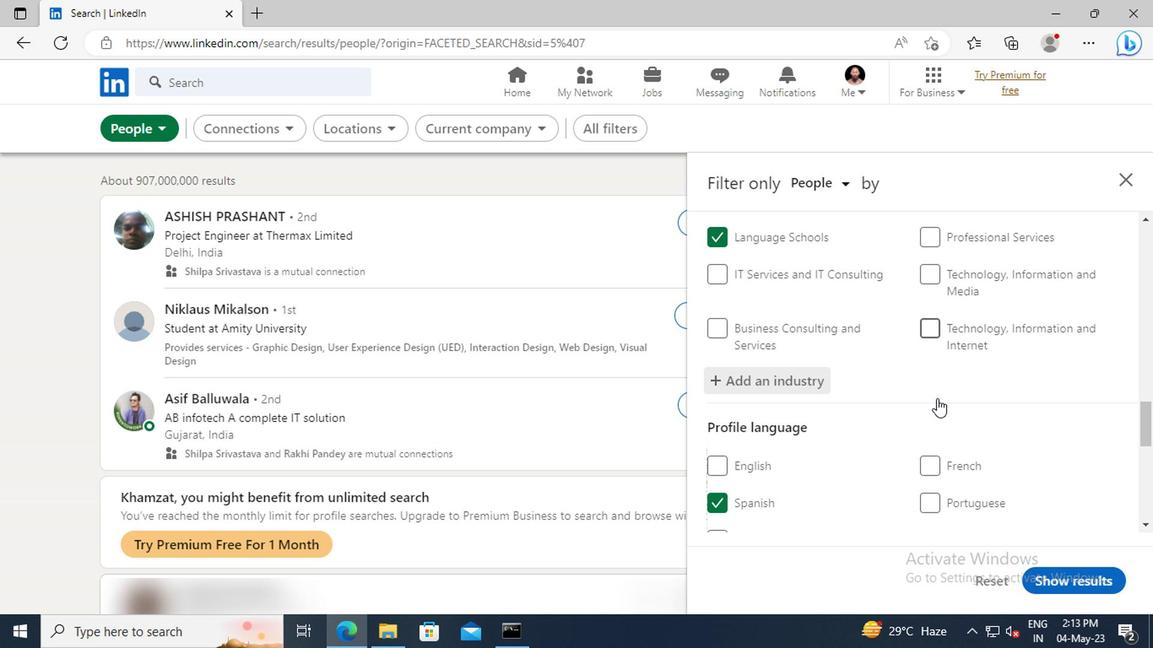 
Action: Mouse scrolled (932, 398) with delta (0, -1)
Screenshot: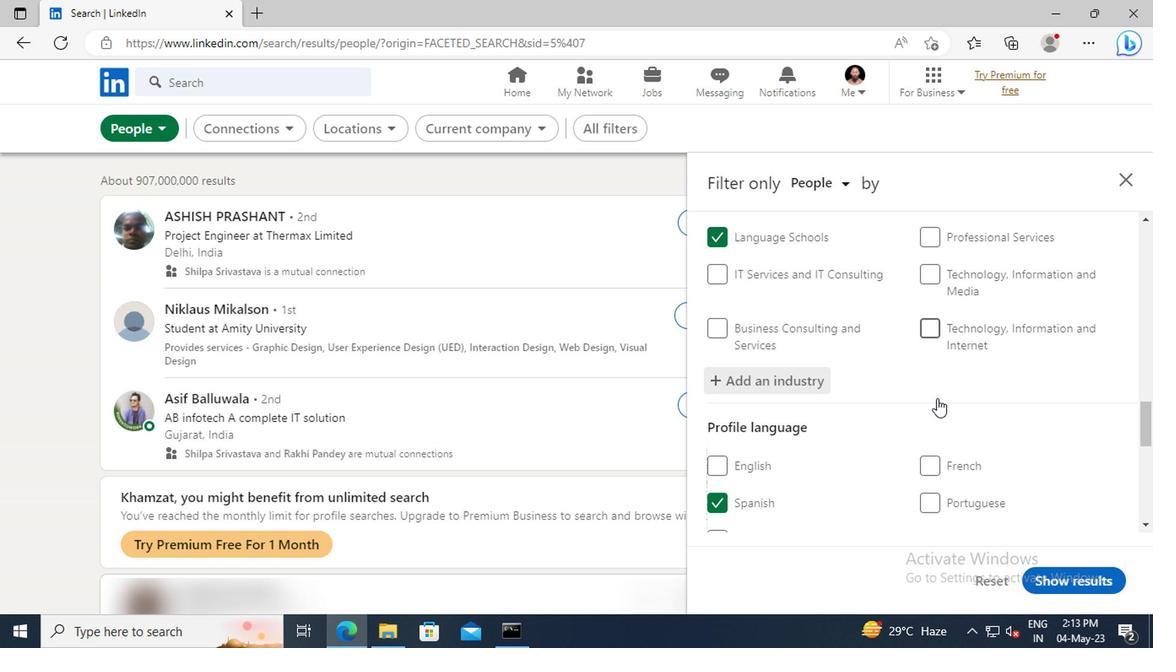 
Action: Mouse scrolled (932, 398) with delta (0, -1)
Screenshot: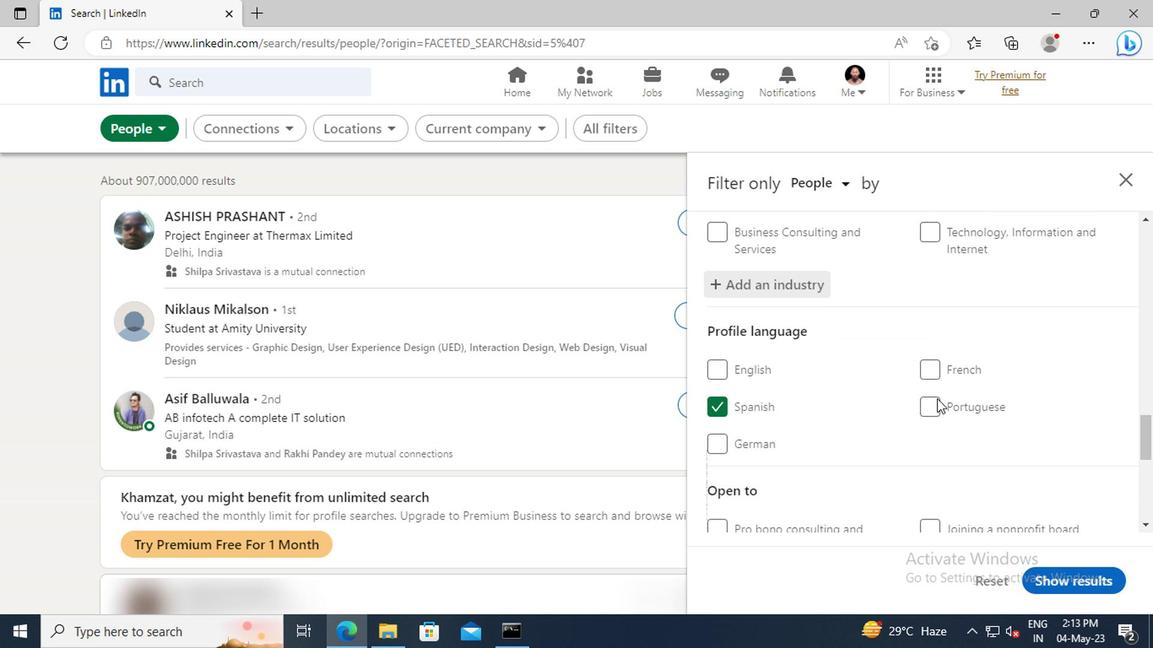 
Action: Mouse moved to (931, 389)
Screenshot: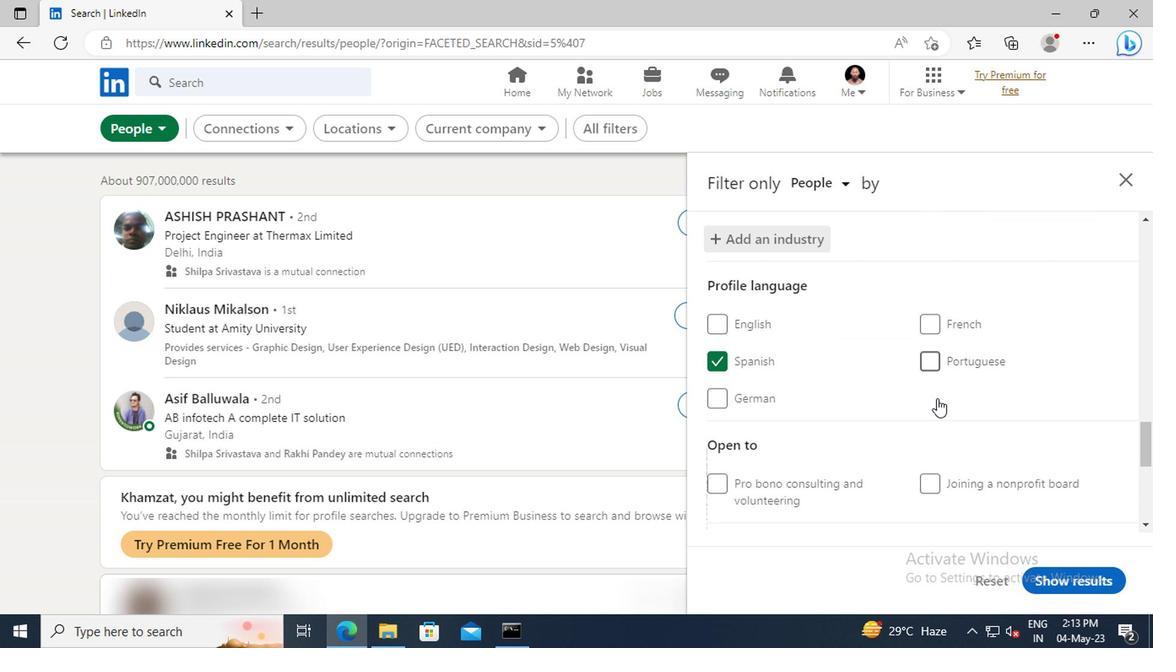 
Action: Mouse scrolled (931, 388) with delta (0, -1)
Screenshot: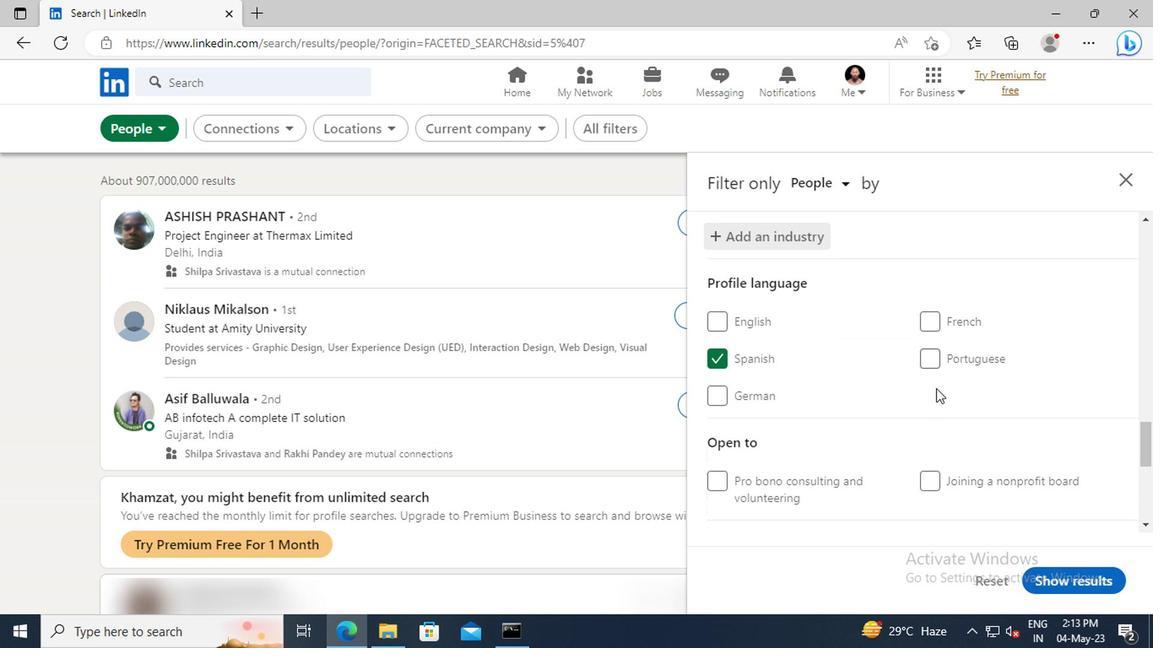 
Action: Mouse scrolled (931, 388) with delta (0, -1)
Screenshot: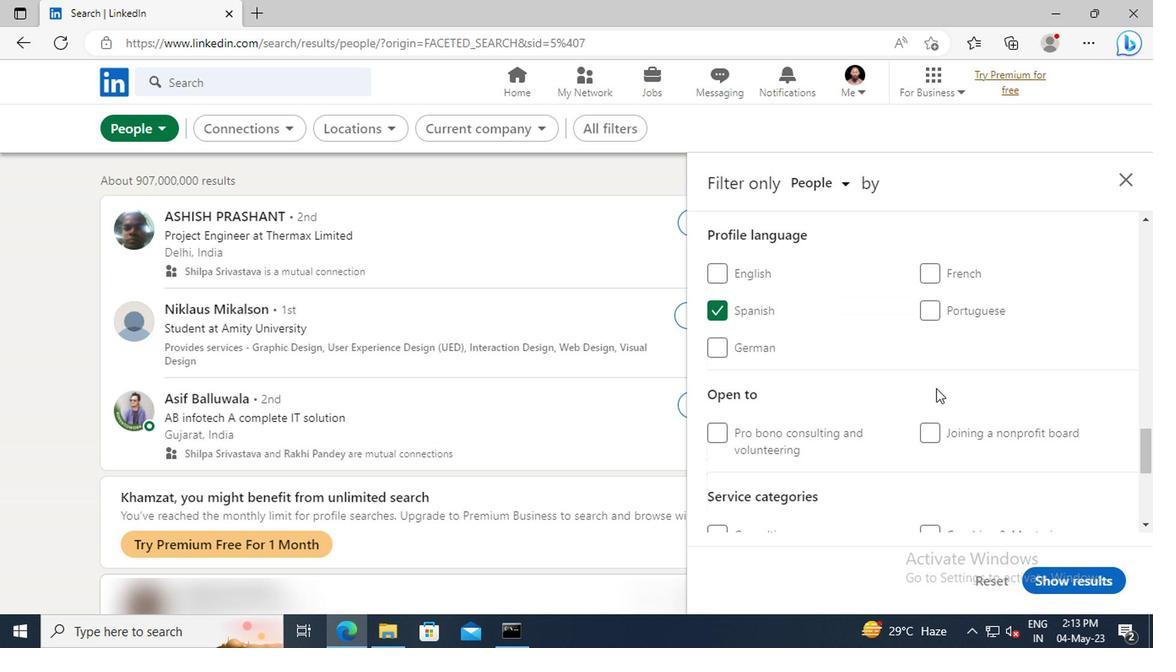
Action: Mouse scrolled (931, 388) with delta (0, -1)
Screenshot: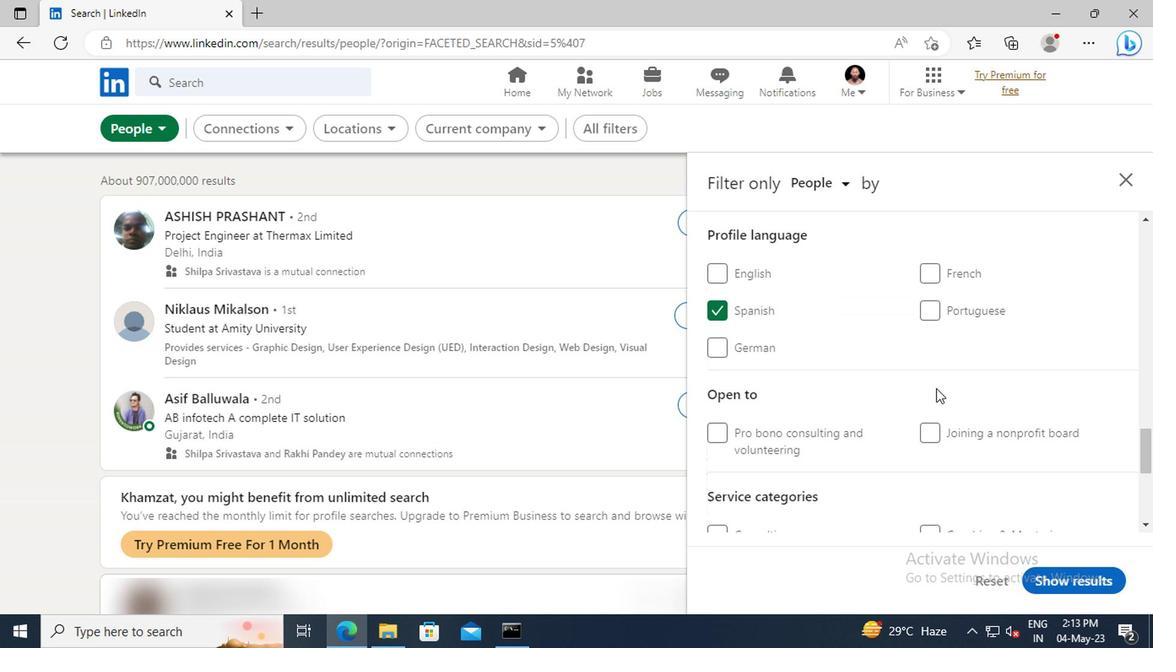 
Action: Mouse scrolled (931, 388) with delta (0, -1)
Screenshot: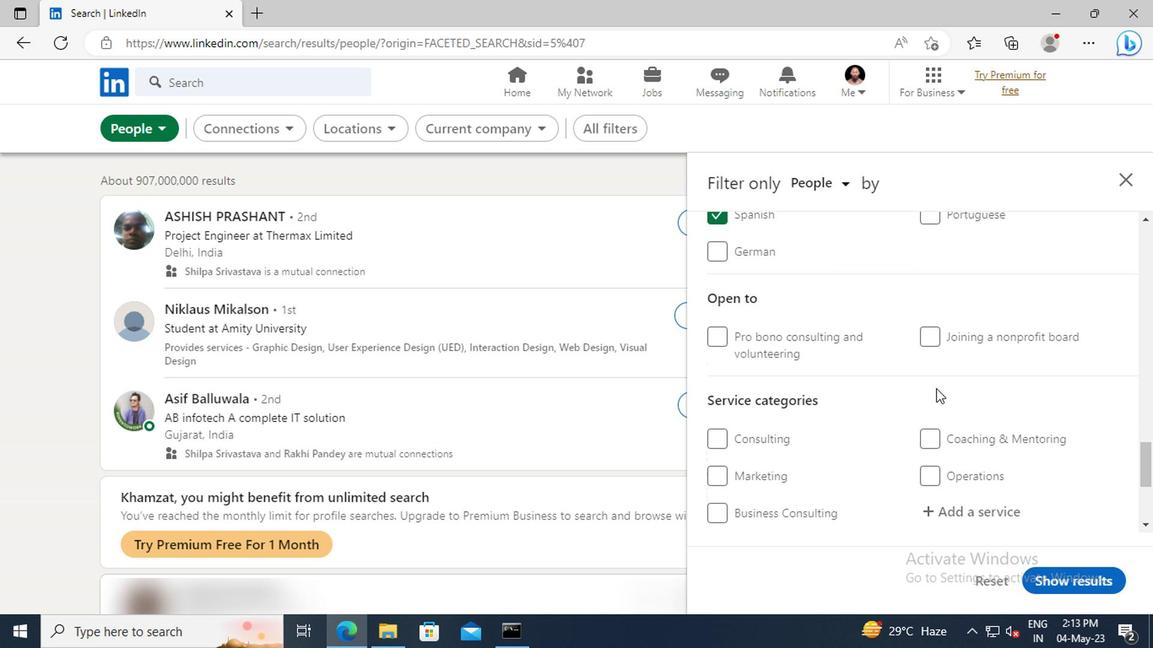 
Action: Mouse scrolled (931, 388) with delta (0, -1)
Screenshot: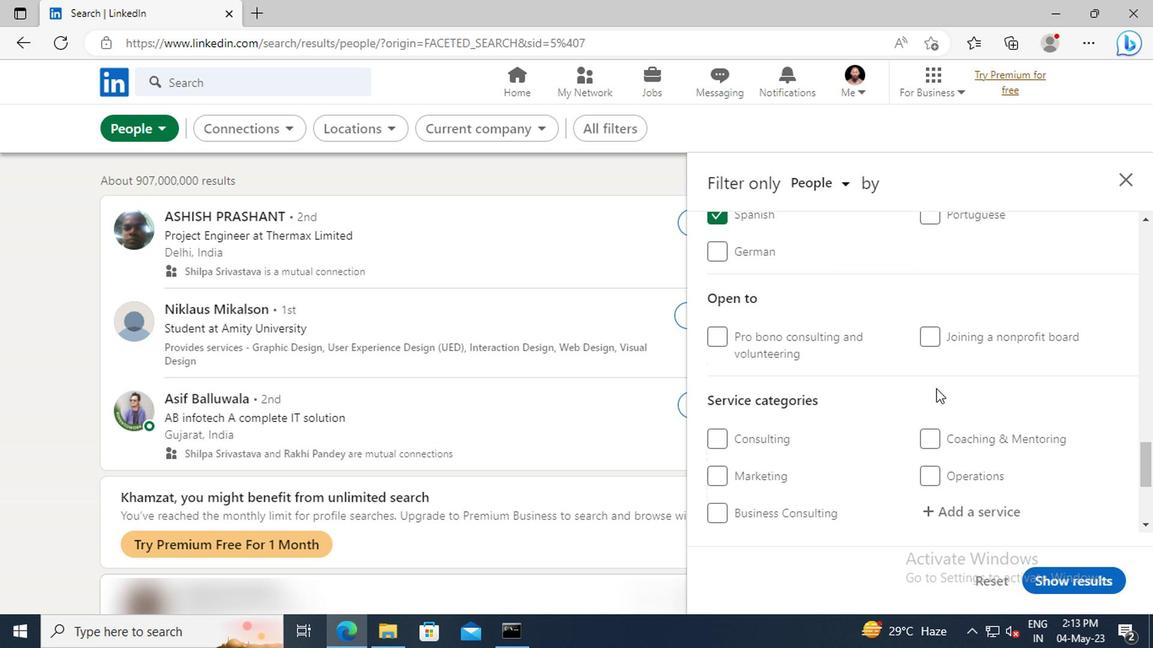 
Action: Mouse moved to (937, 412)
Screenshot: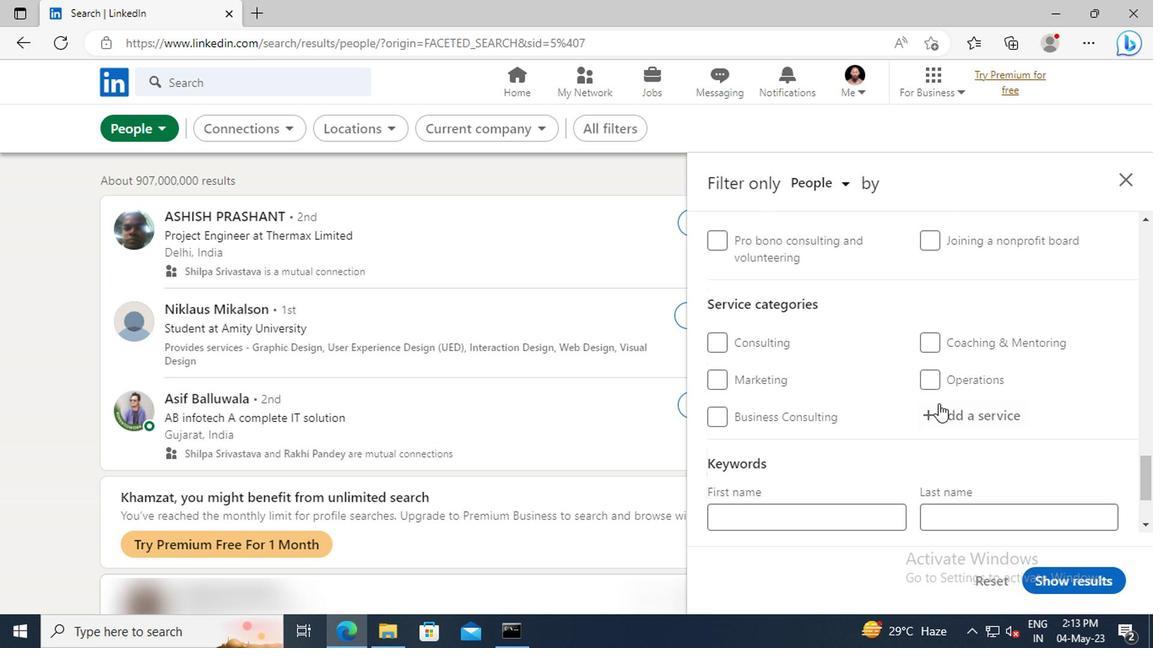 
Action: Mouse pressed left at (937, 412)
Screenshot: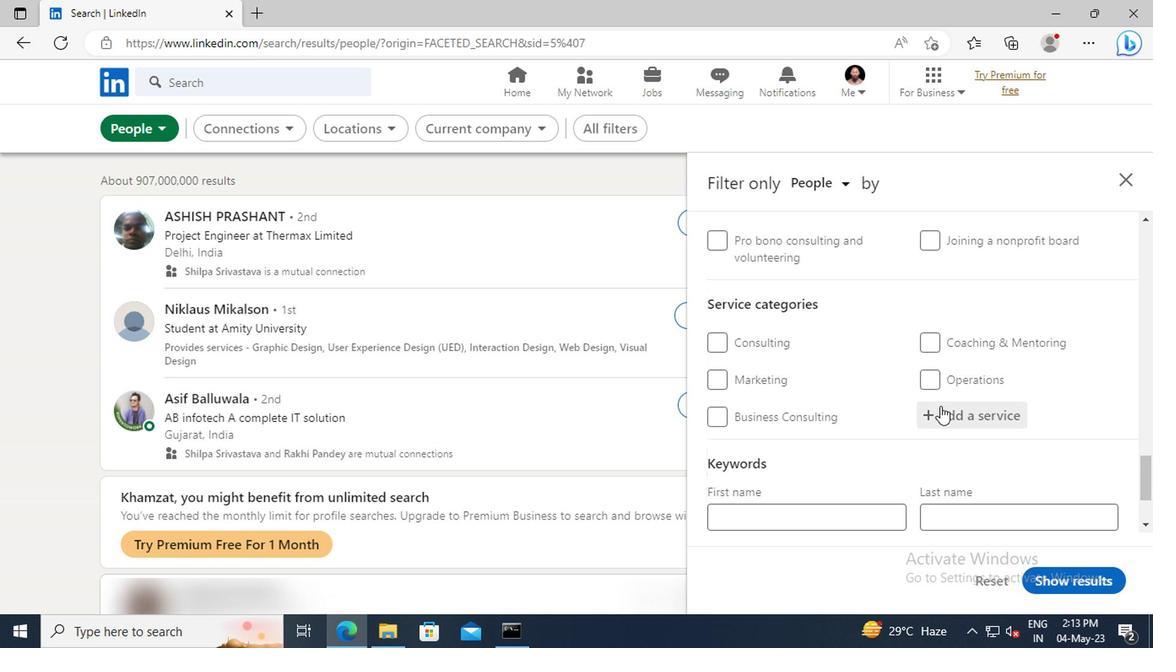
Action: Key pressed <Key.shift>ACCOUN
Screenshot: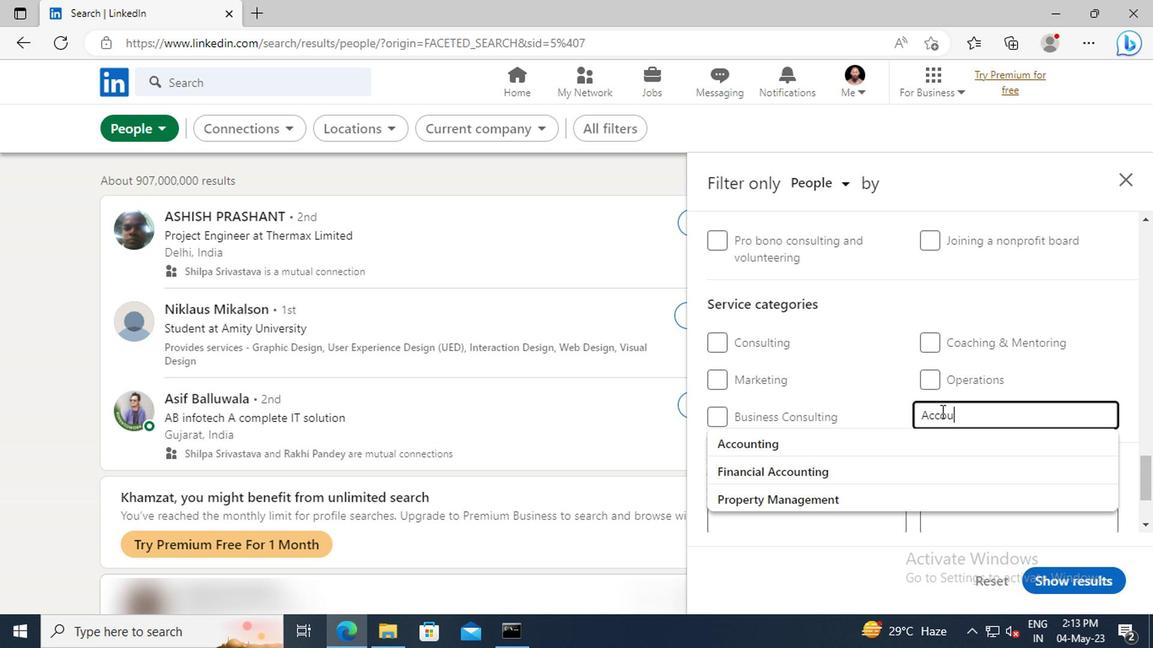 
Action: Mouse moved to (943, 443)
Screenshot: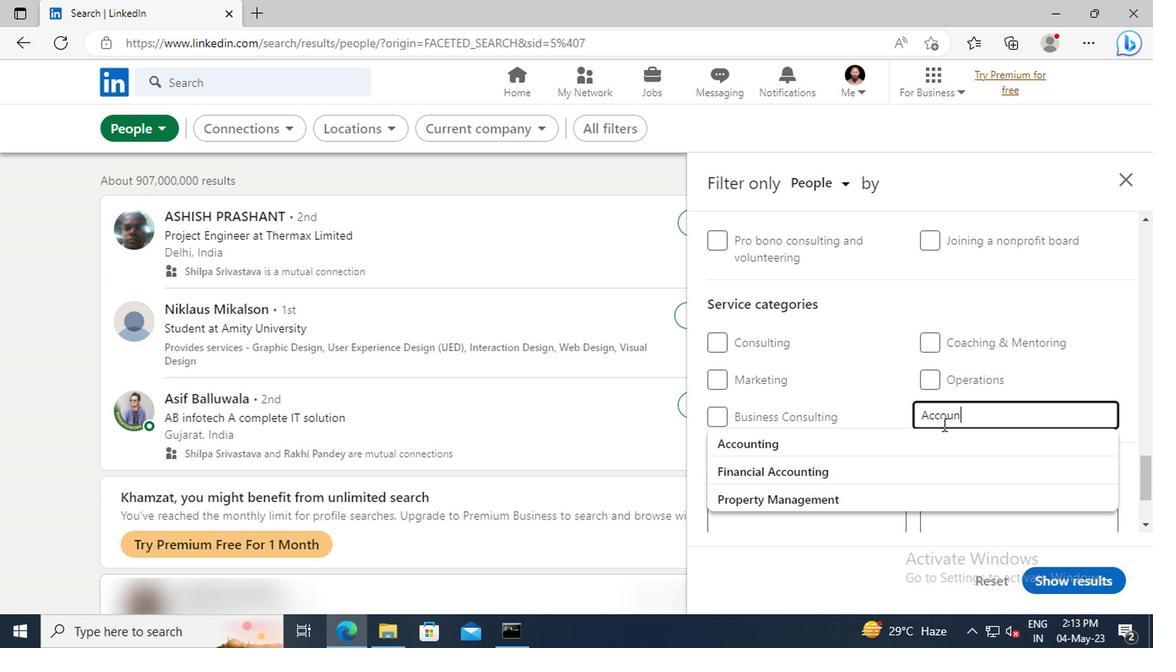 
Action: Mouse pressed left at (943, 443)
Screenshot: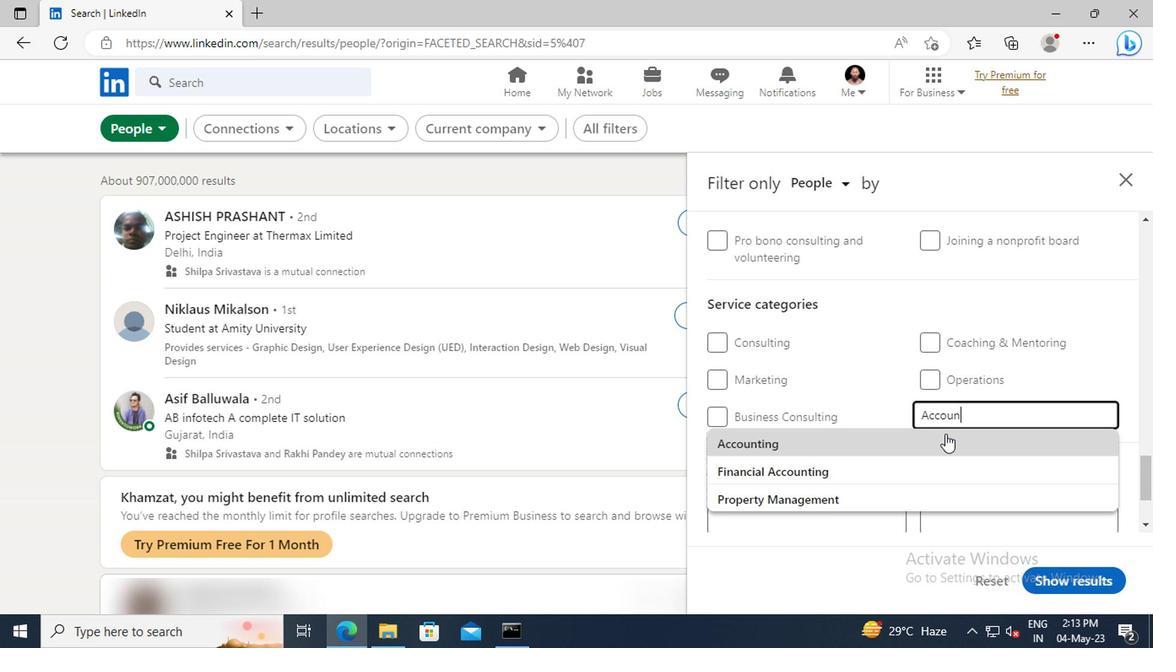 
Action: Mouse scrolled (943, 442) with delta (0, 0)
Screenshot: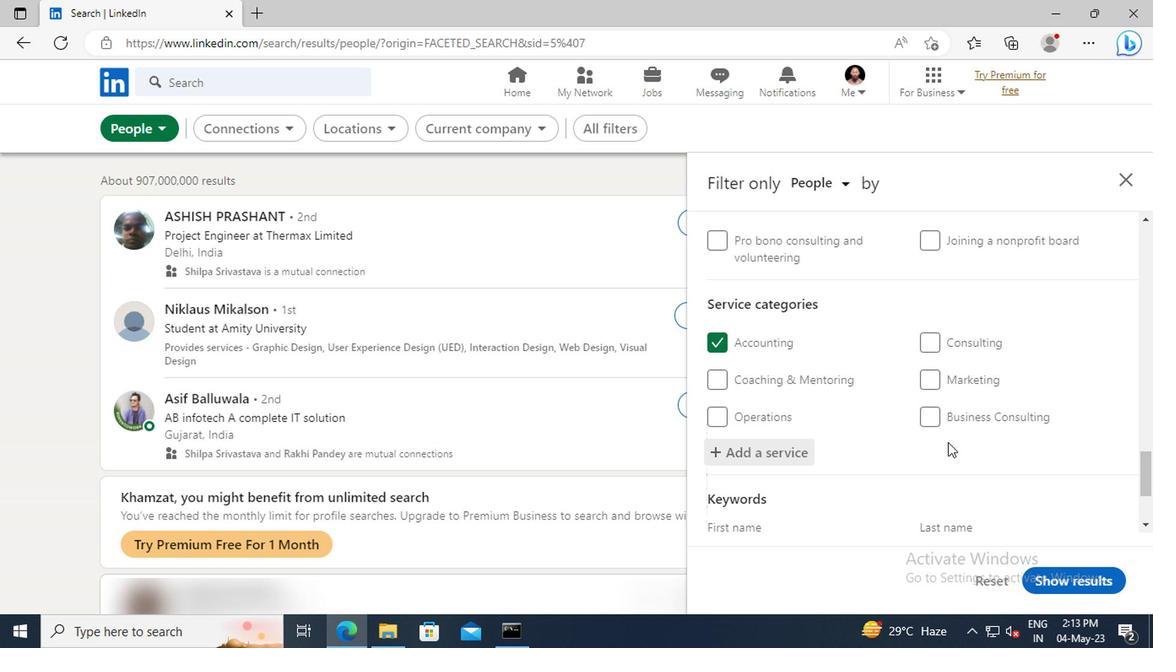 
Action: Mouse scrolled (943, 442) with delta (0, 0)
Screenshot: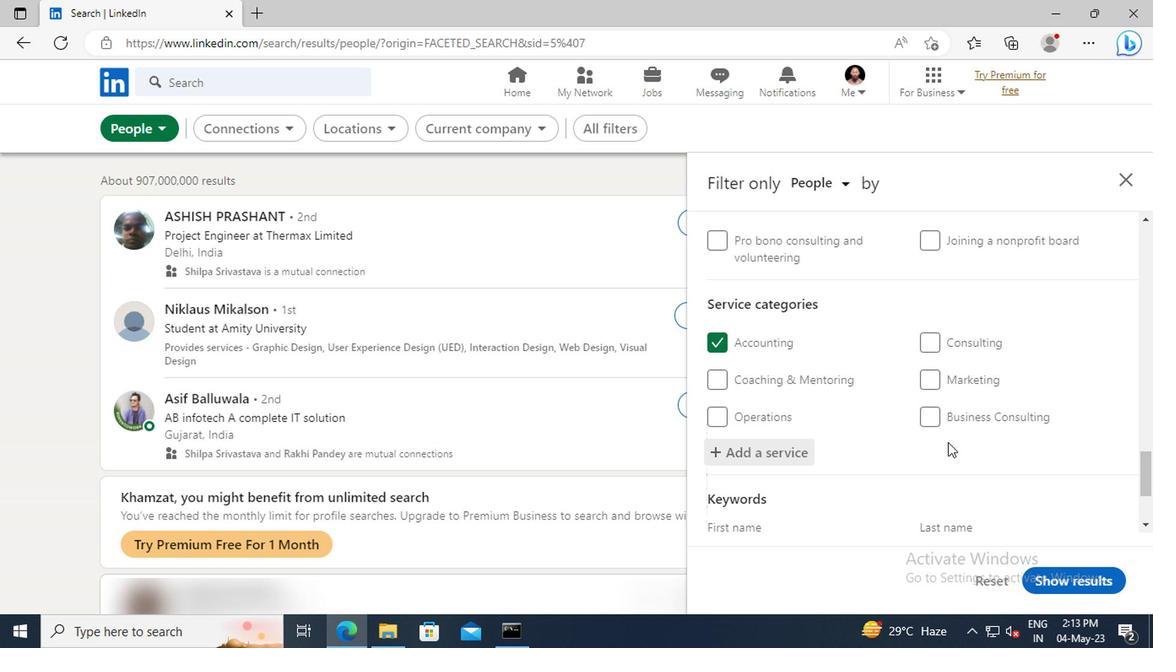 
Action: Mouse scrolled (943, 442) with delta (0, 0)
Screenshot: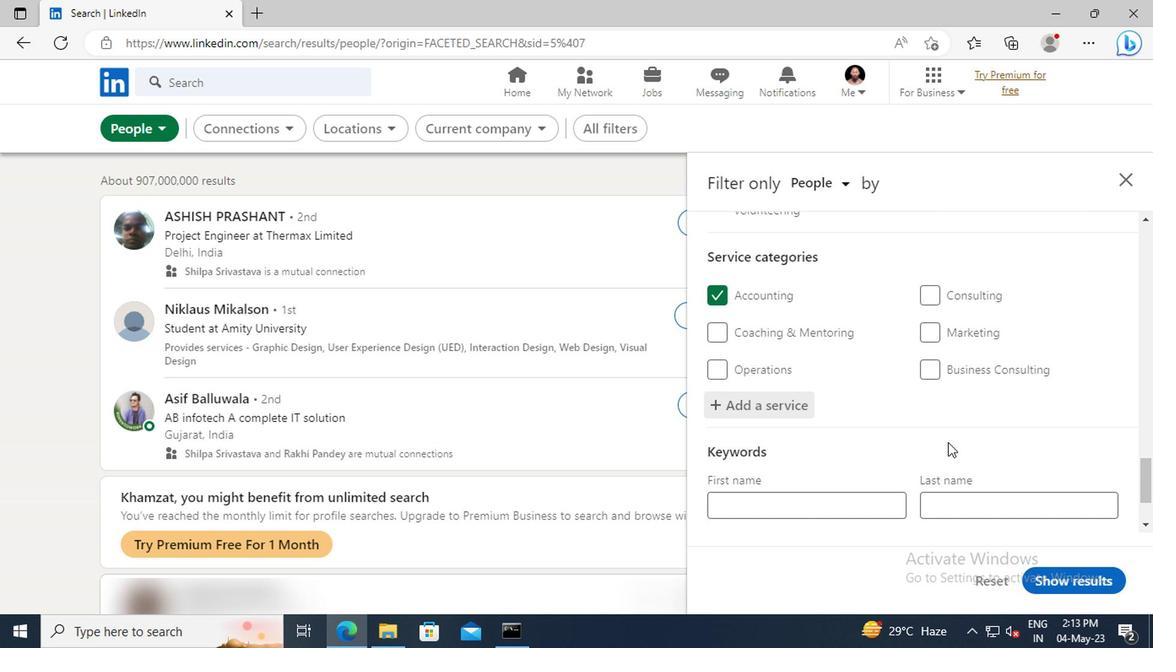 
Action: Mouse scrolled (943, 442) with delta (0, 0)
Screenshot: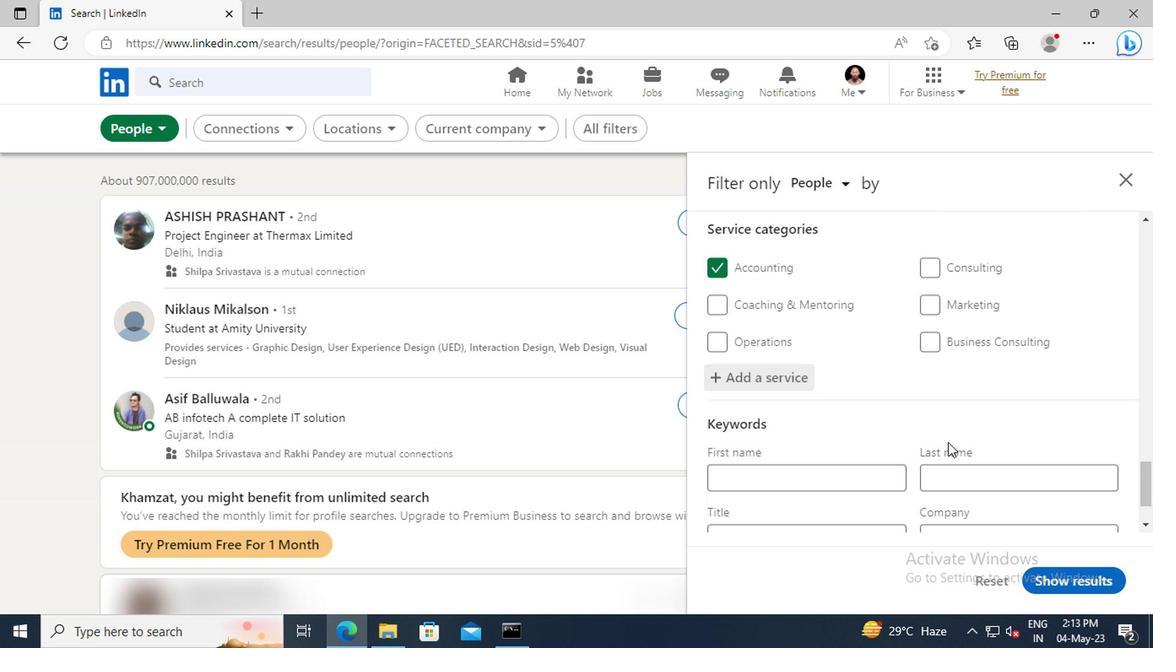 
Action: Mouse moved to (846, 458)
Screenshot: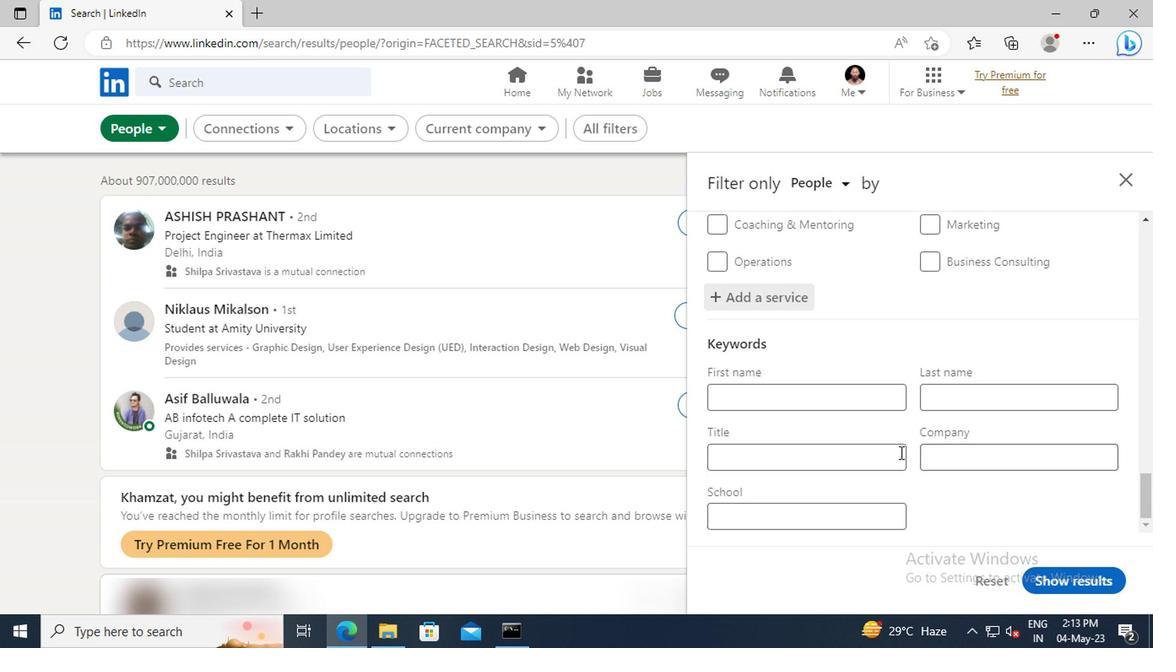 
Action: Mouse pressed left at (846, 458)
Screenshot: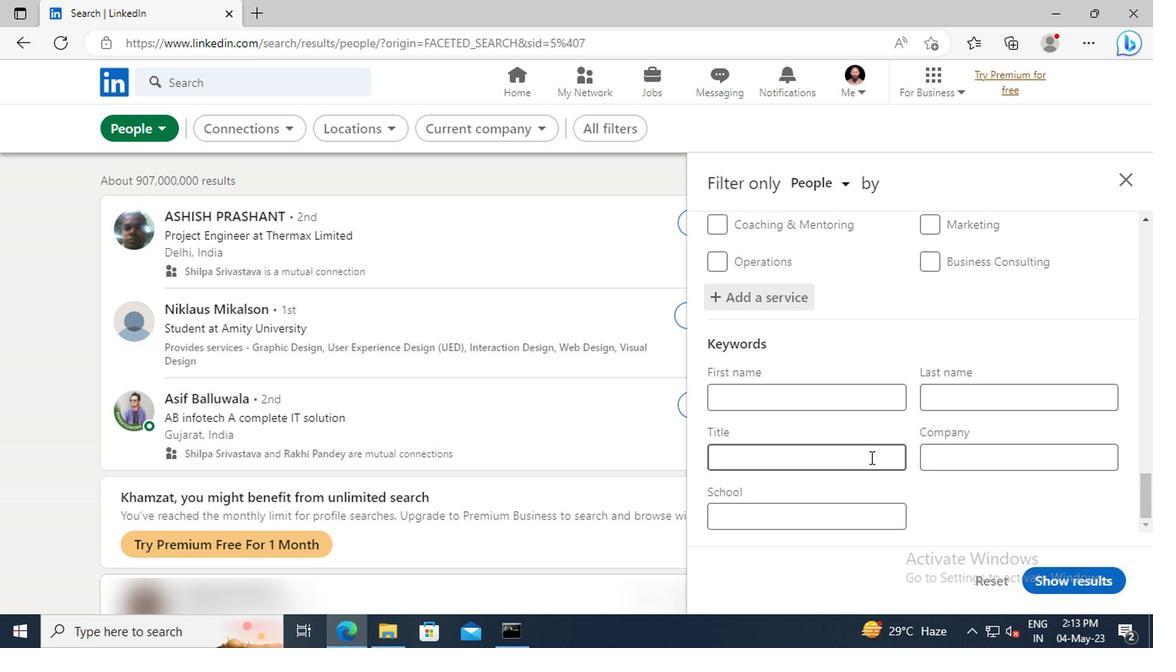 
Action: Key pressed <Key.shift>MINING<Key.space><Key.shift>ENGINEER<Key.enter>
Screenshot: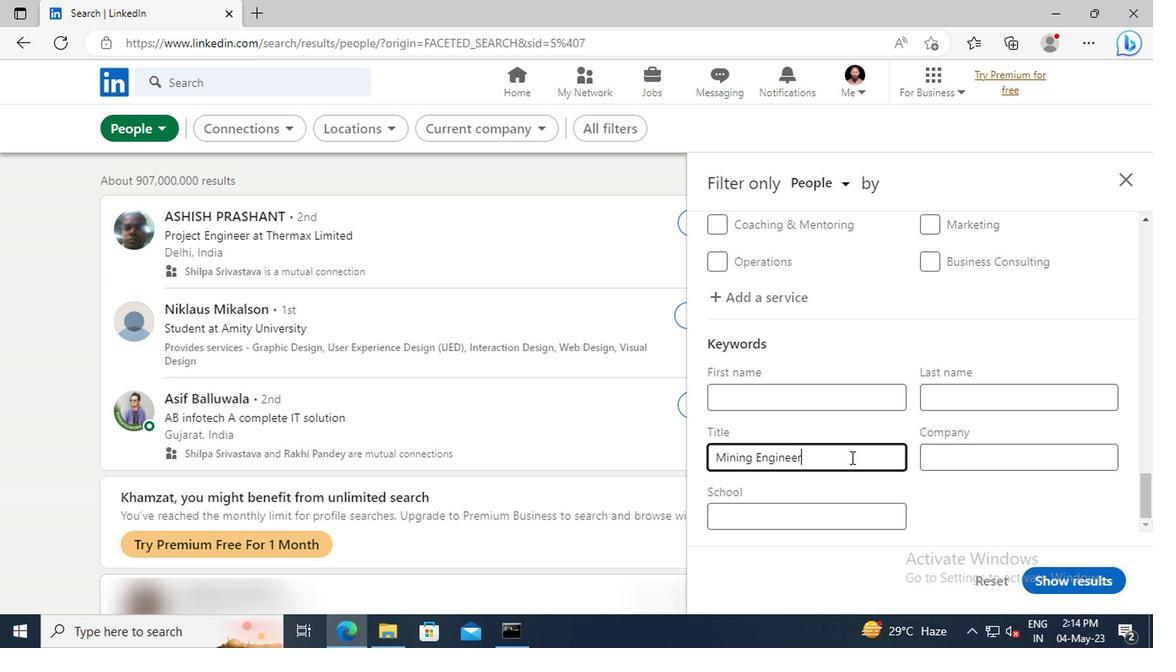 
Action: Mouse moved to (1047, 576)
Screenshot: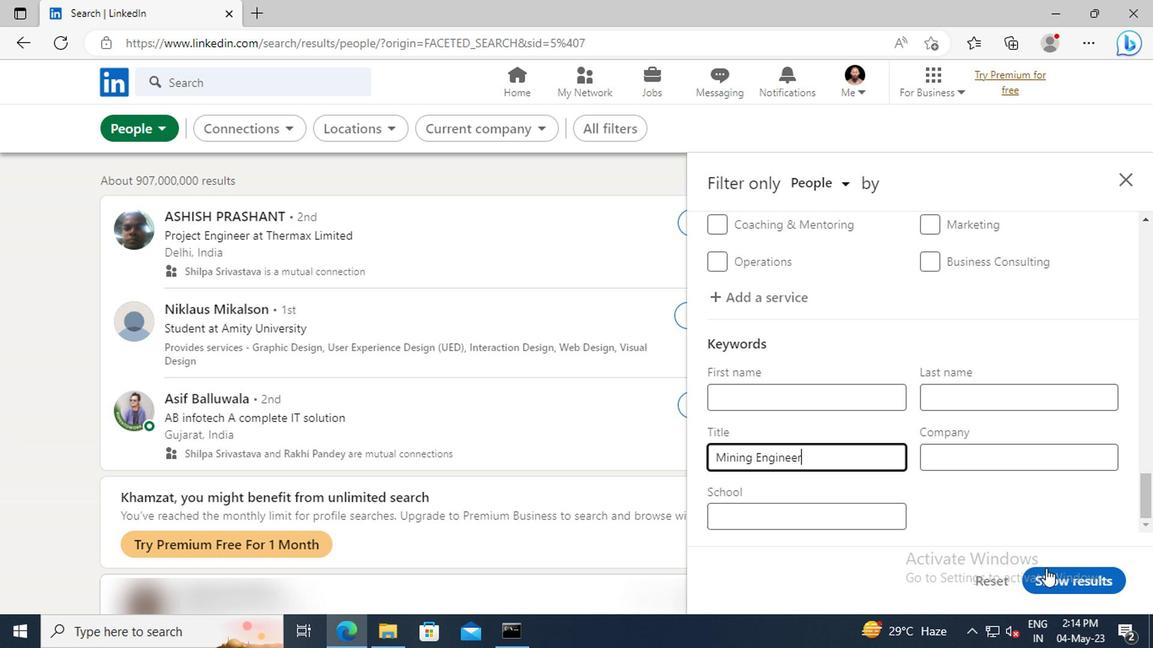 
Action: Mouse pressed left at (1047, 576)
Screenshot: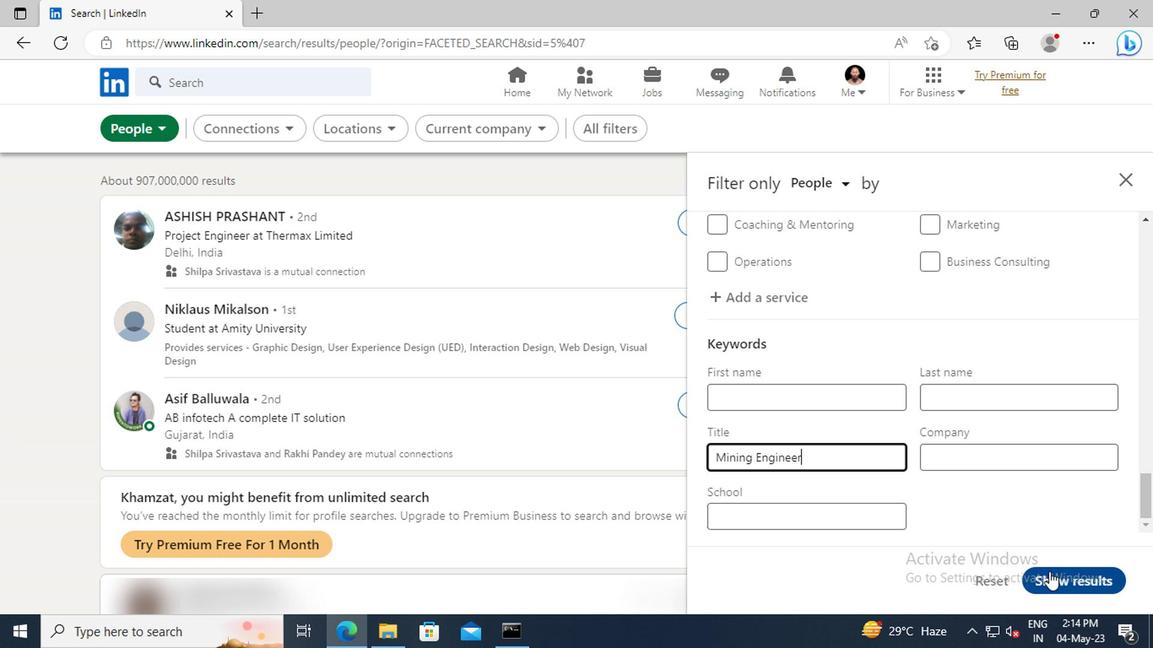 
